 Task: Find a flat in Aberdeen, United Kingdom, for 8 guests from 12th to 16th August, with a price range of ₹10,000 to ₹16,000, including amenities like Wifi, Free parking, TV, Gym, and Breakfast, and ensure self check-in is available.
Action: Mouse moved to (561, 117)
Screenshot: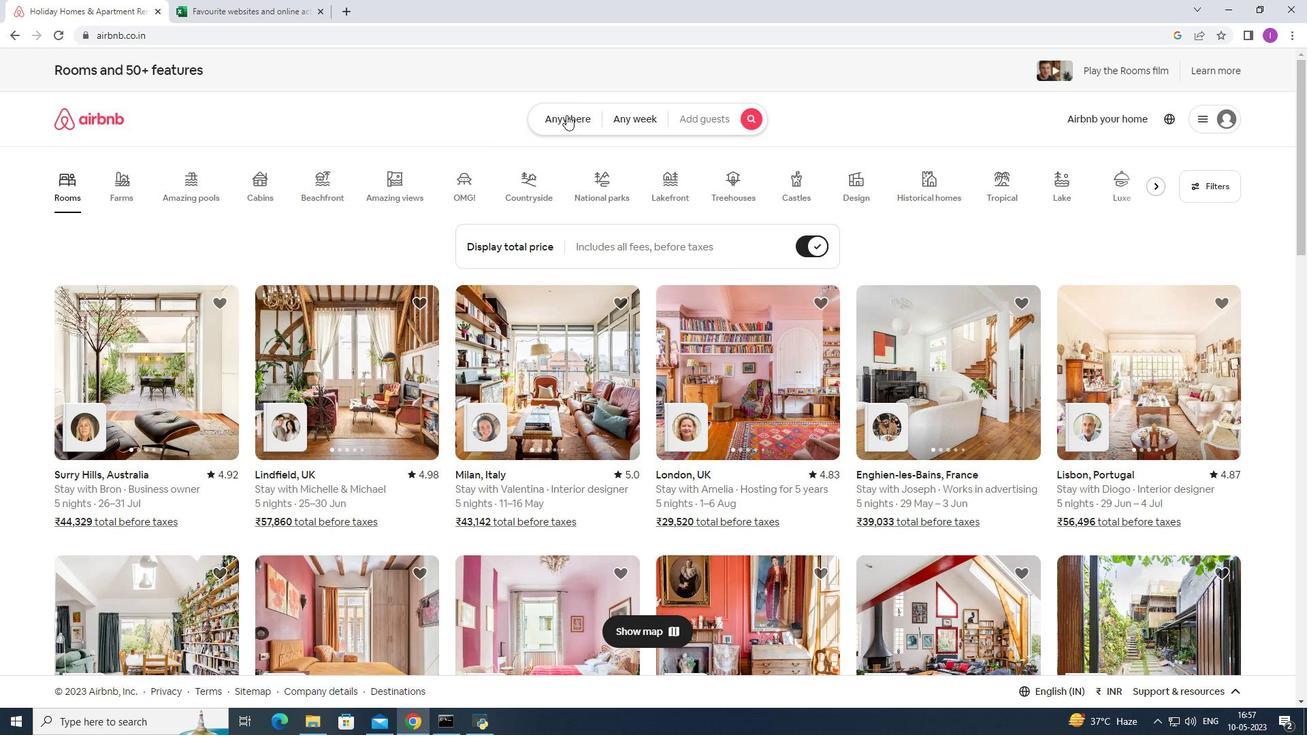 
Action: Mouse pressed left at (561, 117)
Screenshot: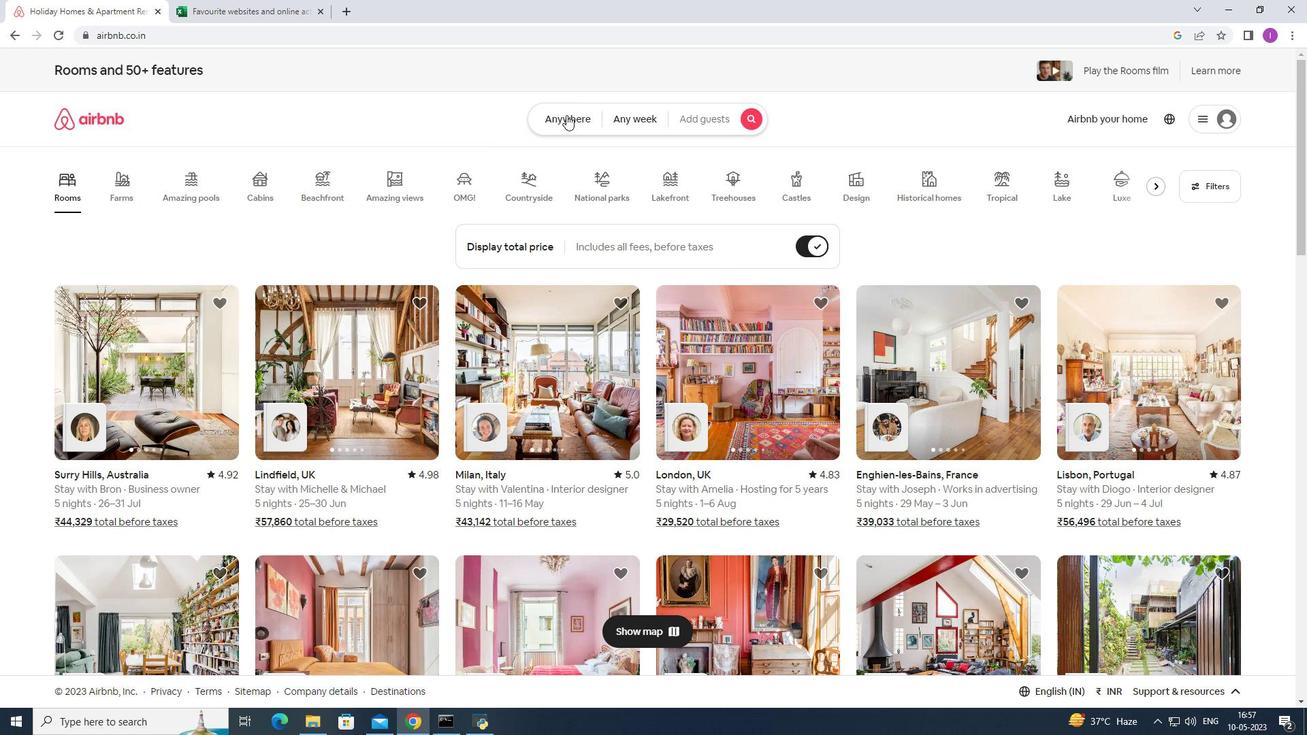 
Action: Mouse moved to (409, 178)
Screenshot: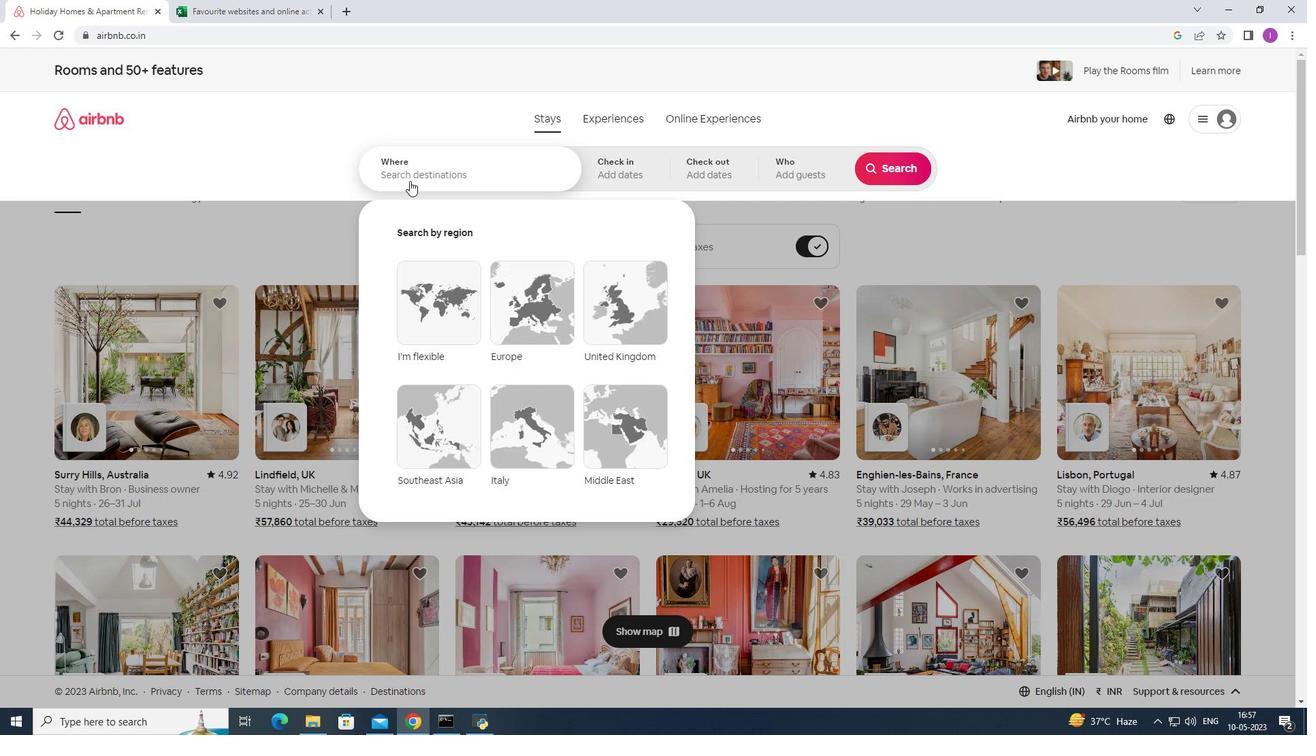 
Action: Mouse pressed left at (409, 178)
Screenshot: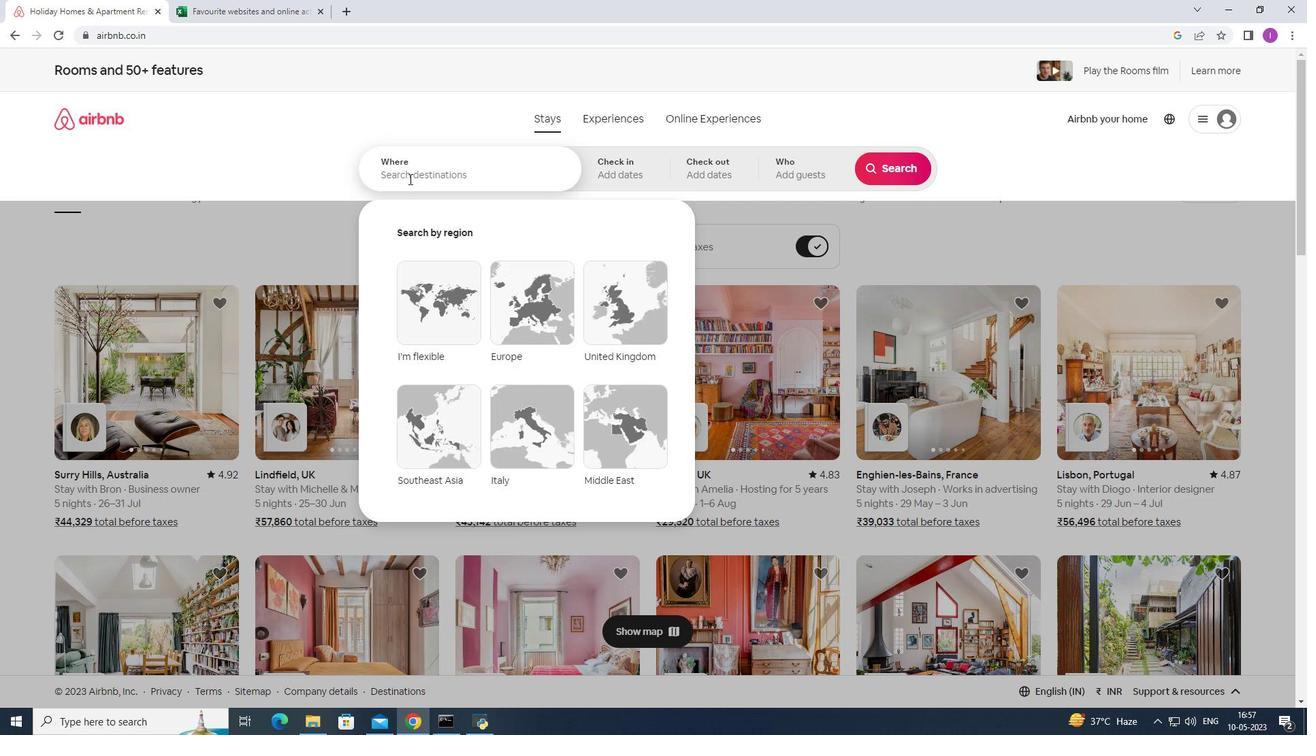 
Action: Mouse moved to (480, 150)
Screenshot: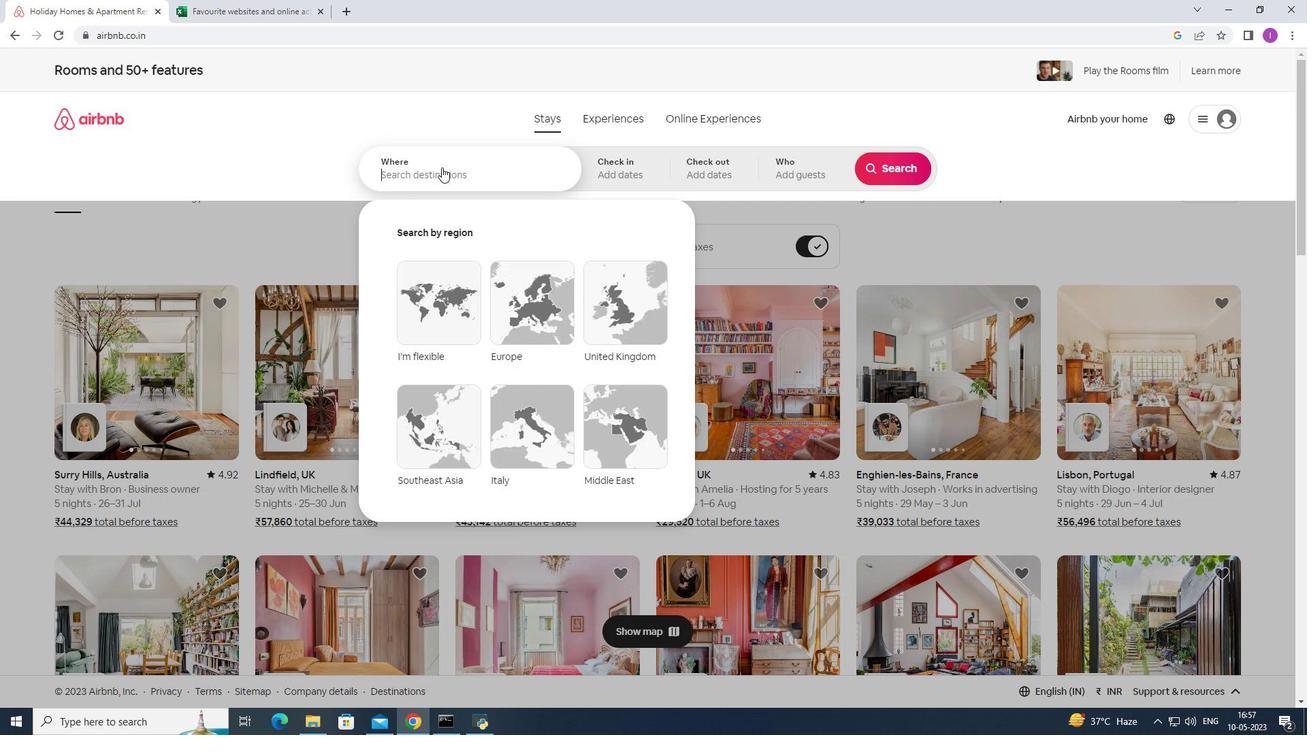
Action: Key pressed <Key.shift>Aberdeen,<Key.shift>United<Key.space><Key.shift>Kingdom
Screenshot: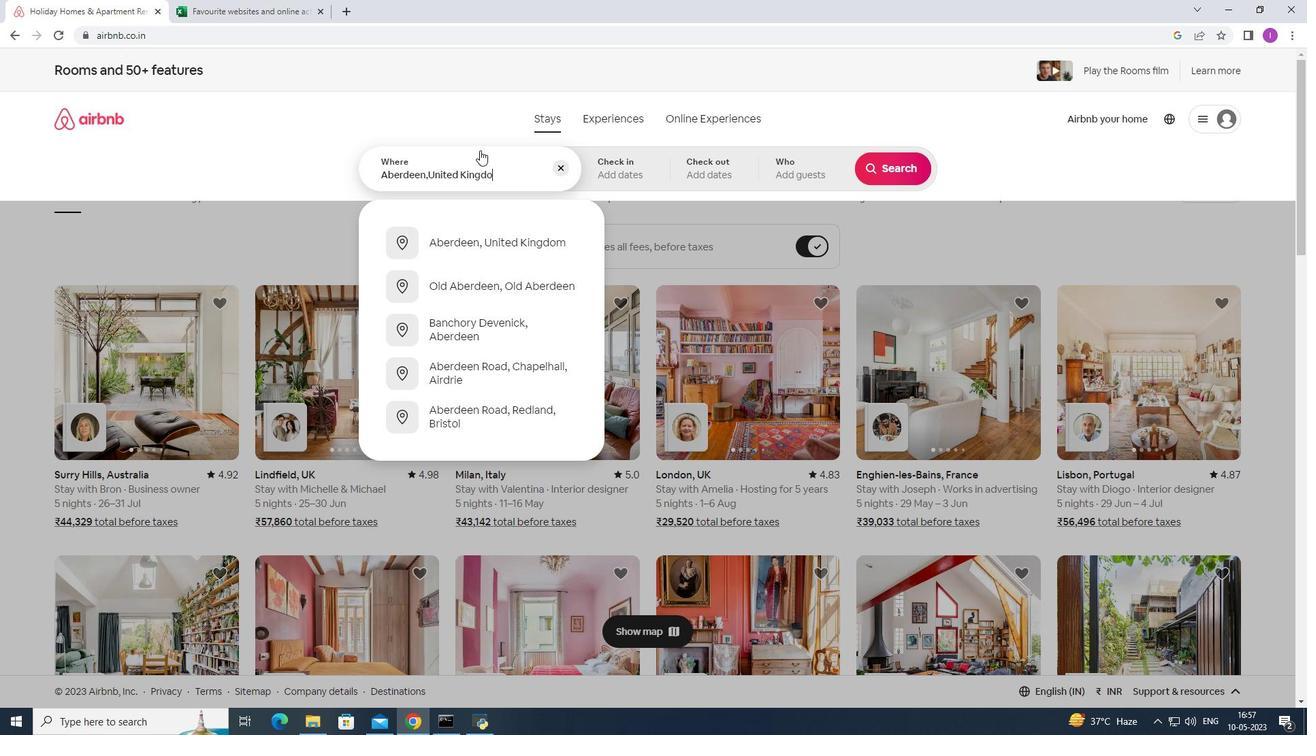 
Action: Mouse moved to (494, 254)
Screenshot: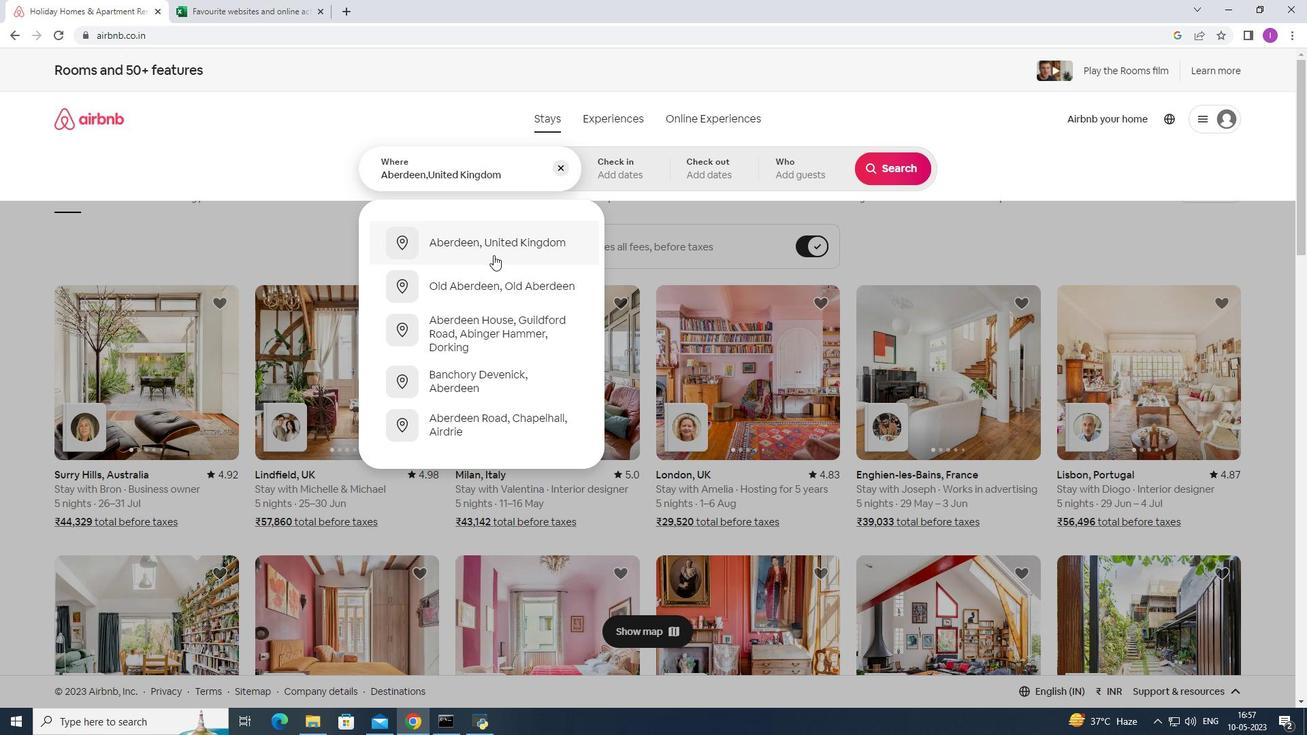 
Action: Mouse pressed left at (494, 254)
Screenshot: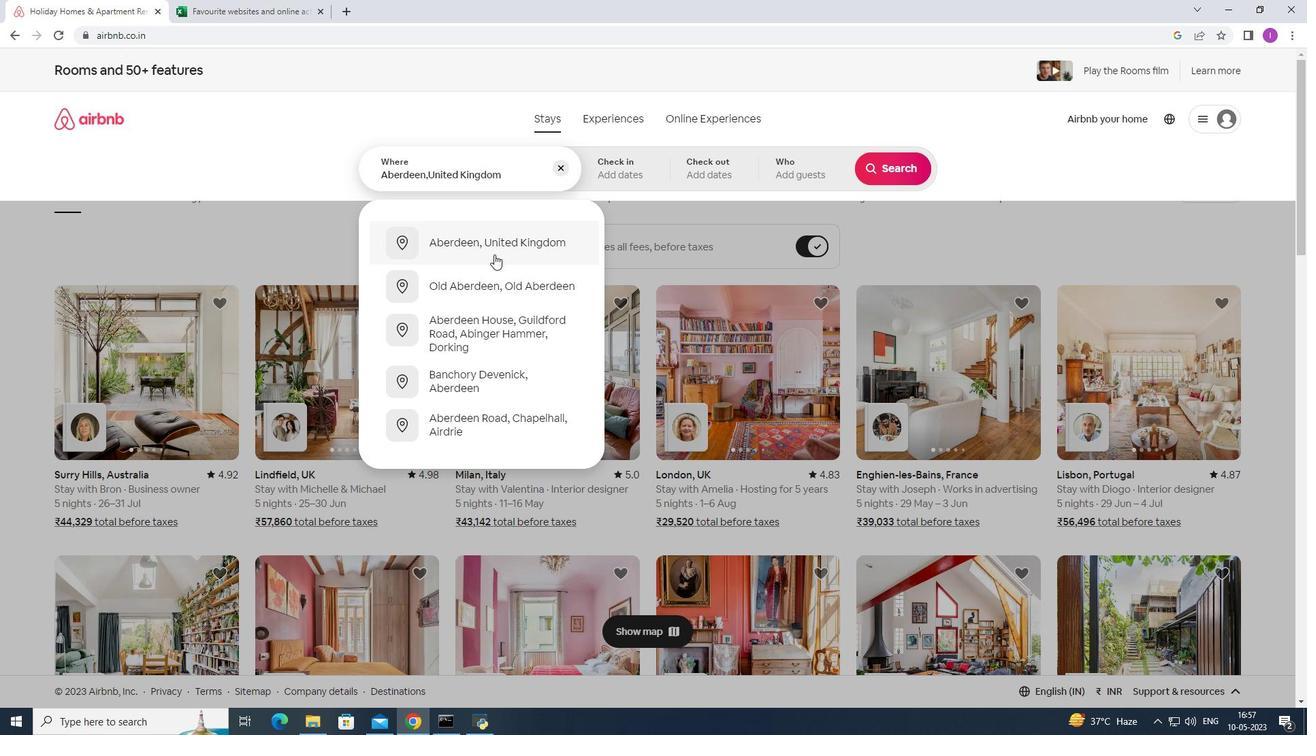
Action: Mouse moved to (891, 273)
Screenshot: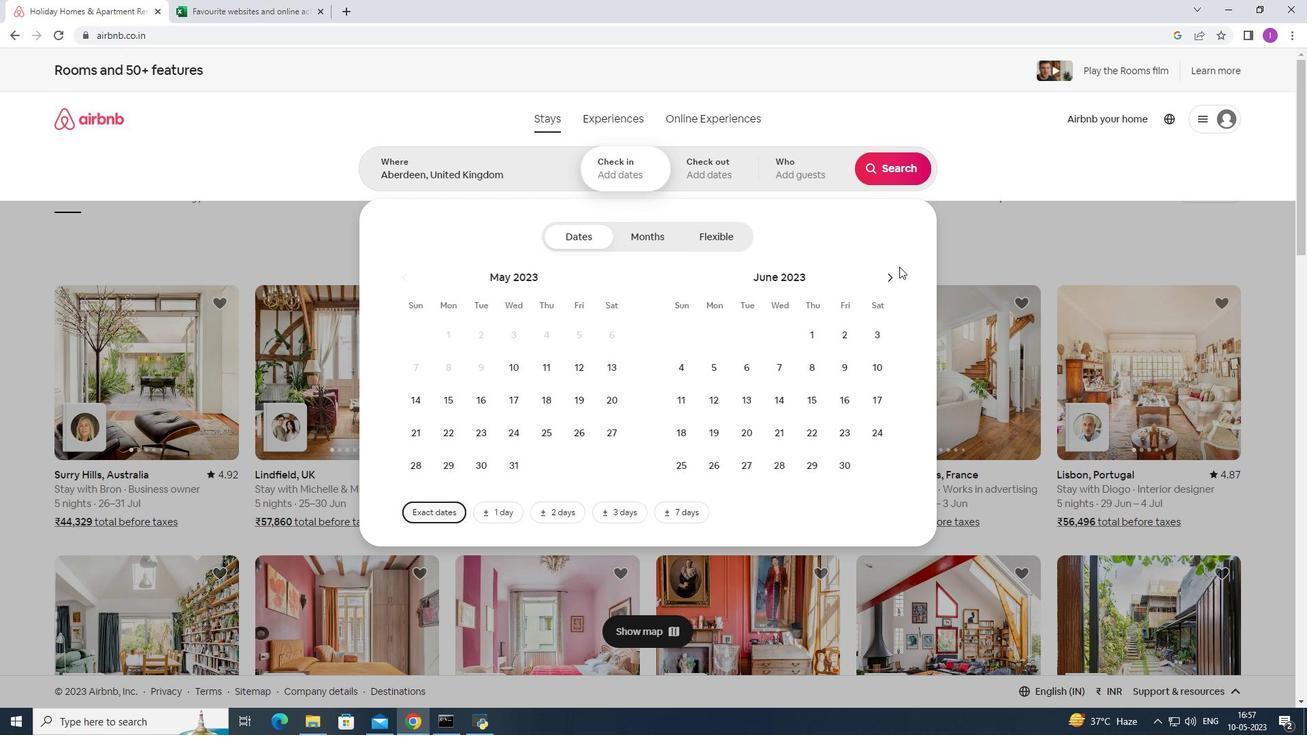 
Action: Mouse pressed left at (891, 273)
Screenshot: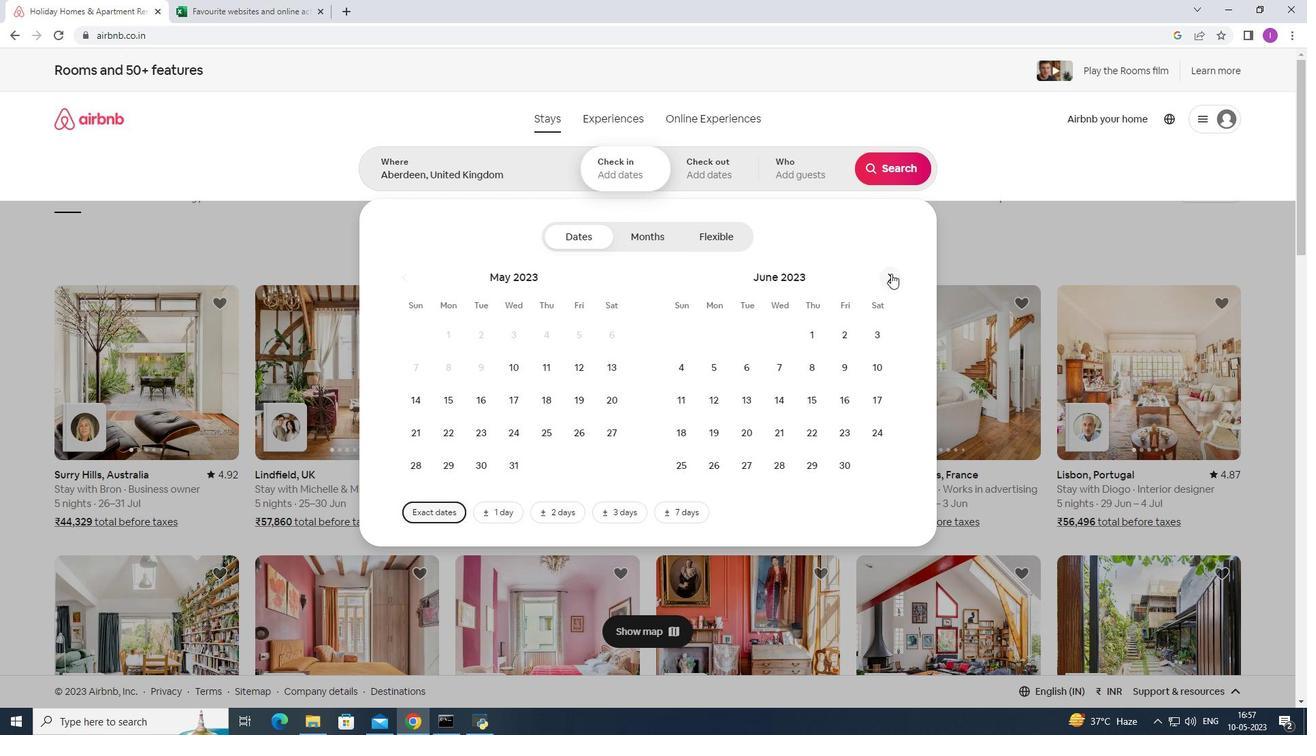 
Action: Mouse pressed left at (891, 273)
Screenshot: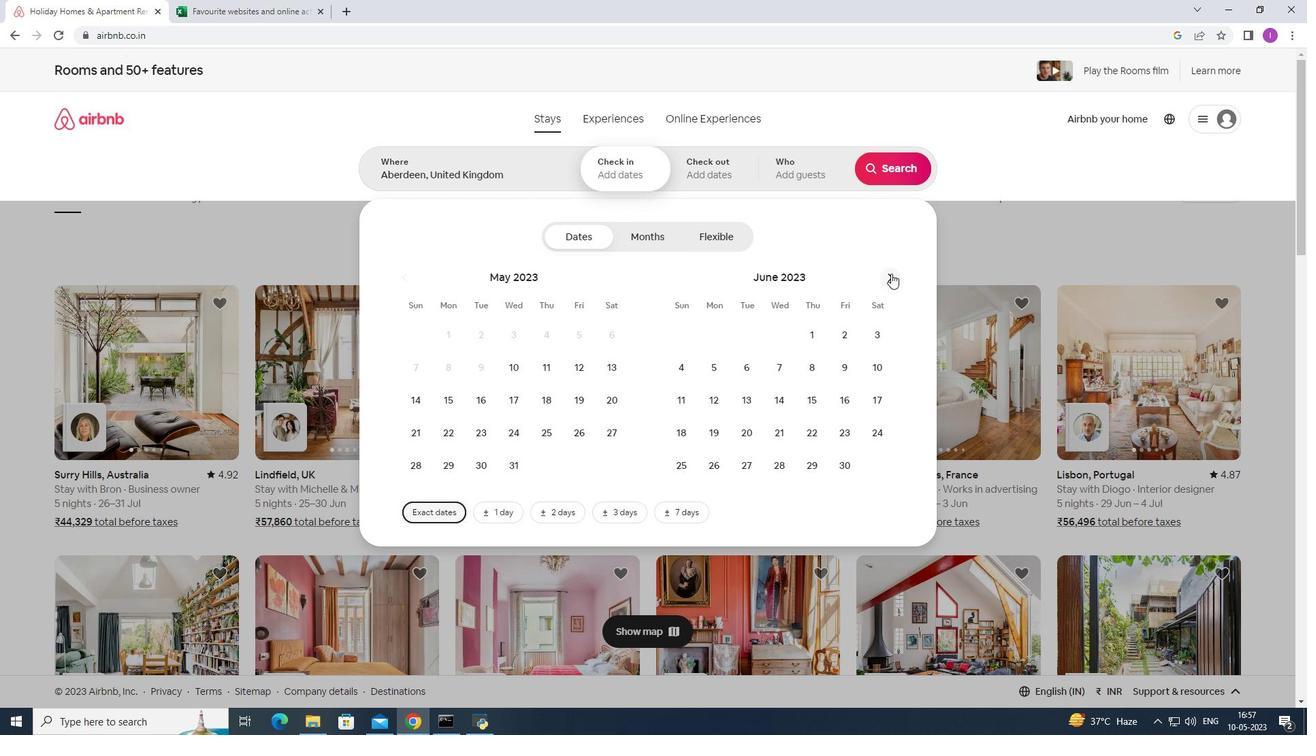 
Action: Mouse pressed left at (891, 273)
Screenshot: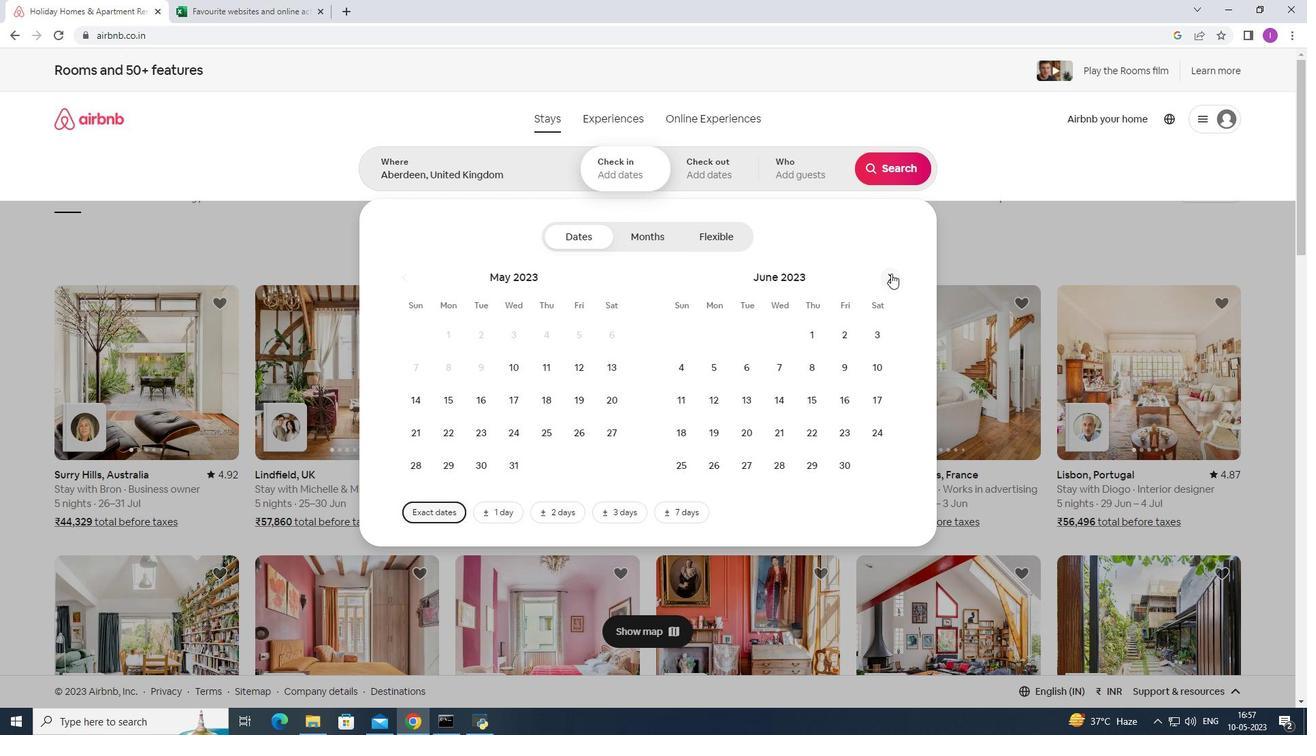 
Action: Mouse moved to (890, 275)
Screenshot: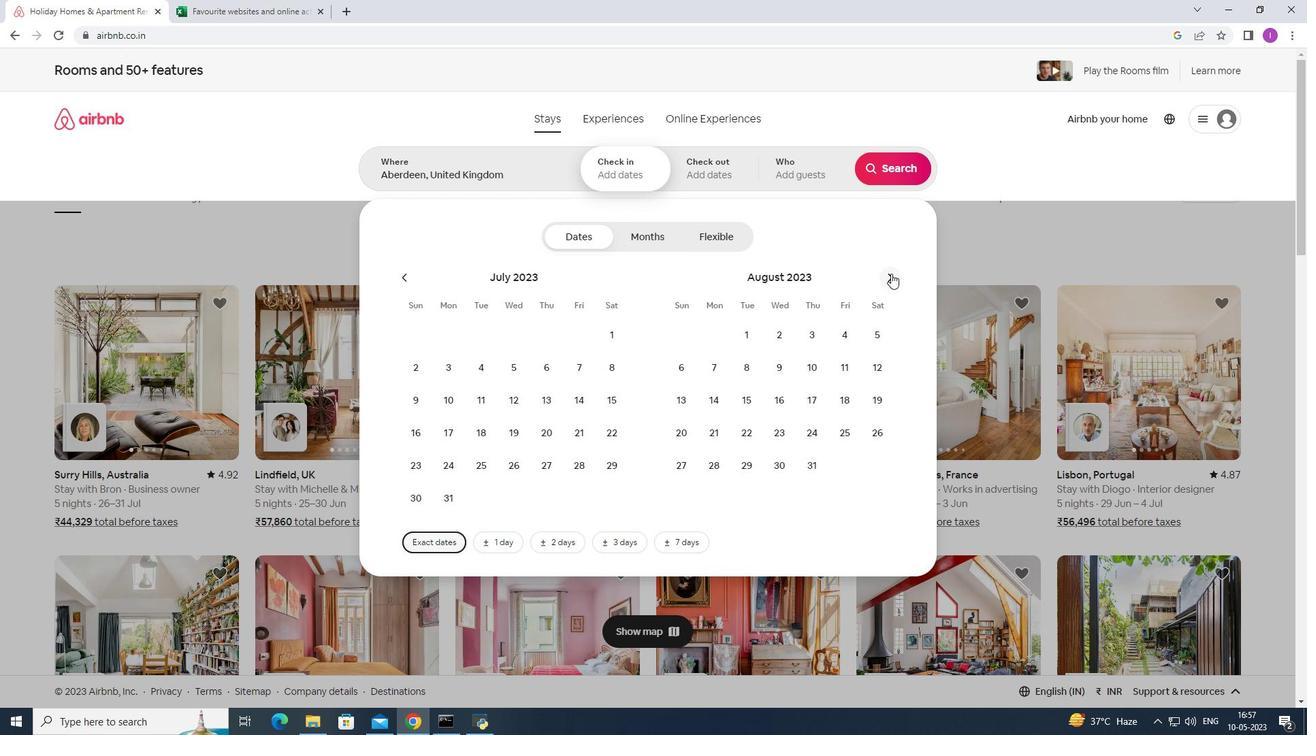 
Action: Mouse pressed left at (890, 275)
Screenshot: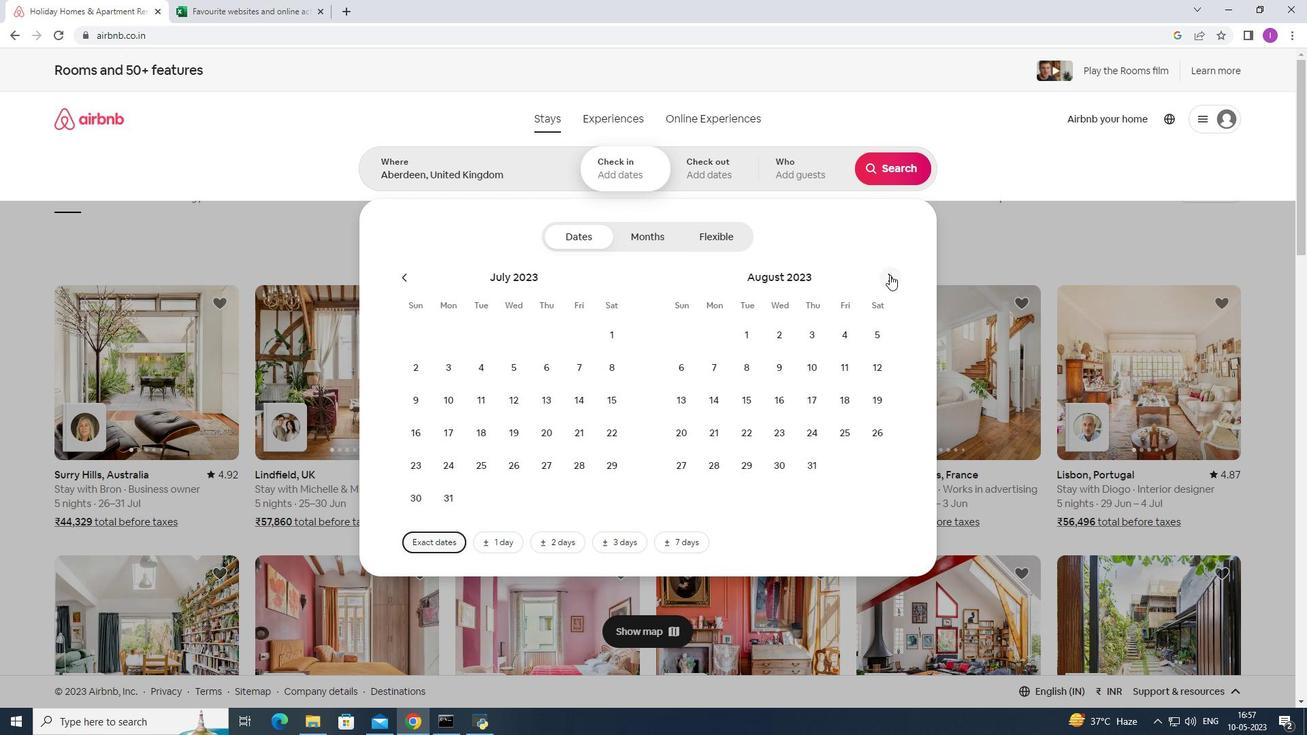 
Action: Mouse moved to (612, 360)
Screenshot: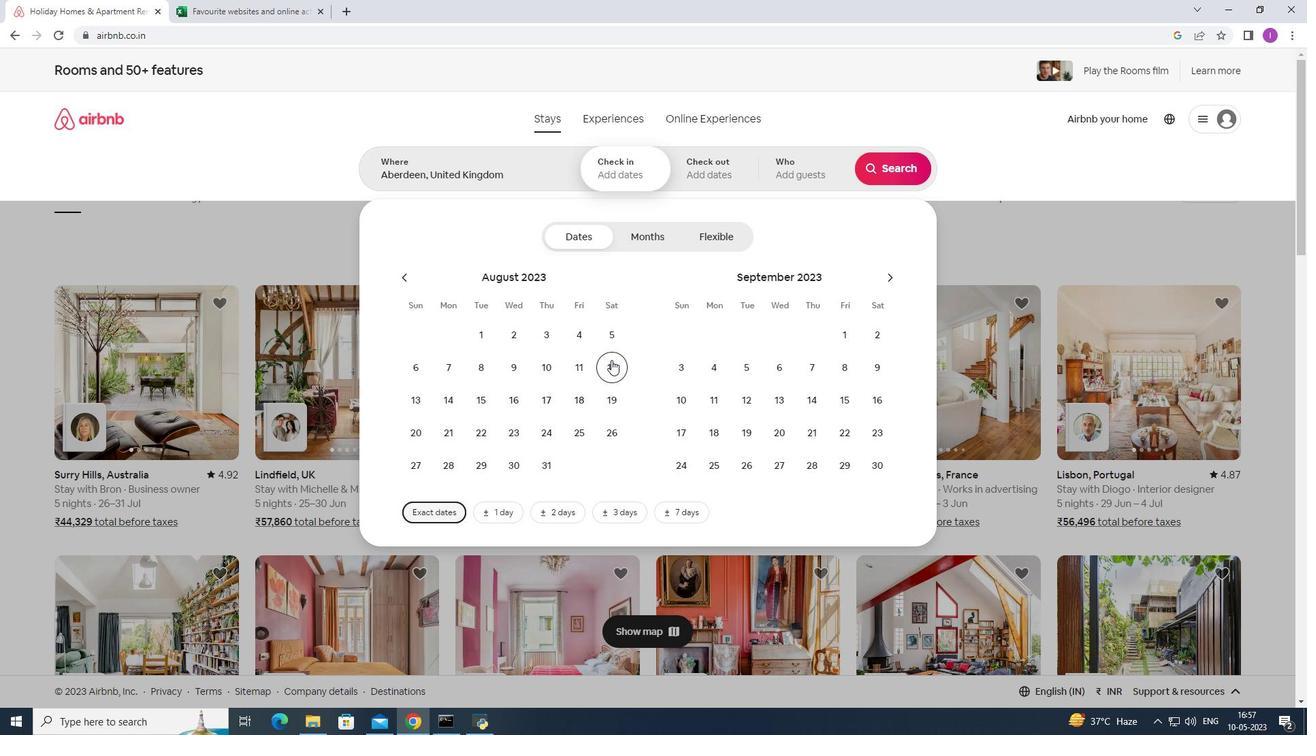 
Action: Mouse pressed left at (612, 360)
Screenshot: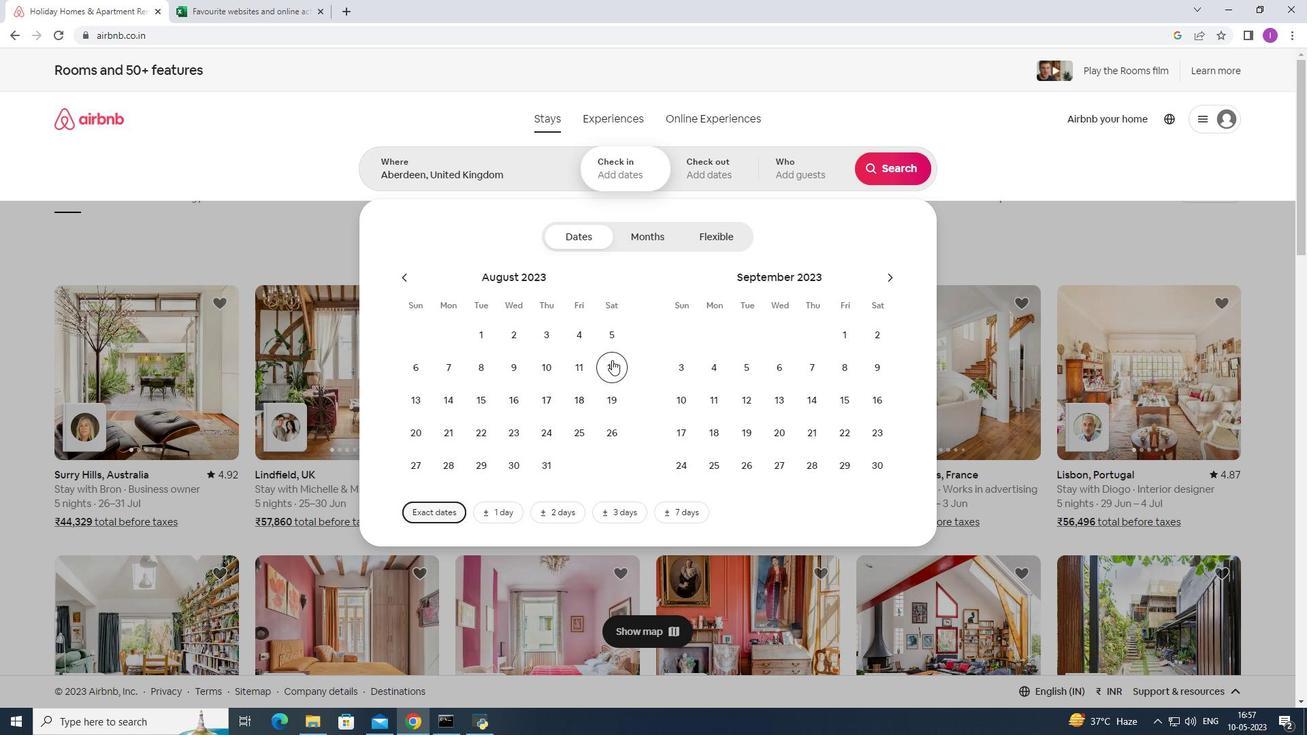 
Action: Mouse moved to (504, 404)
Screenshot: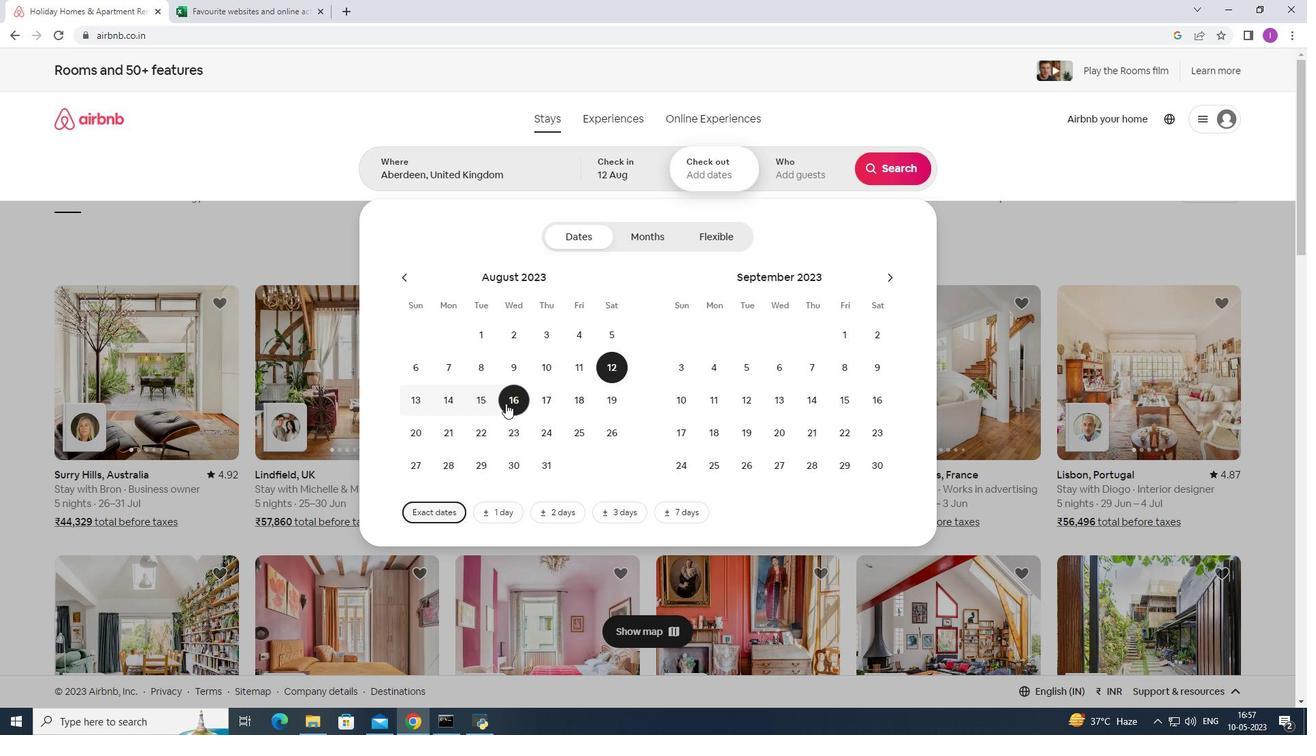 
Action: Mouse pressed left at (504, 404)
Screenshot: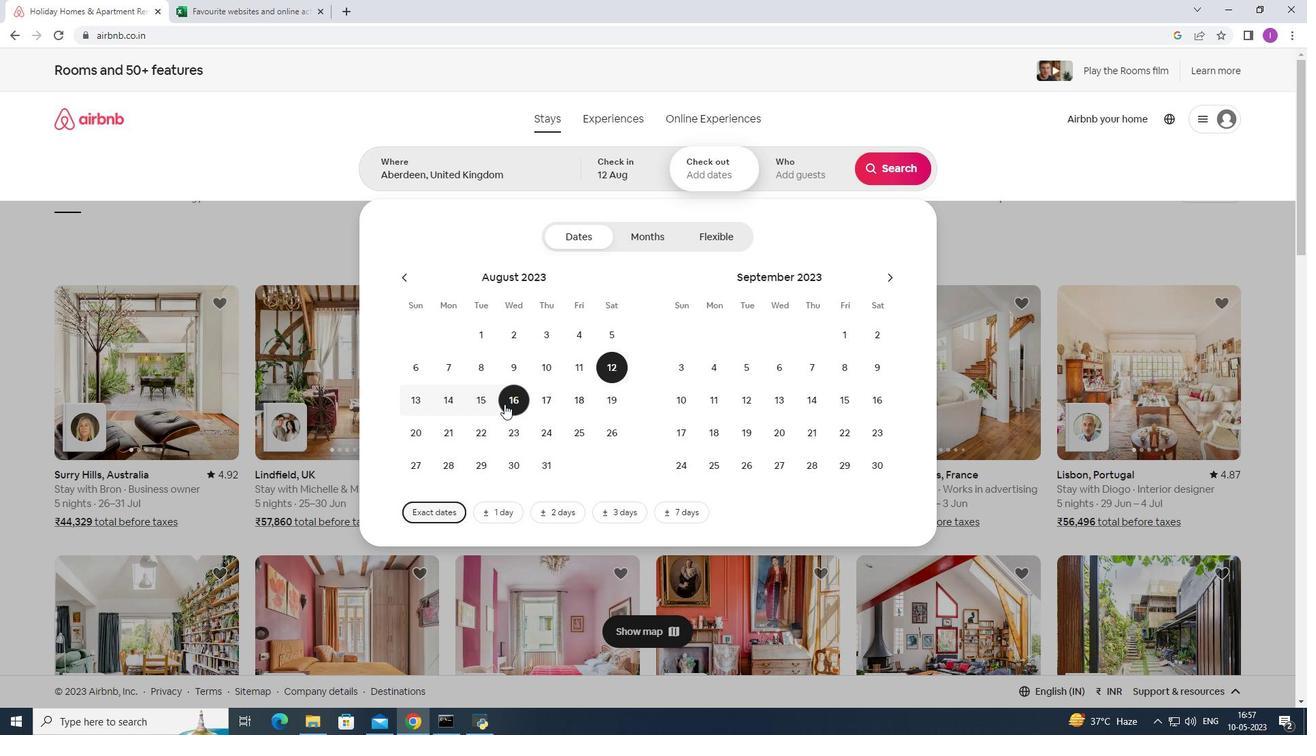 
Action: Mouse moved to (792, 170)
Screenshot: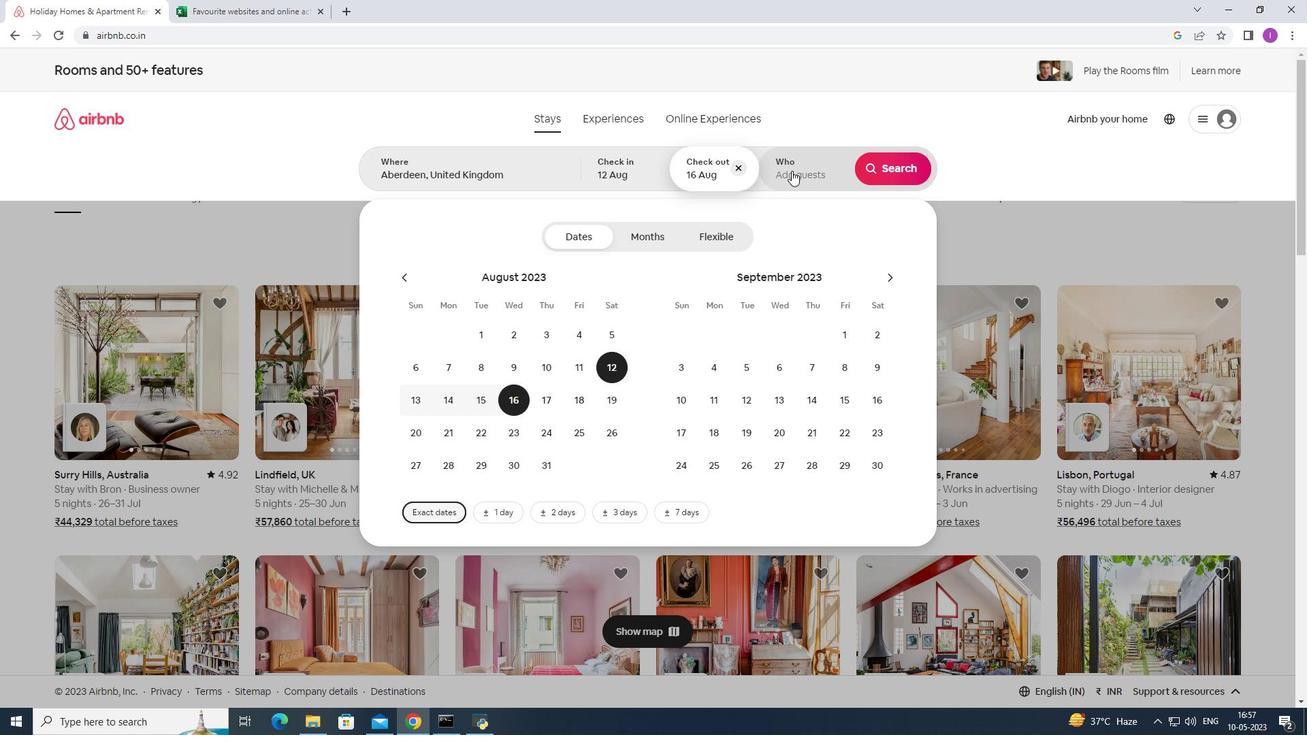 
Action: Mouse pressed left at (792, 170)
Screenshot: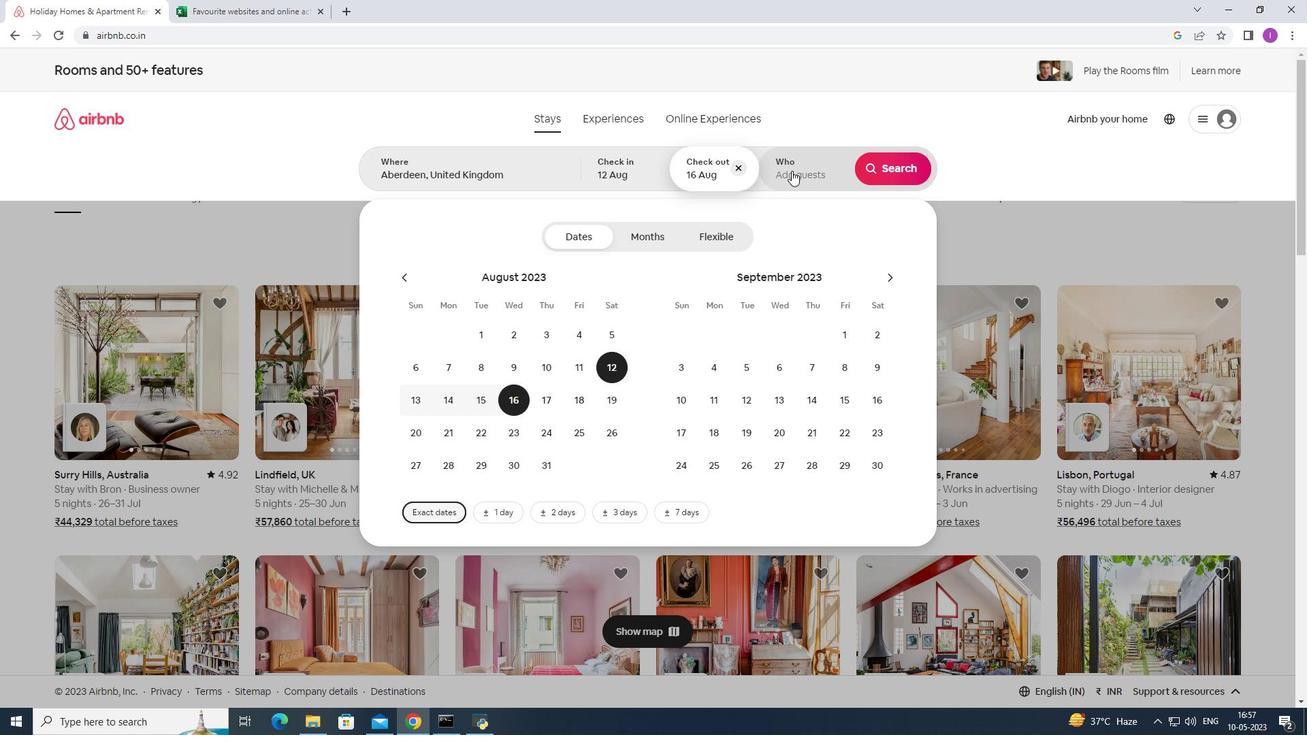 
Action: Mouse moved to (891, 237)
Screenshot: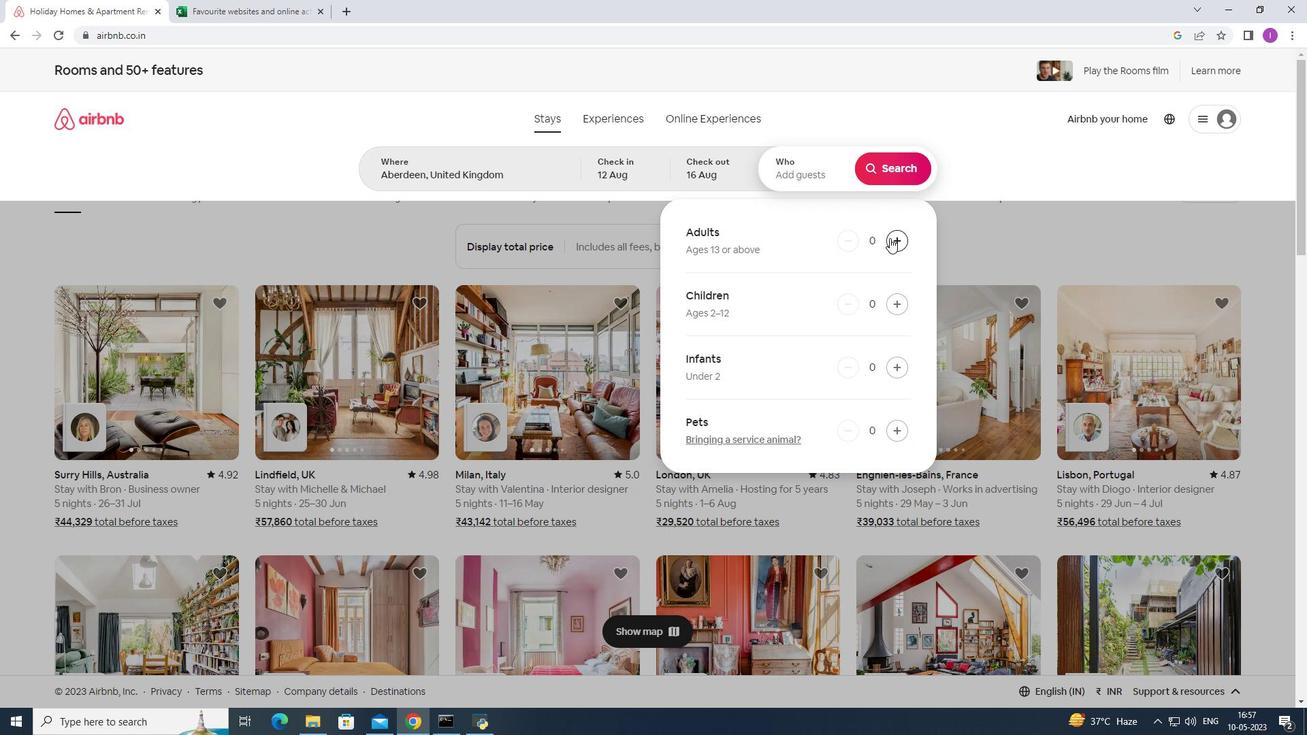 
Action: Mouse pressed left at (891, 237)
Screenshot: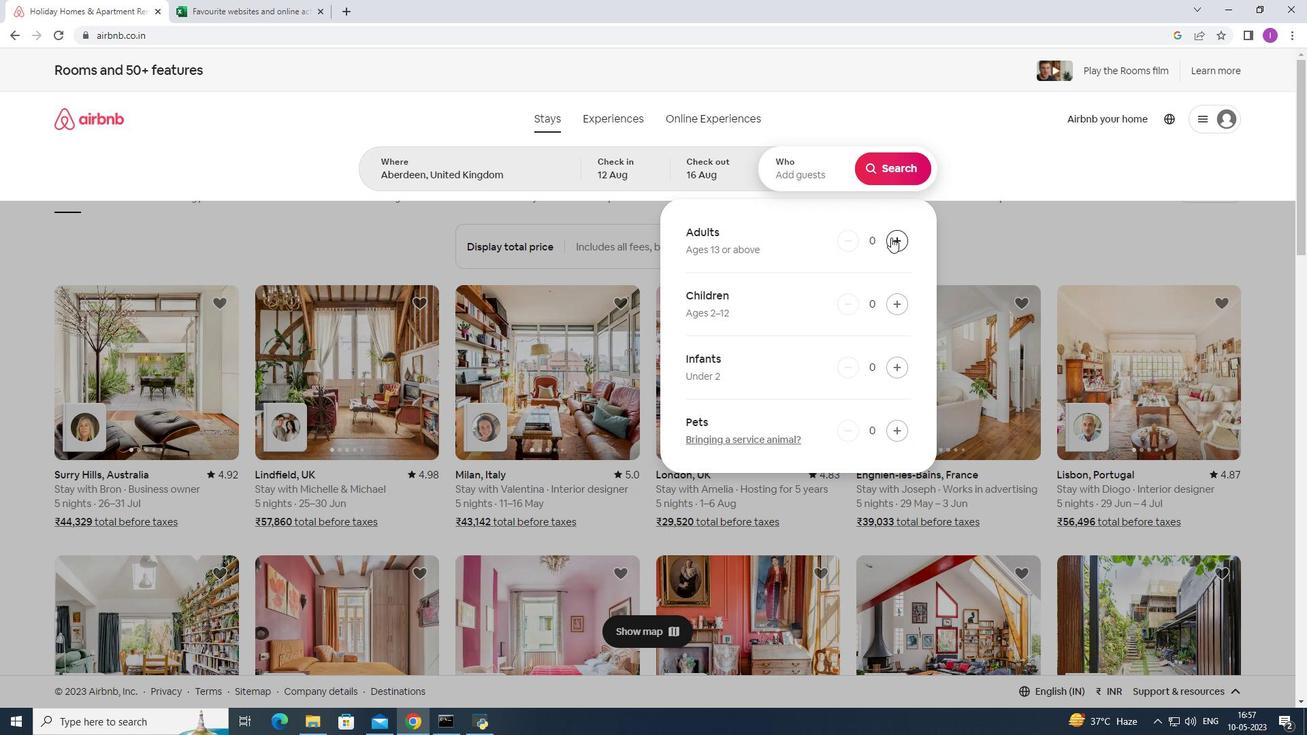 
Action: Mouse pressed left at (891, 237)
Screenshot: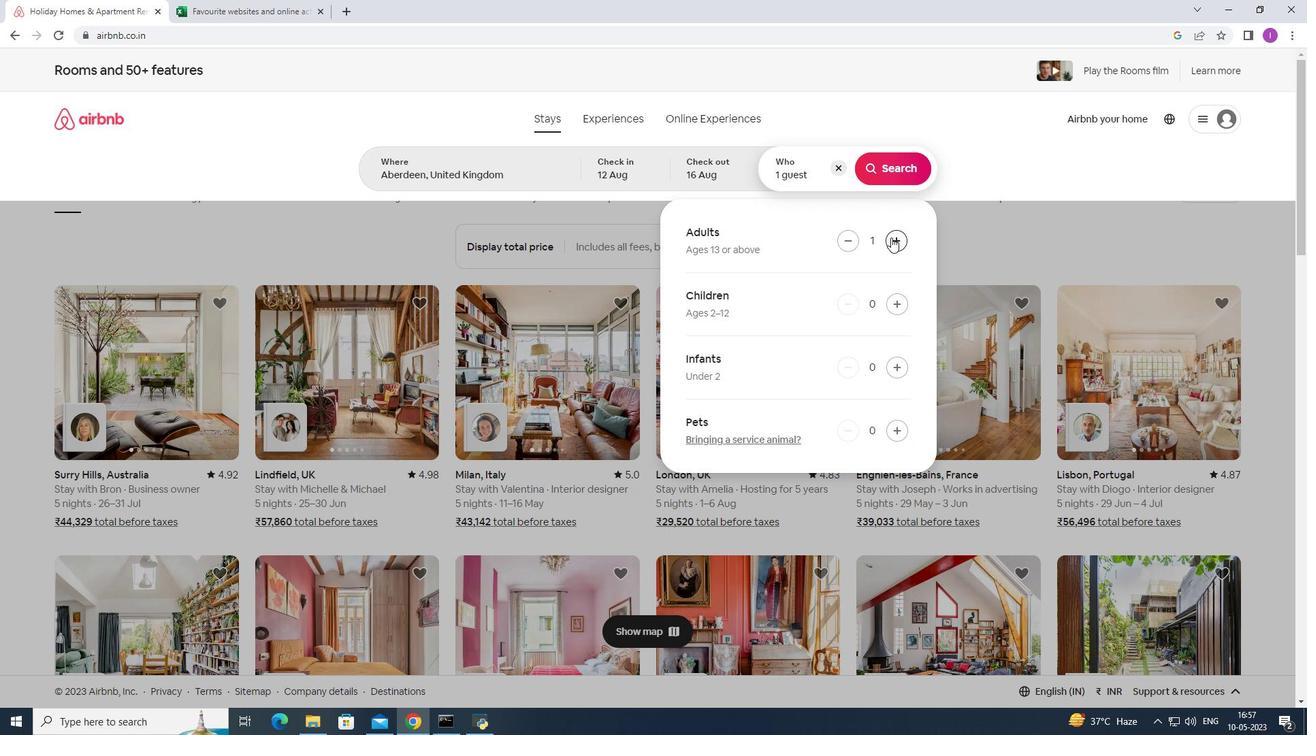 
Action: Mouse pressed left at (891, 237)
Screenshot: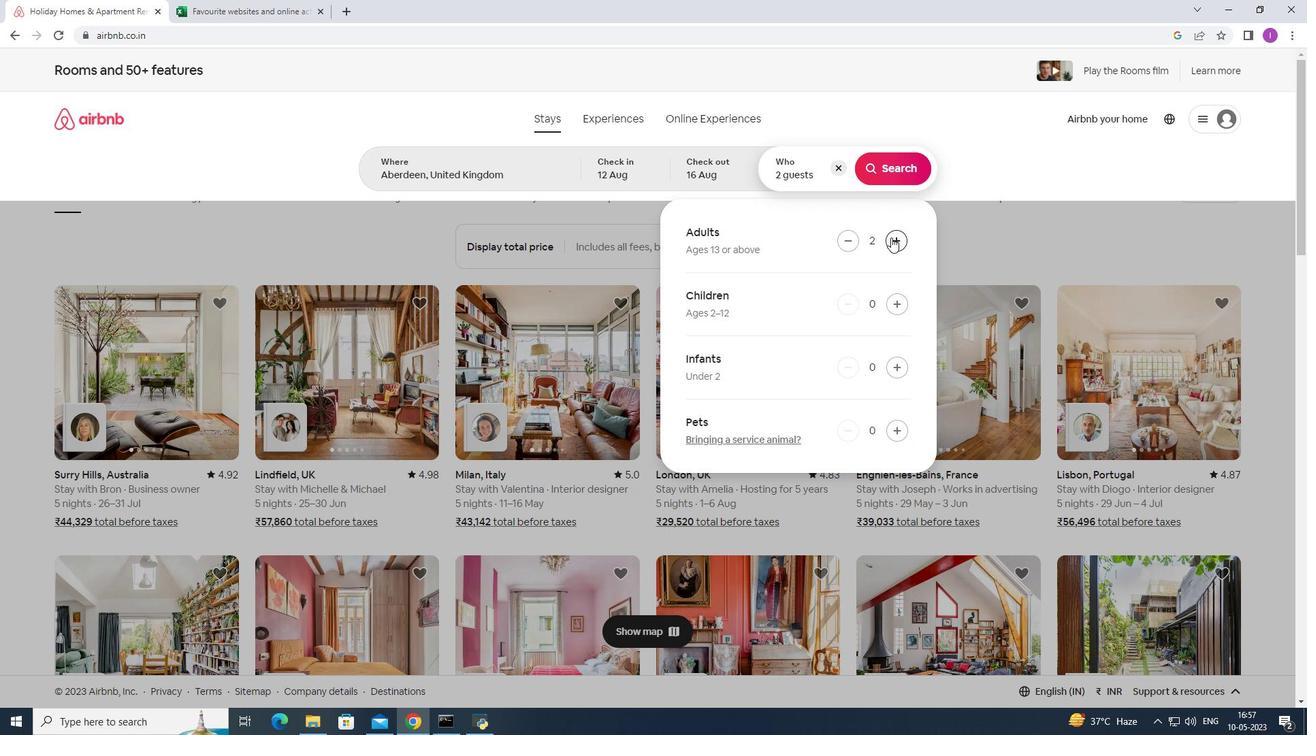 
Action: Mouse pressed left at (891, 237)
Screenshot: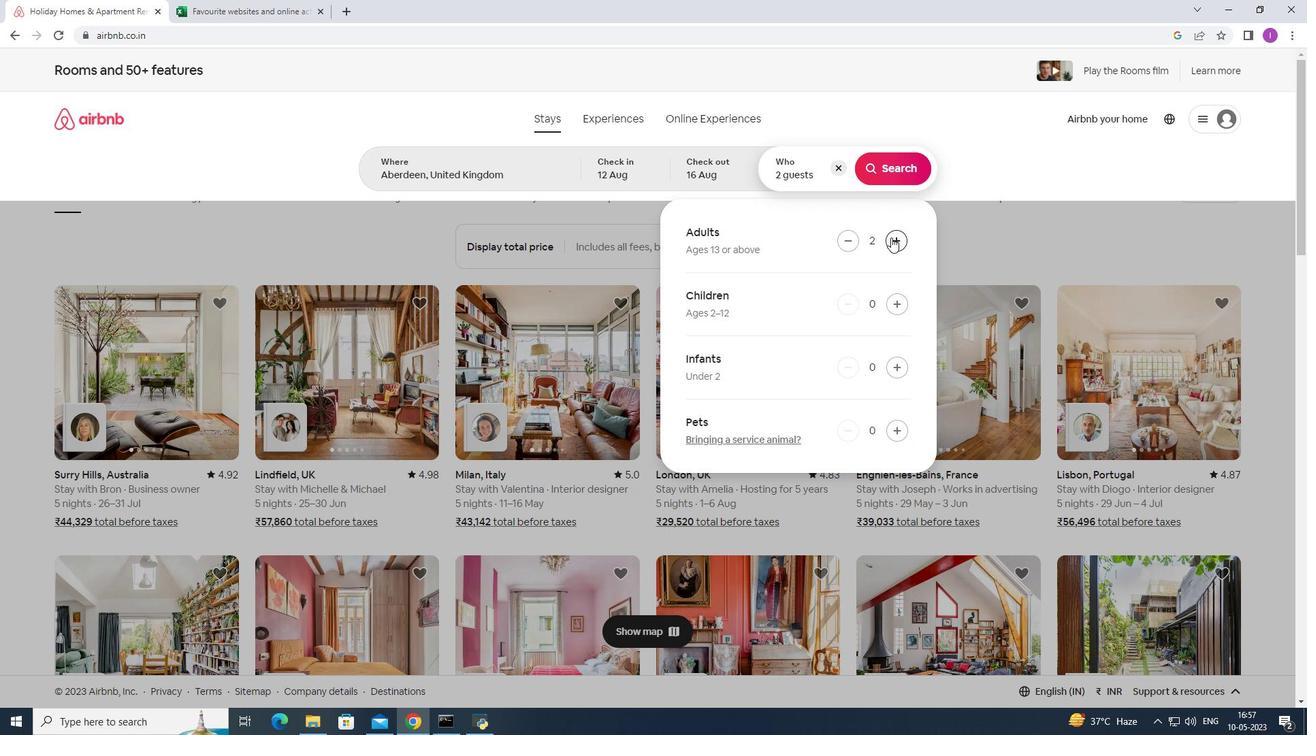 
Action: Mouse pressed left at (891, 237)
Screenshot: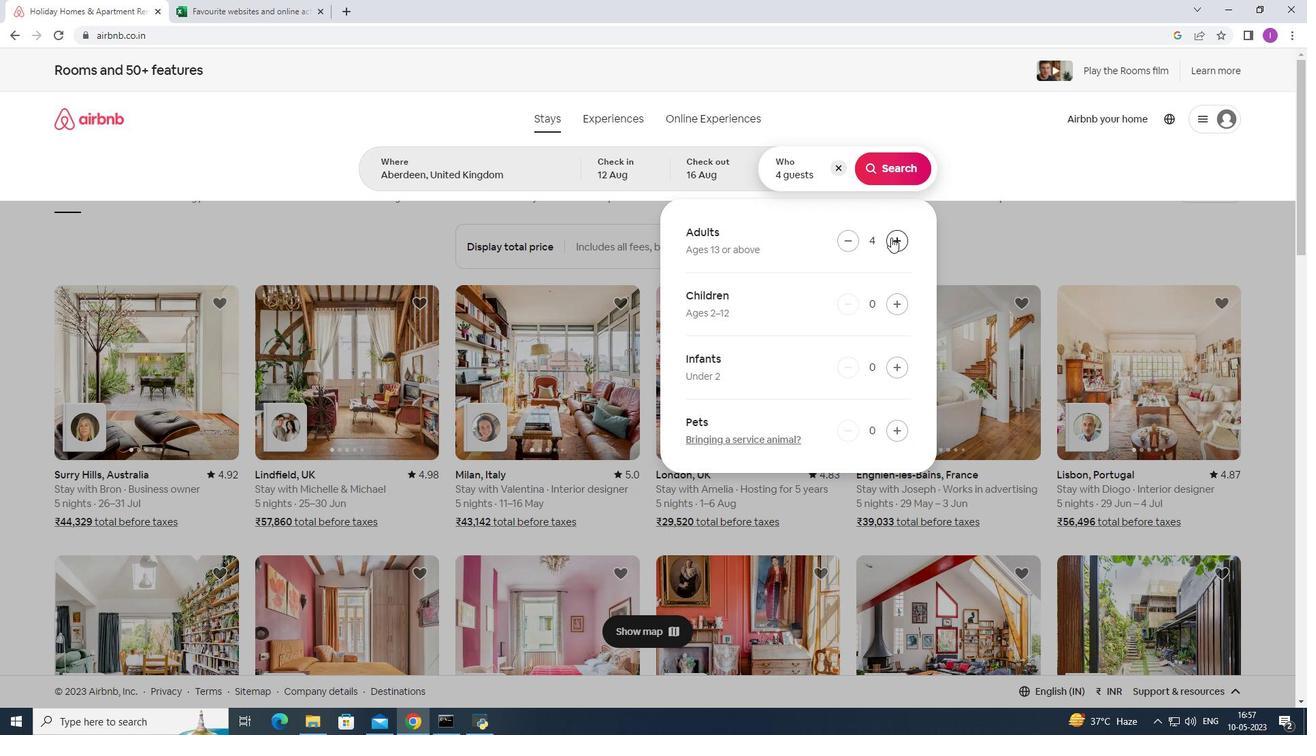 
Action: Mouse pressed left at (891, 237)
Screenshot: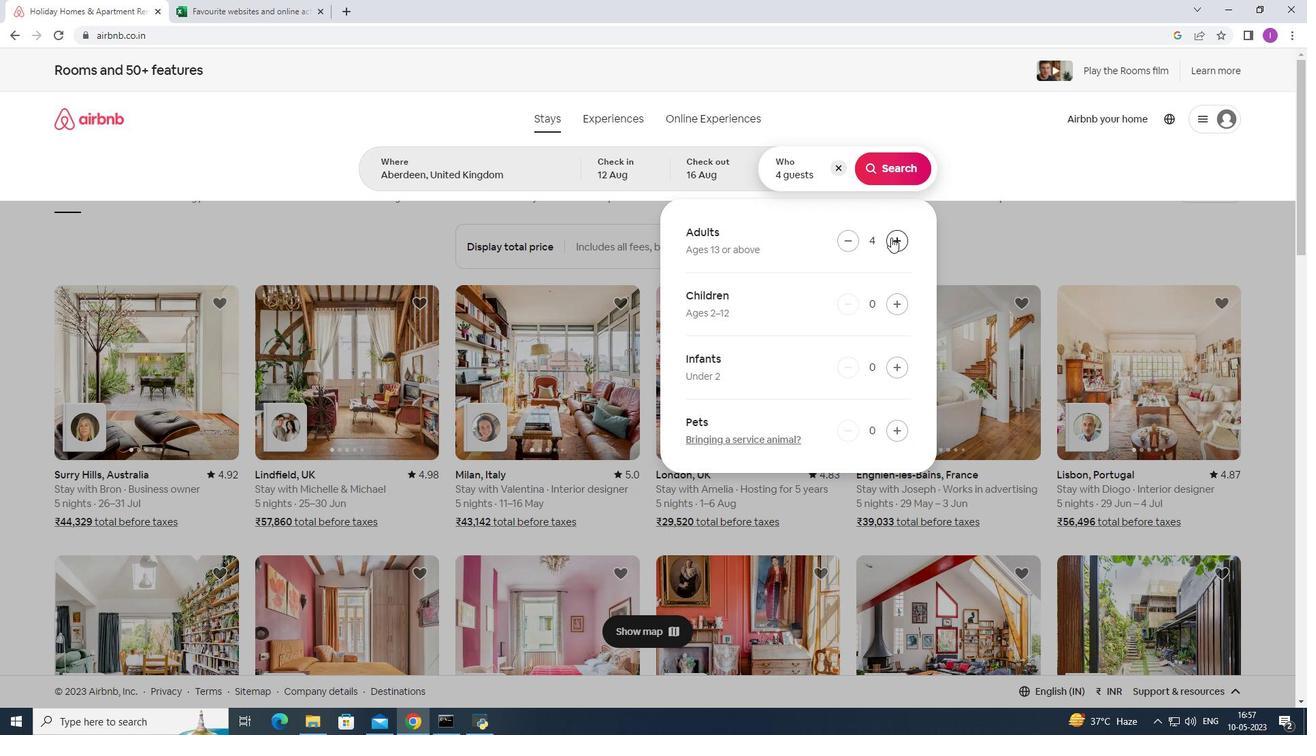
Action: Mouse pressed left at (891, 237)
Screenshot: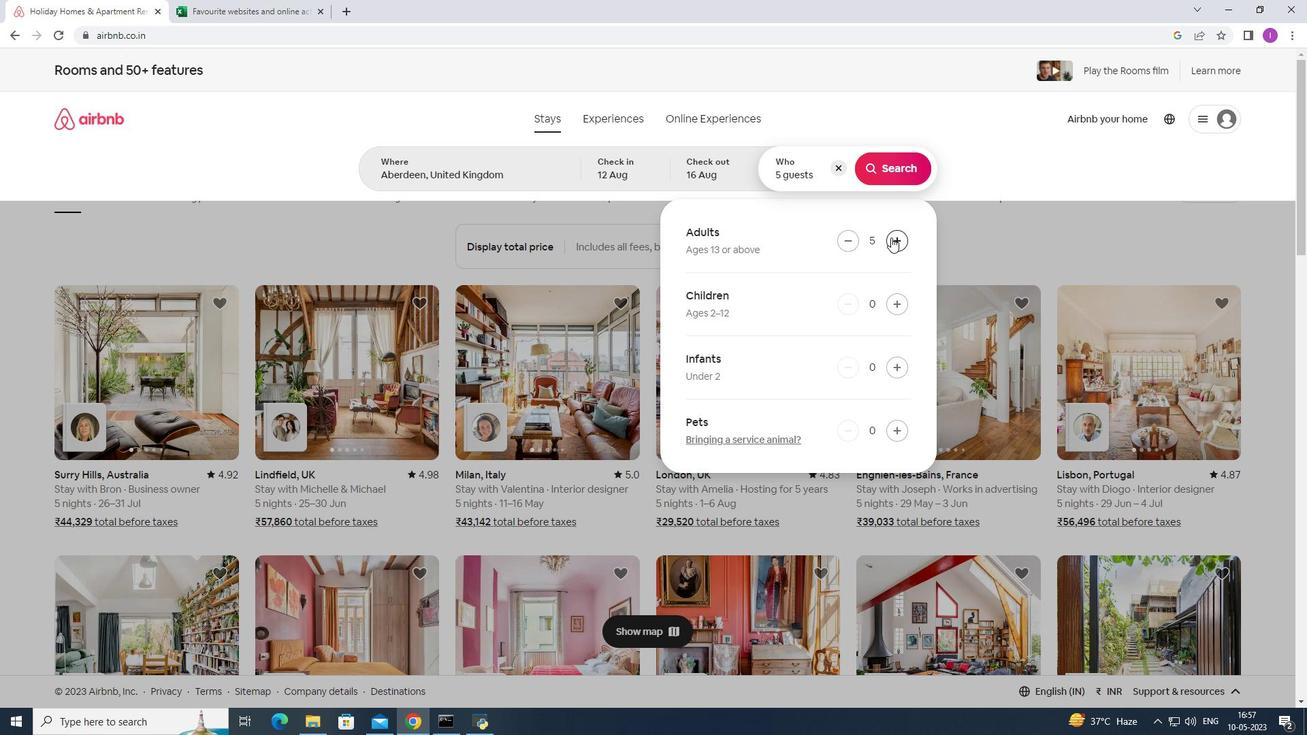 
Action: Mouse pressed left at (891, 237)
Screenshot: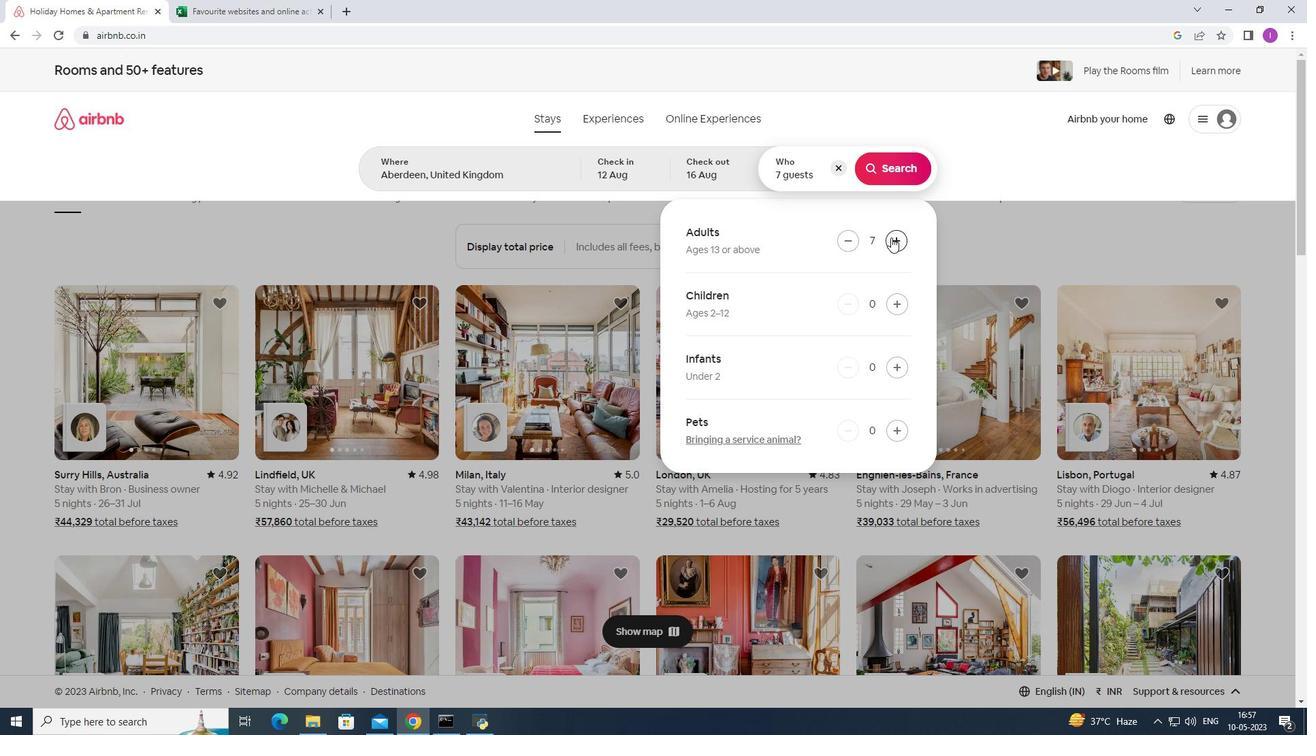 
Action: Mouse moved to (903, 170)
Screenshot: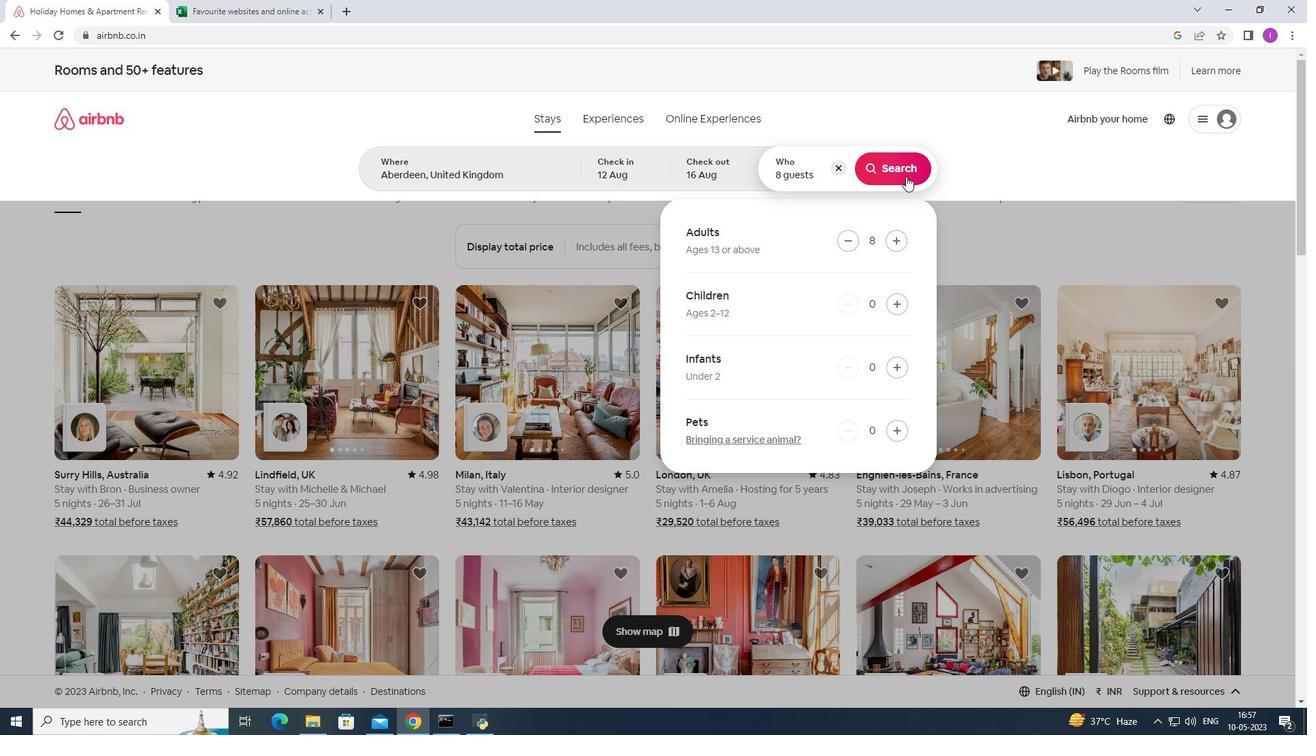 
Action: Mouse pressed left at (903, 170)
Screenshot: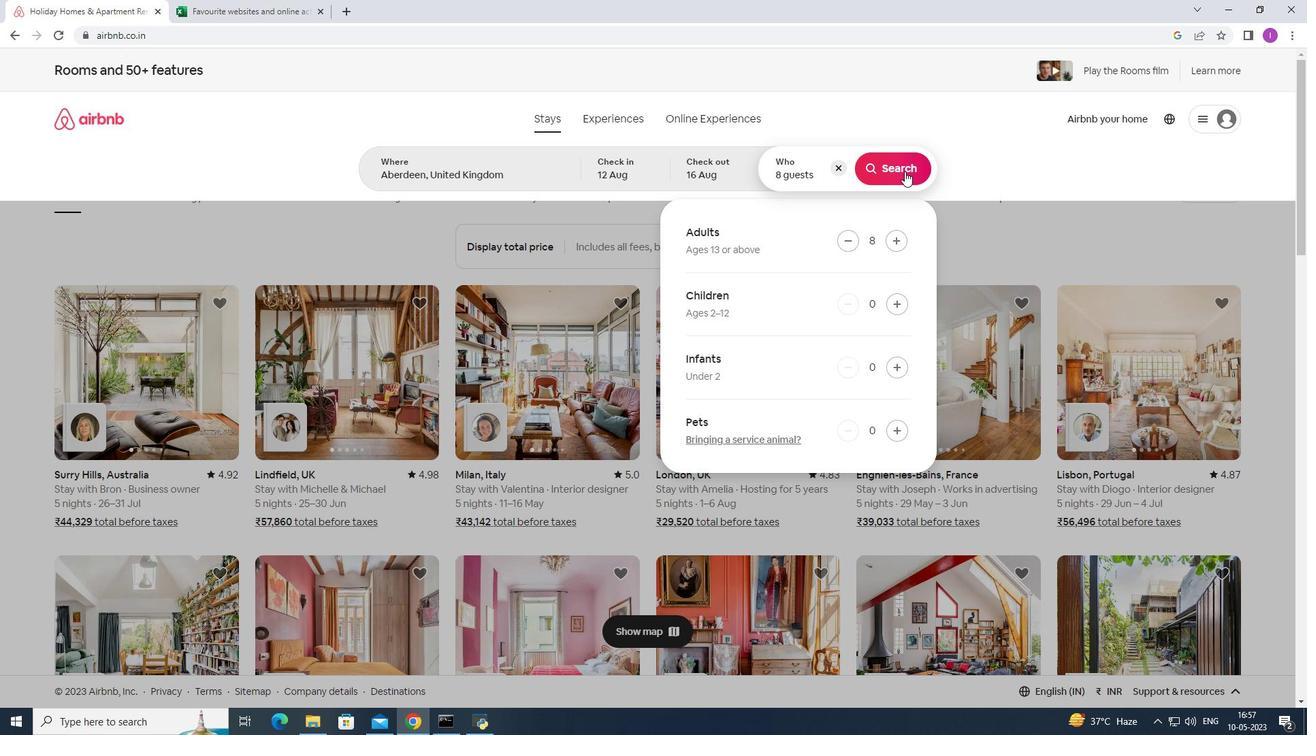 
Action: Mouse moved to (1253, 120)
Screenshot: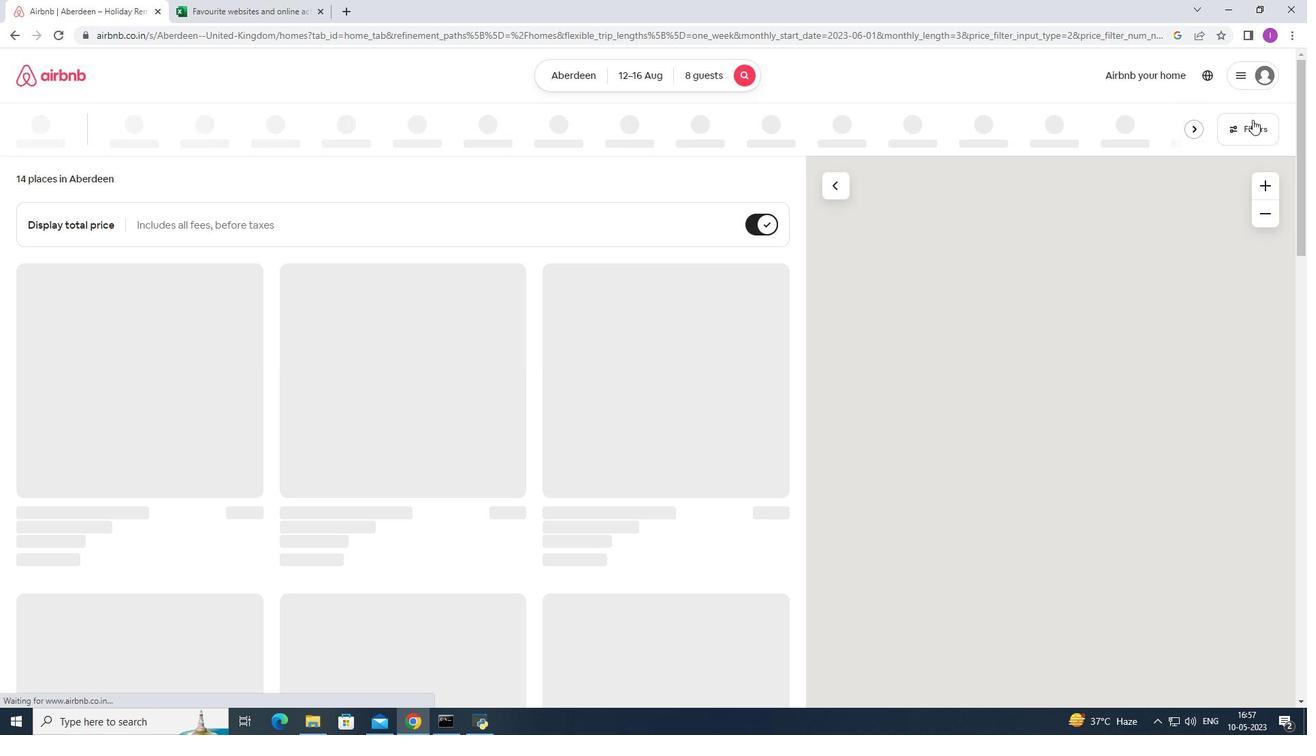
Action: Mouse pressed left at (1253, 120)
Screenshot: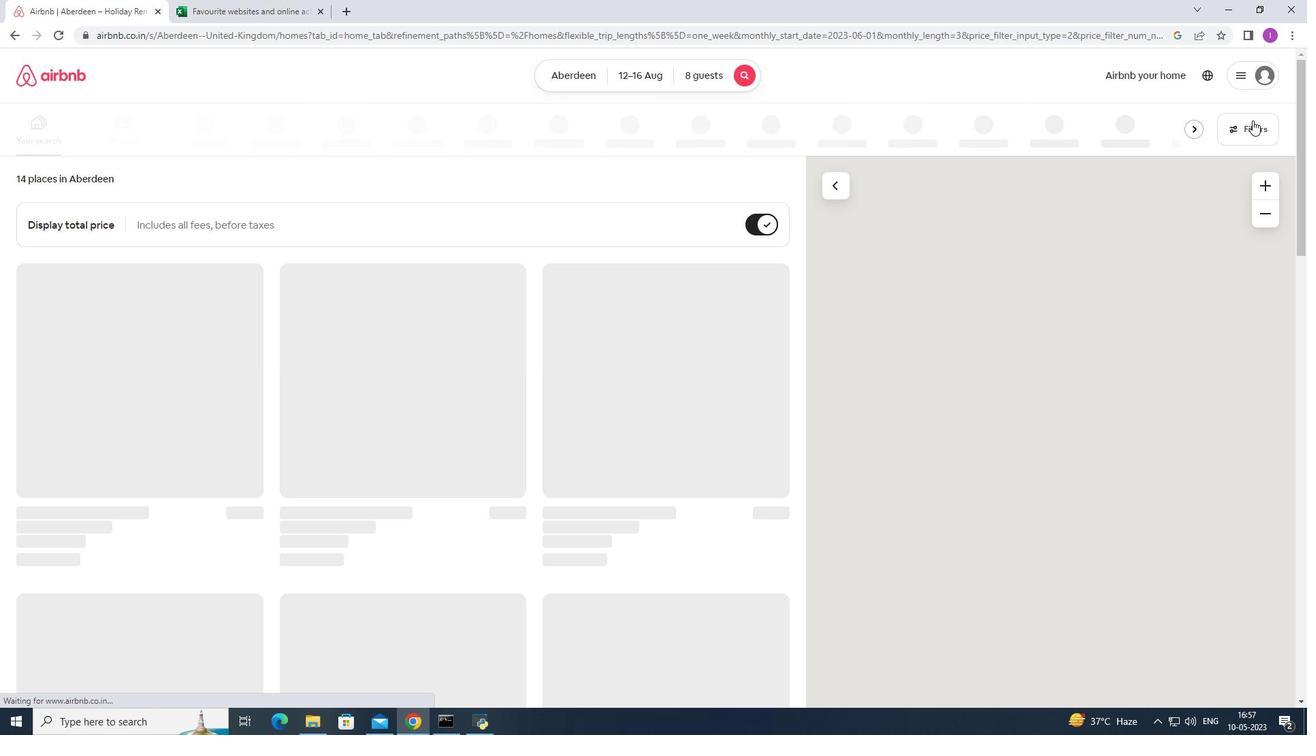 
Action: Mouse moved to (741, 464)
Screenshot: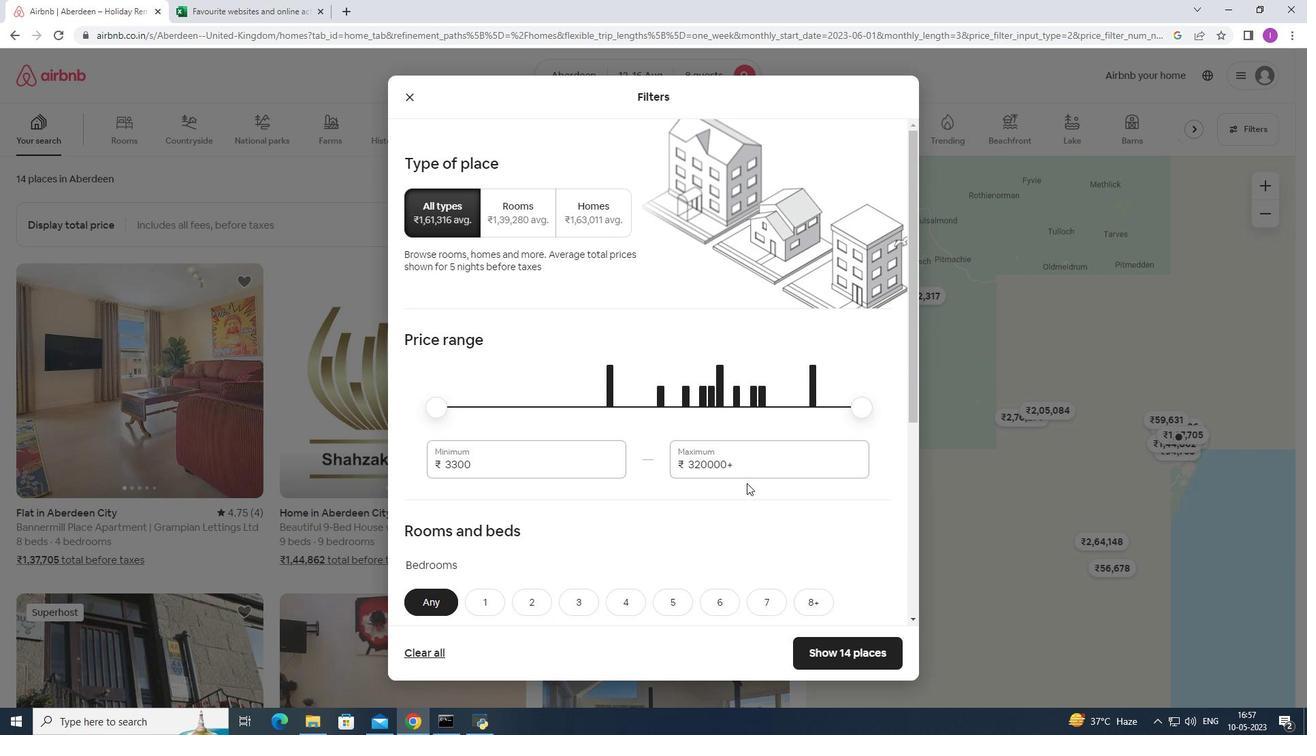 
Action: Mouse pressed left at (741, 464)
Screenshot: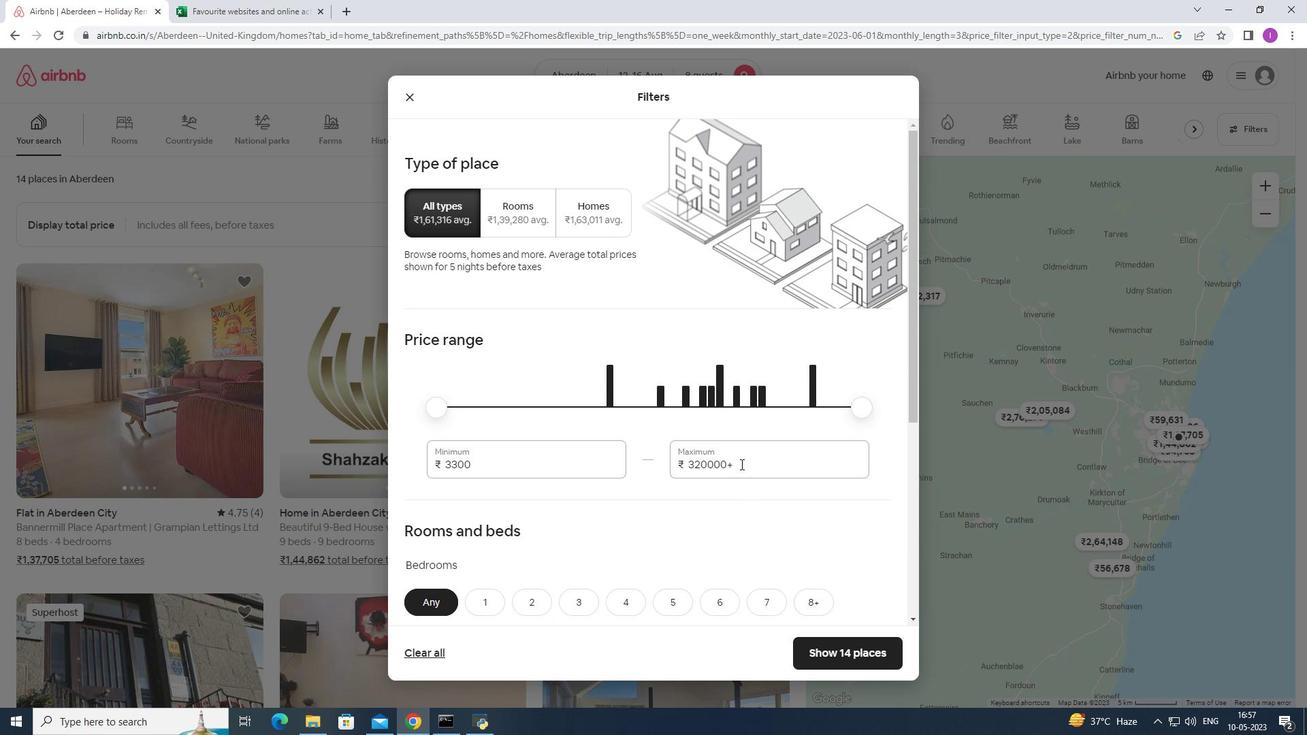 
Action: Mouse moved to (663, 459)
Screenshot: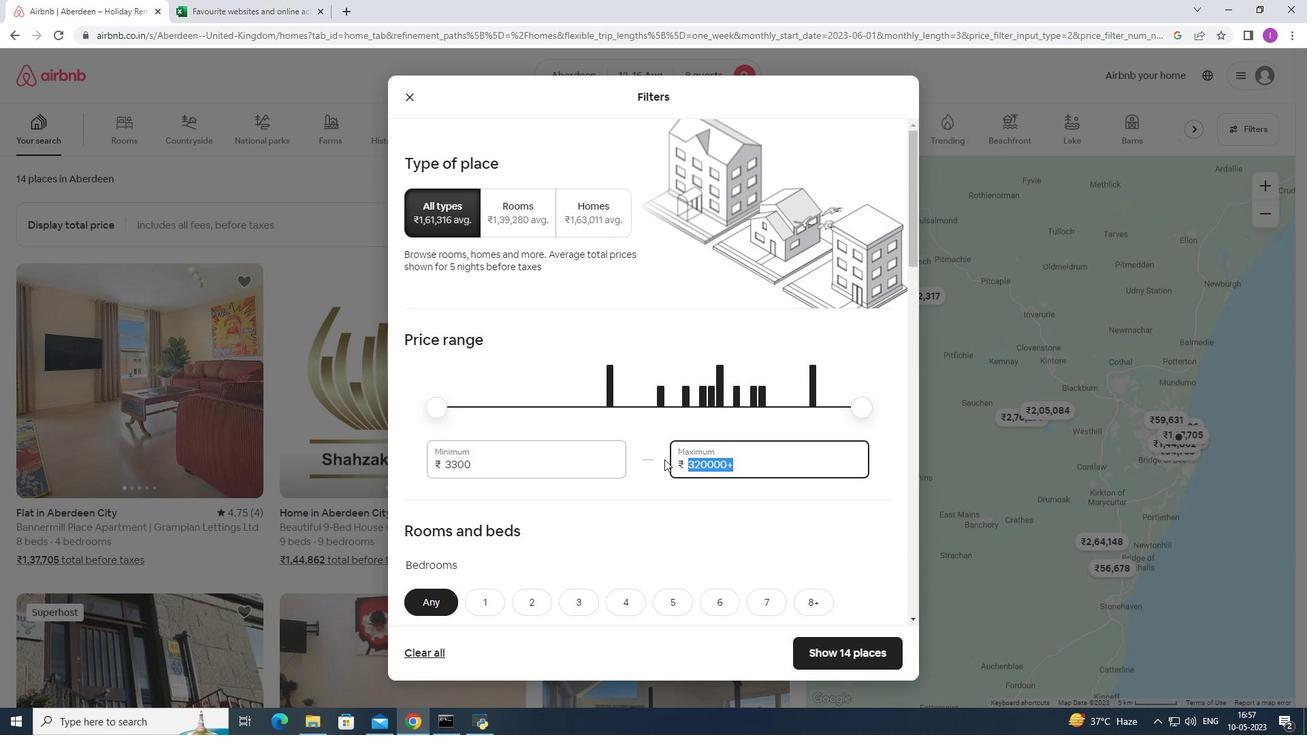 
Action: Key pressed 1
Screenshot: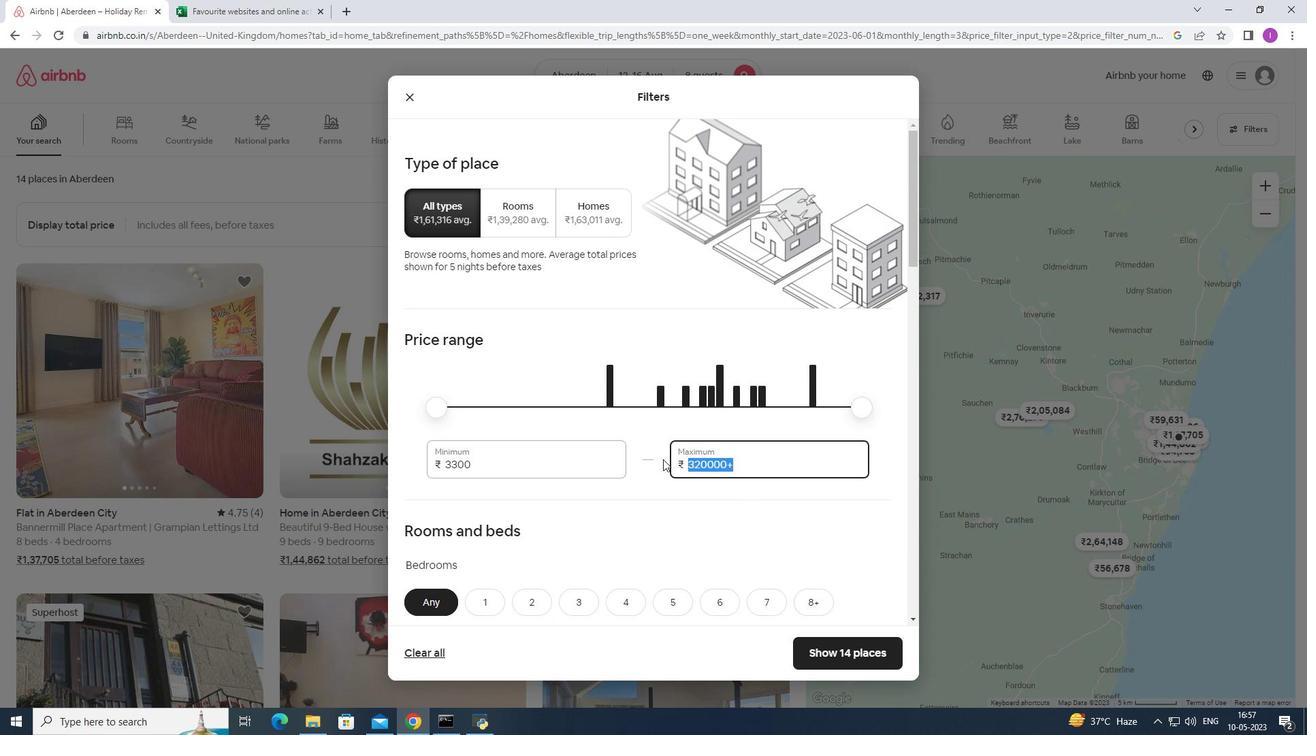 
Action: Mouse moved to (660, 458)
Screenshot: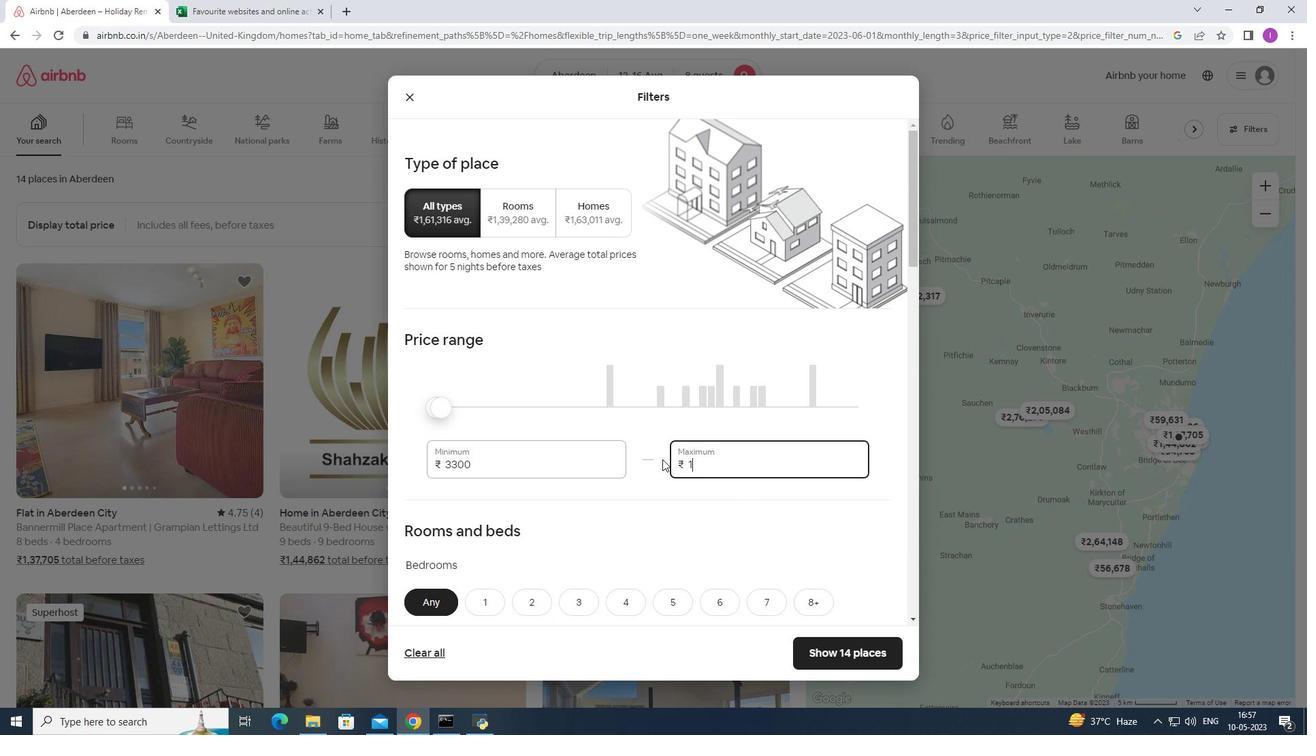
Action: Key pressed 6
Screenshot: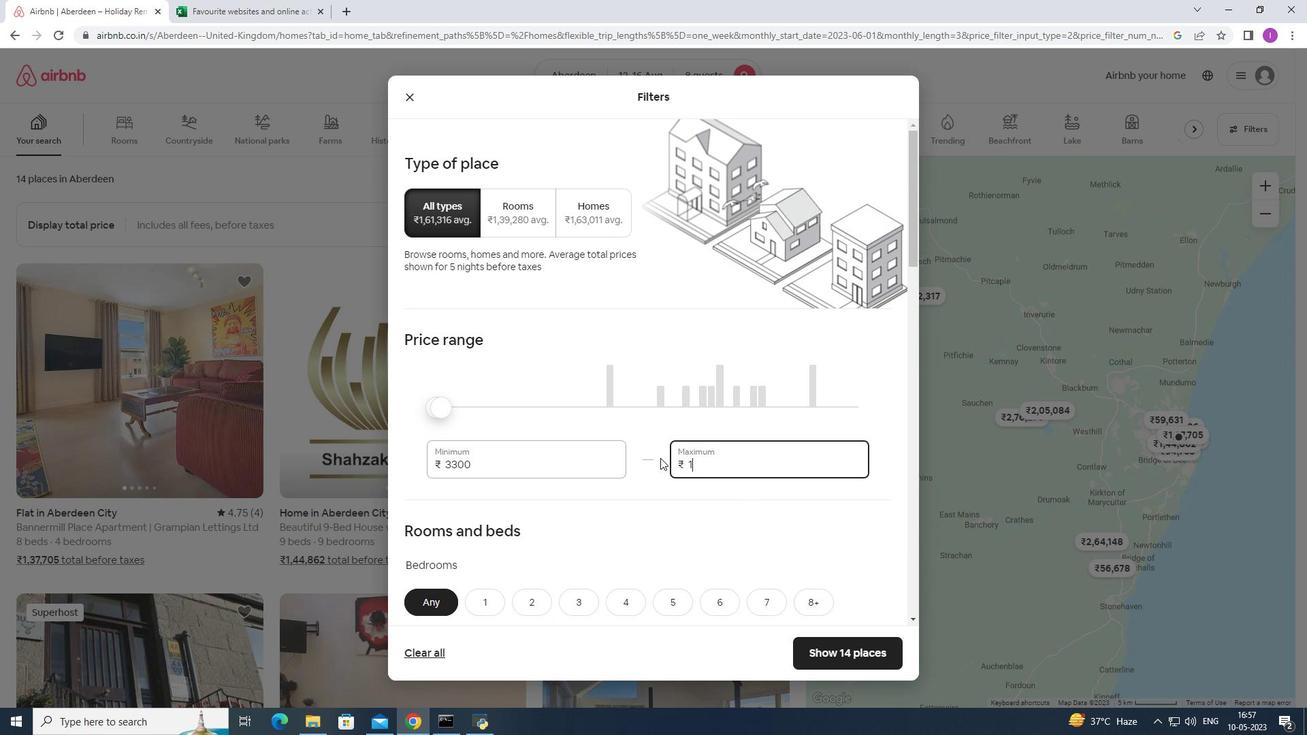 
Action: Mouse moved to (658, 454)
Screenshot: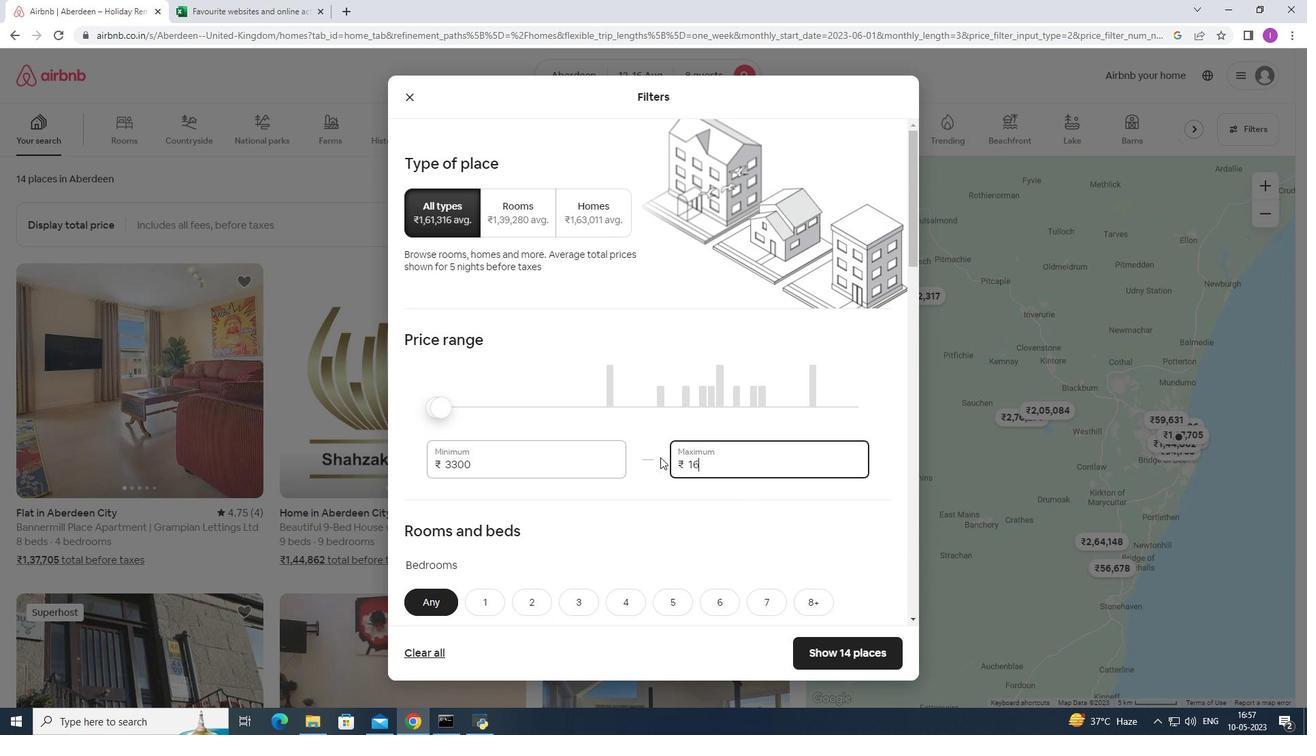
Action: Key pressed 000
Screenshot: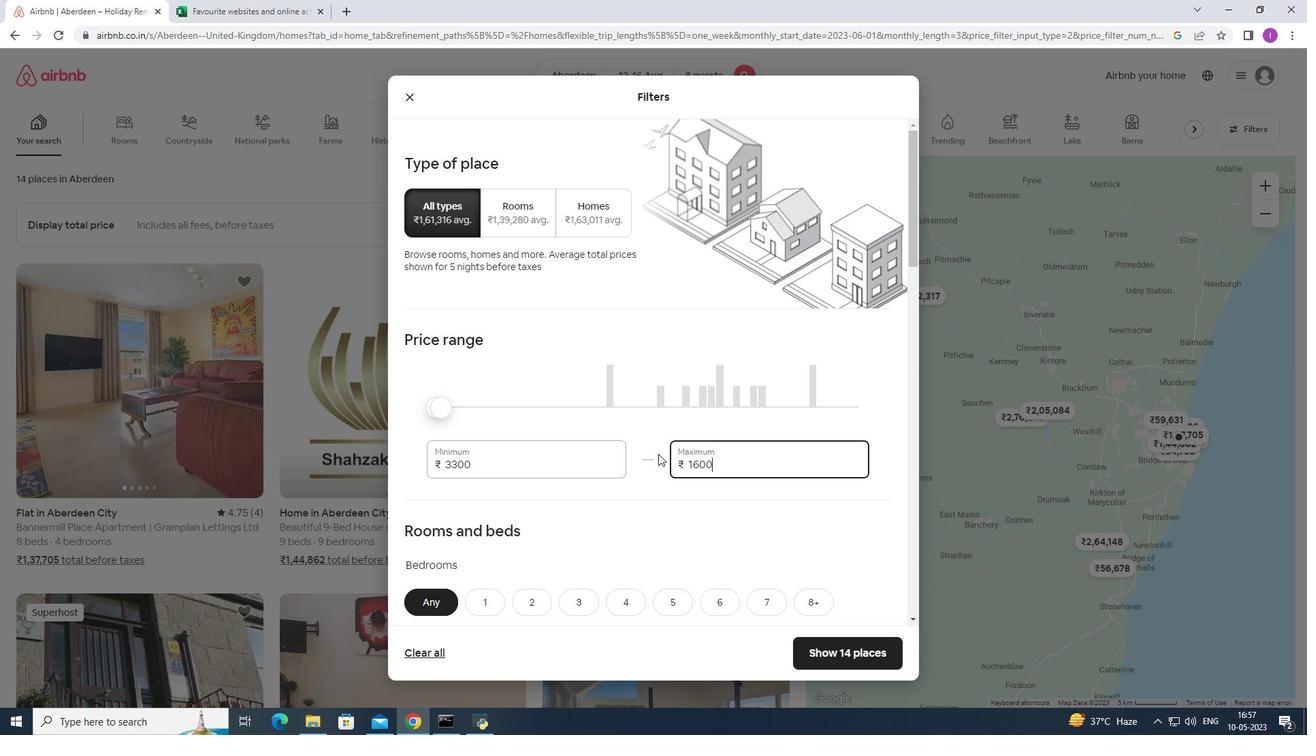 
Action: Mouse moved to (490, 465)
Screenshot: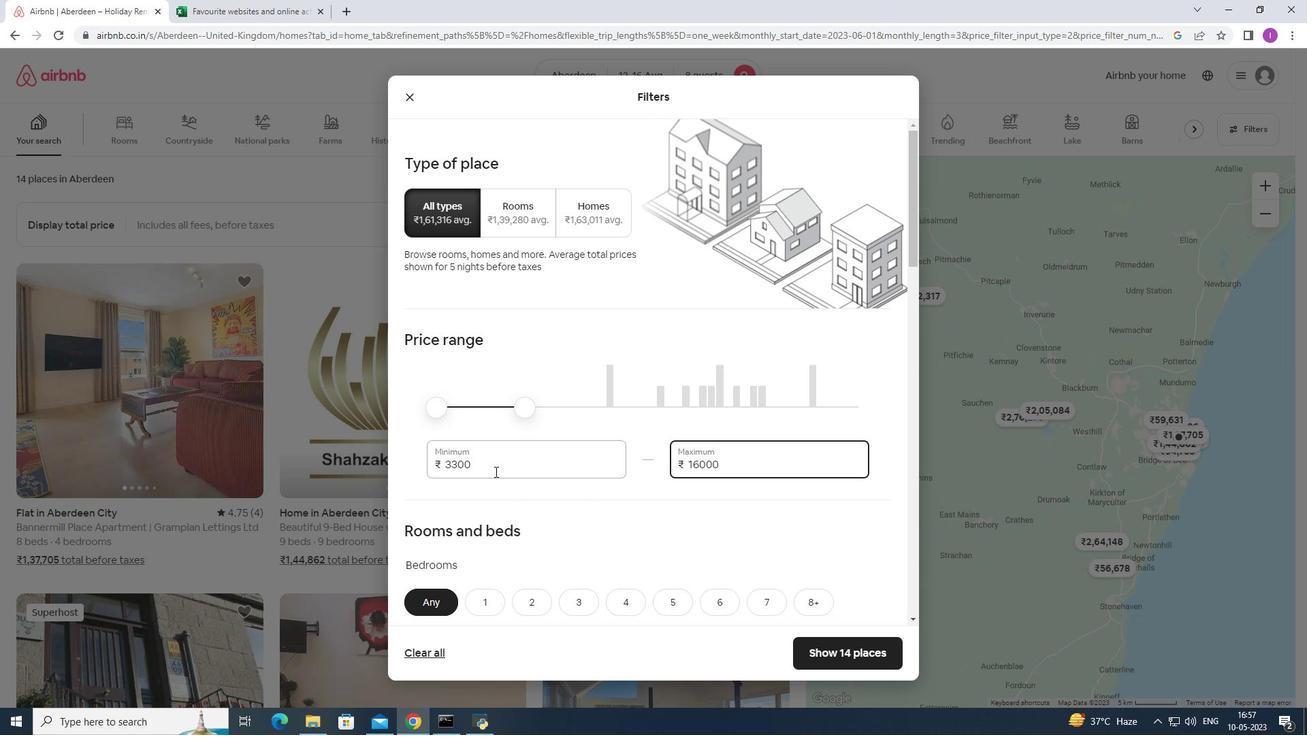 
Action: Mouse pressed left at (490, 465)
Screenshot: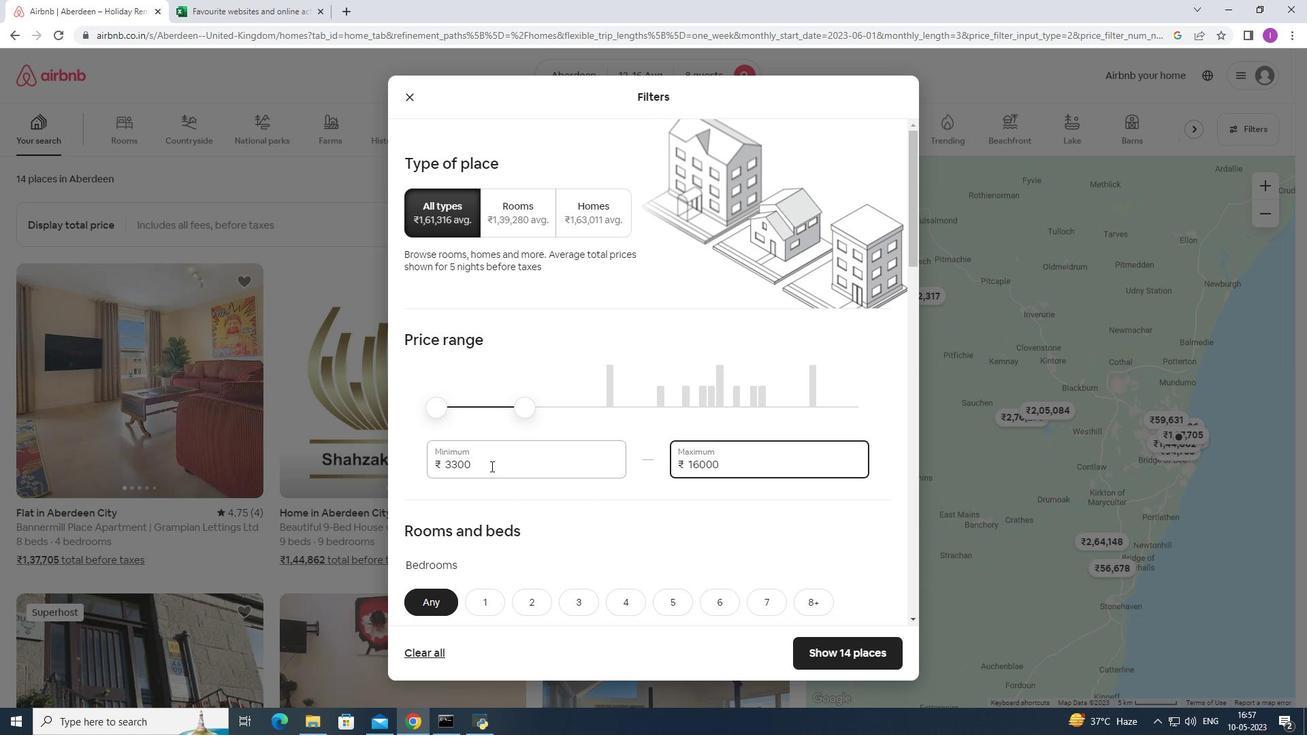 
Action: Mouse moved to (421, 465)
Screenshot: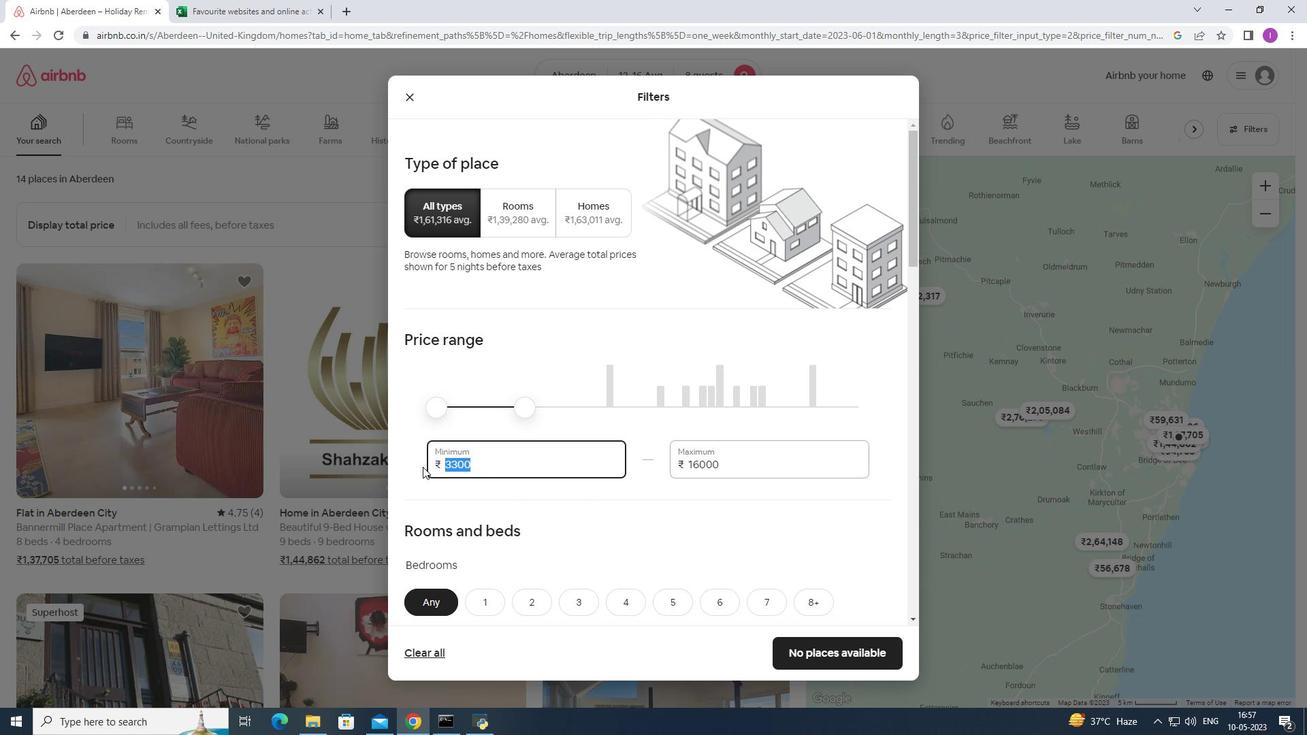 
Action: Key pressed 1
Screenshot: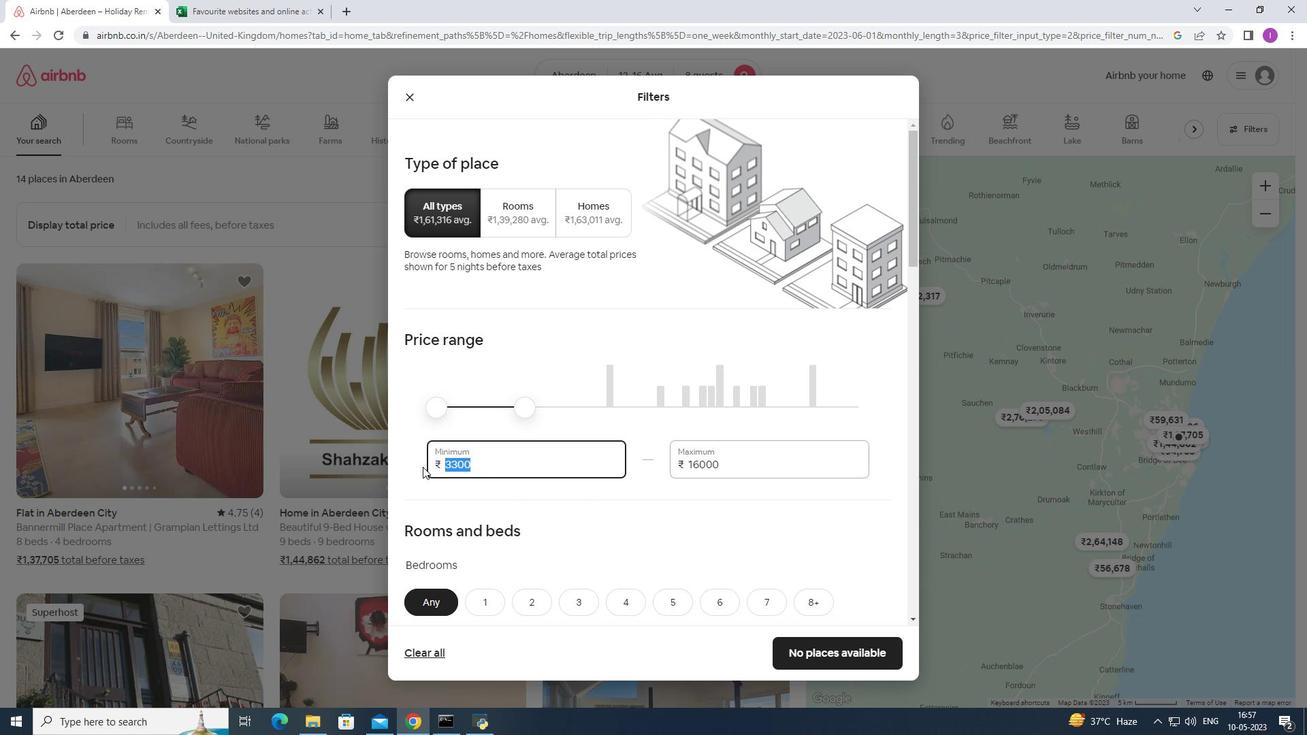 
Action: Mouse moved to (420, 461)
Screenshot: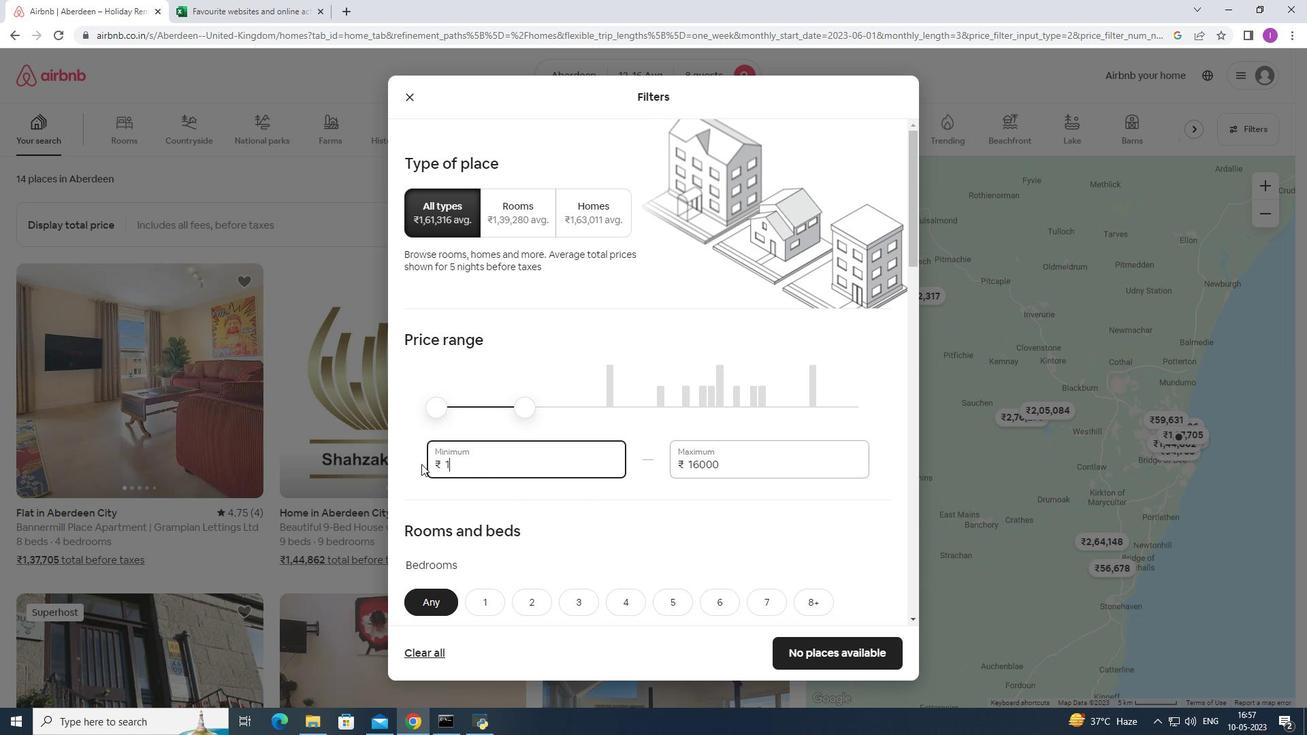 
Action: Key pressed 0
Screenshot: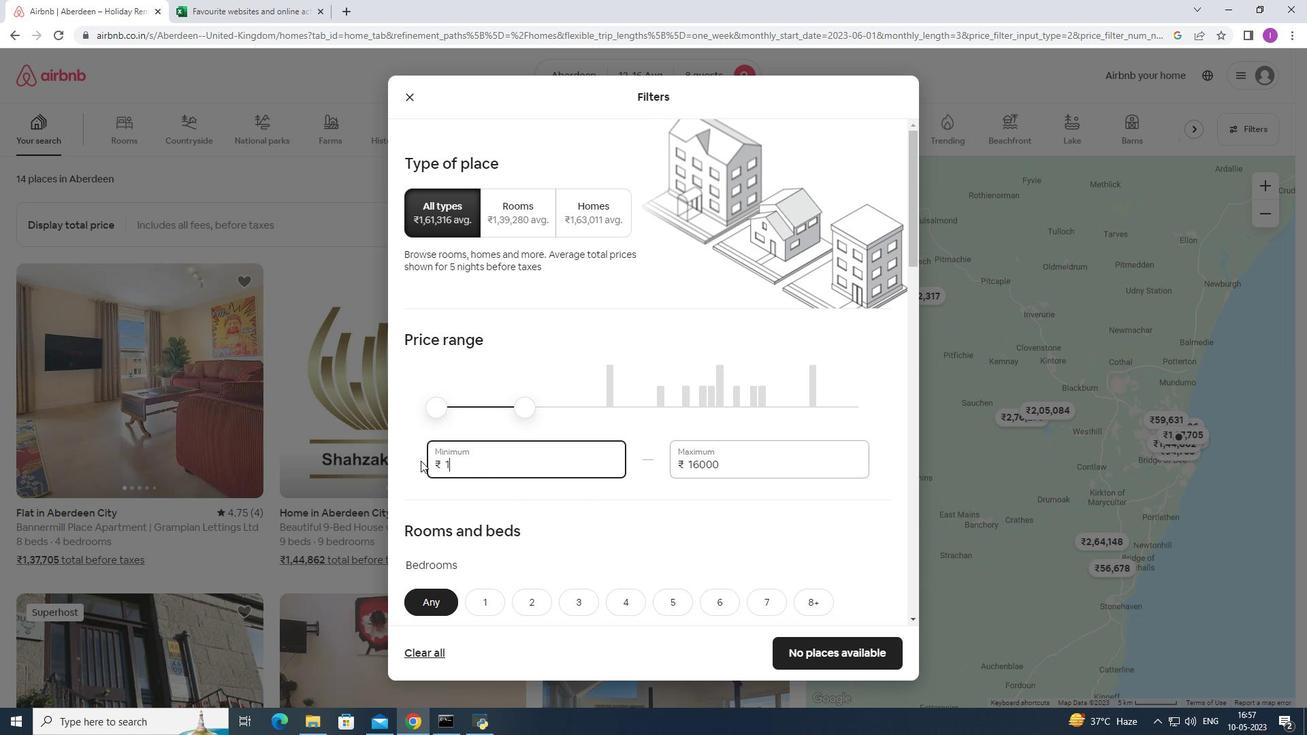 
Action: Mouse moved to (418, 457)
Screenshot: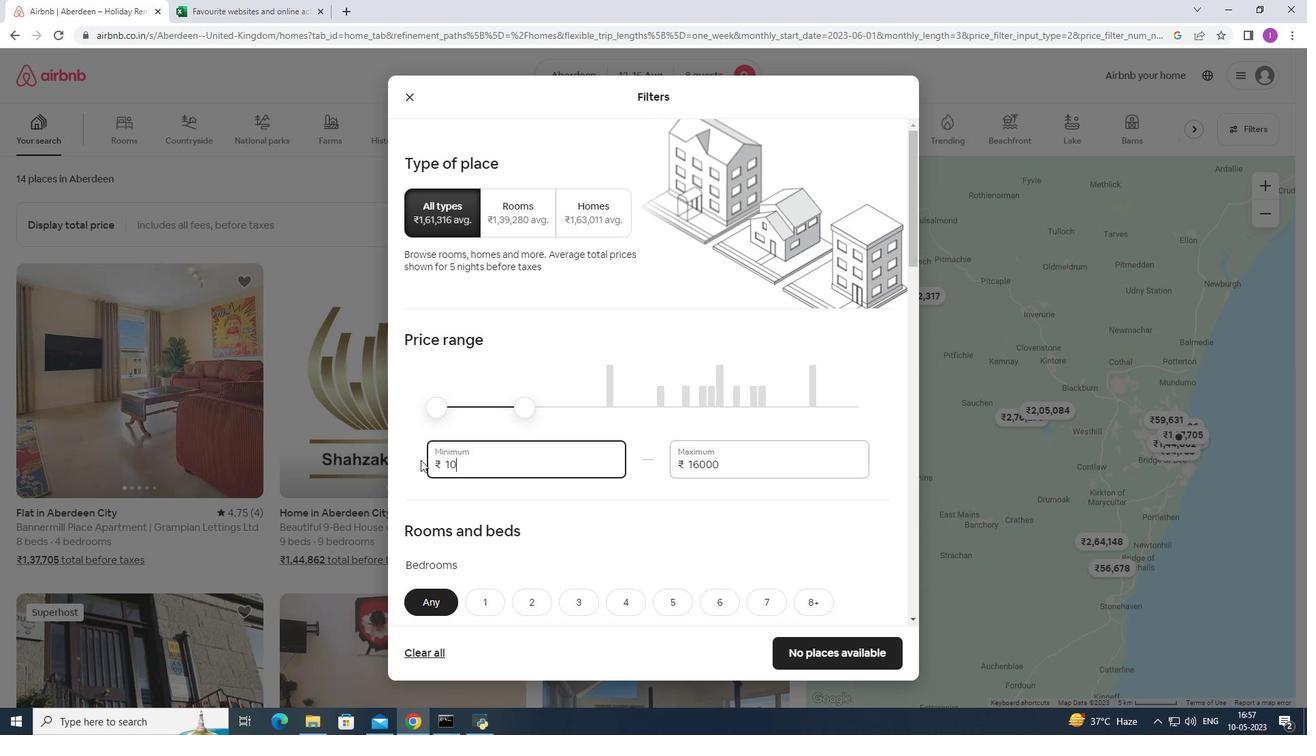
Action: Key pressed 0
Screenshot: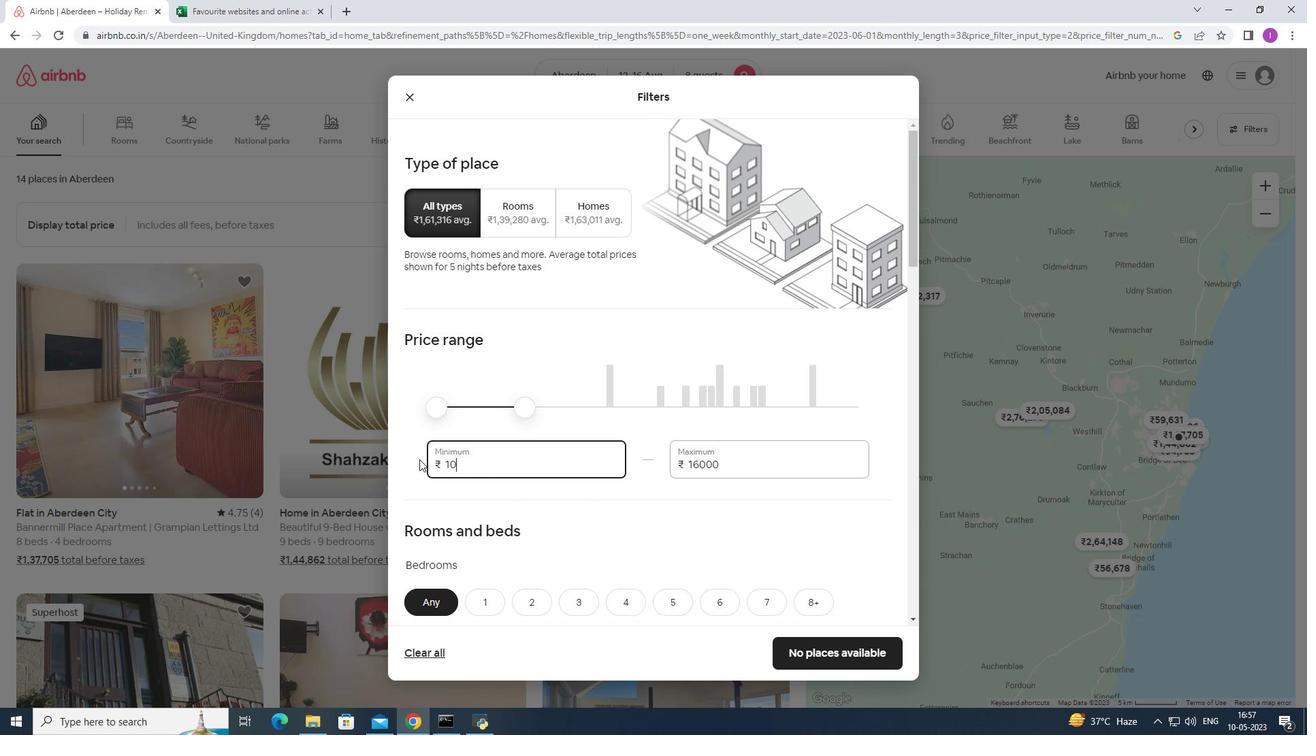 
Action: Mouse moved to (418, 457)
Screenshot: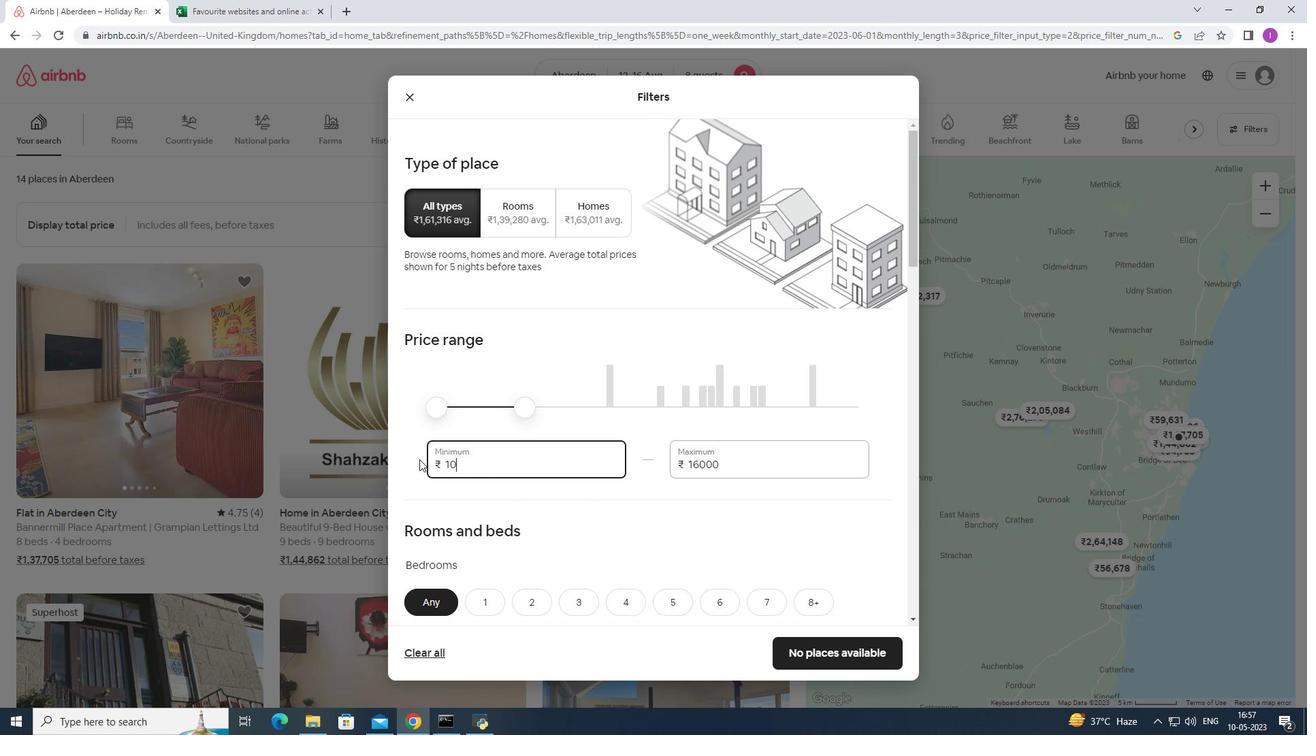 
Action: Key pressed 00
Screenshot: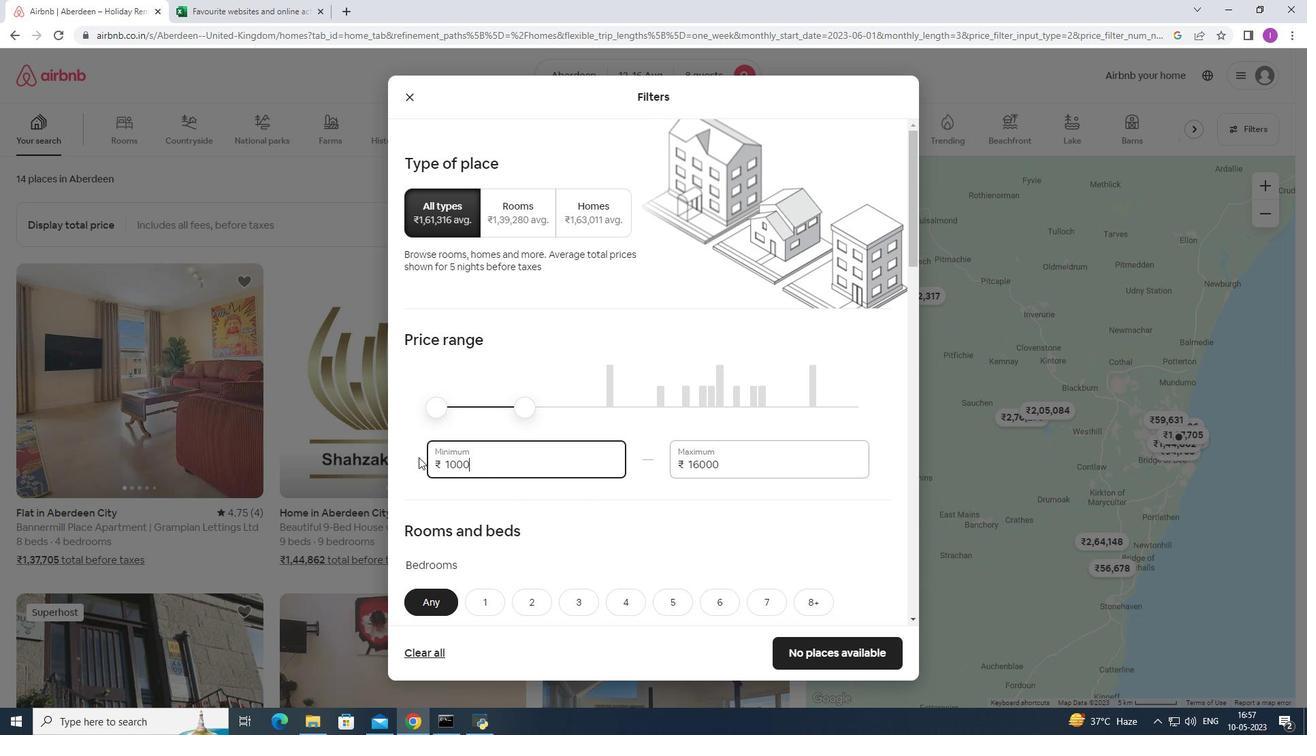 
Action: Mouse moved to (600, 489)
Screenshot: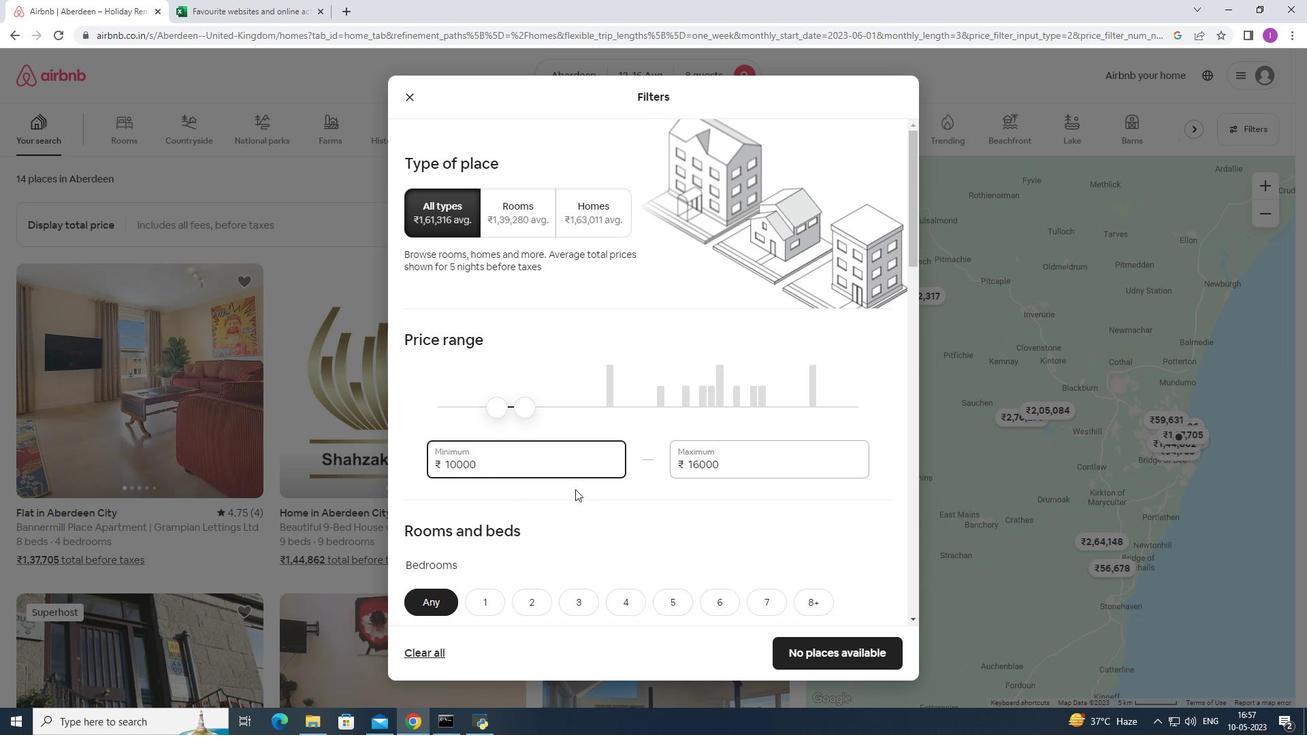 
Action: Mouse scrolled (600, 489) with delta (0, 0)
Screenshot: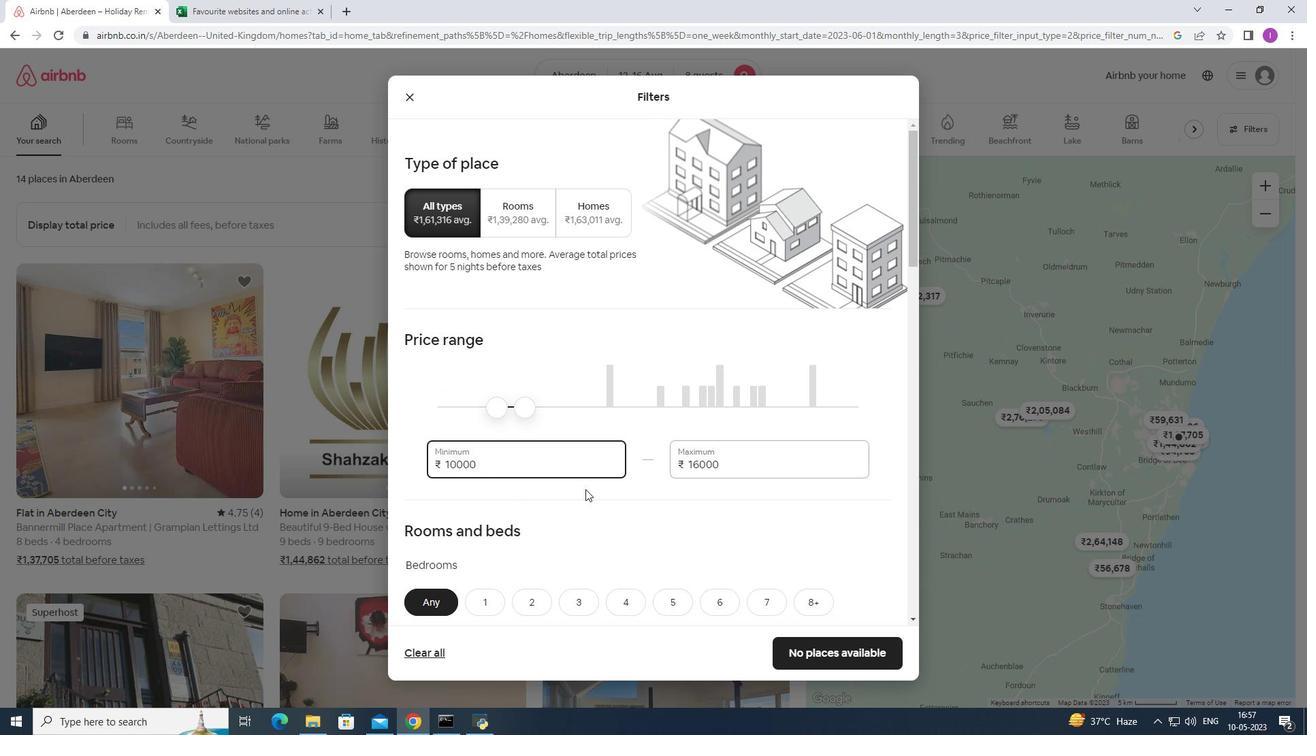 
Action: Mouse scrolled (600, 489) with delta (0, 0)
Screenshot: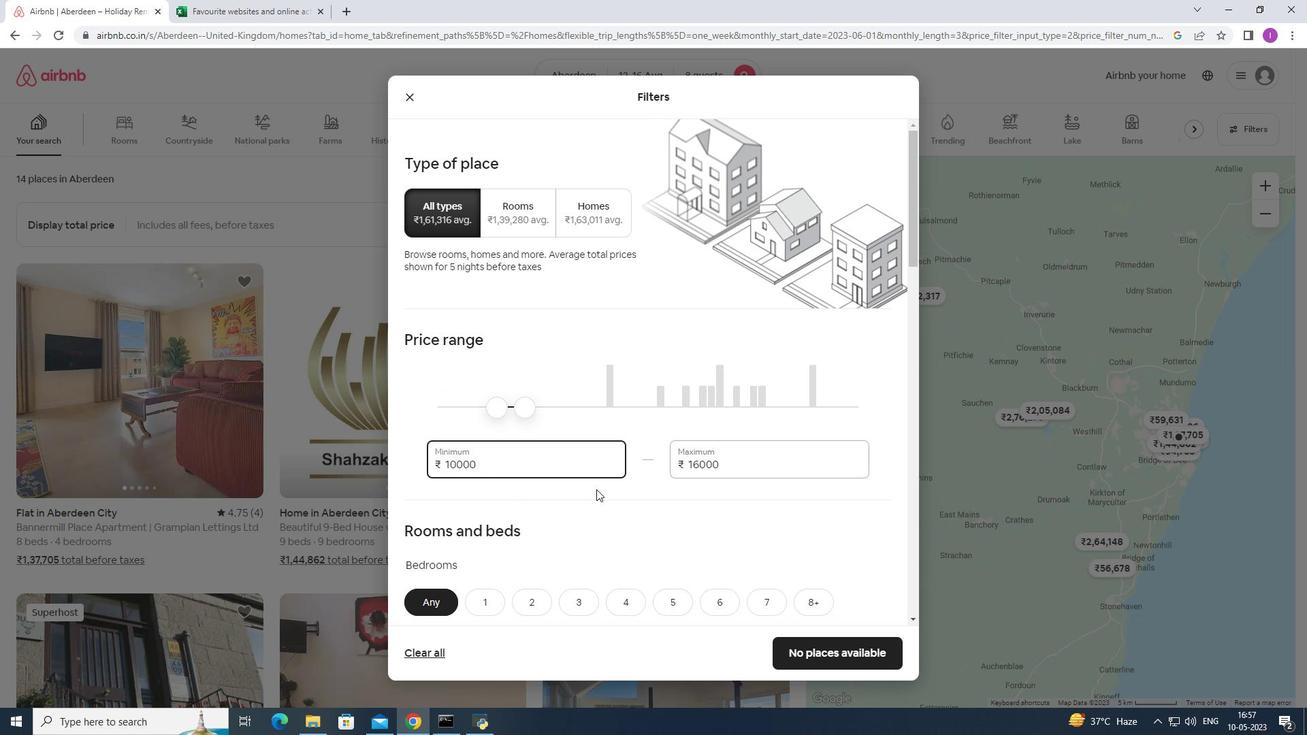 
Action: Mouse scrolled (600, 489) with delta (0, 0)
Screenshot: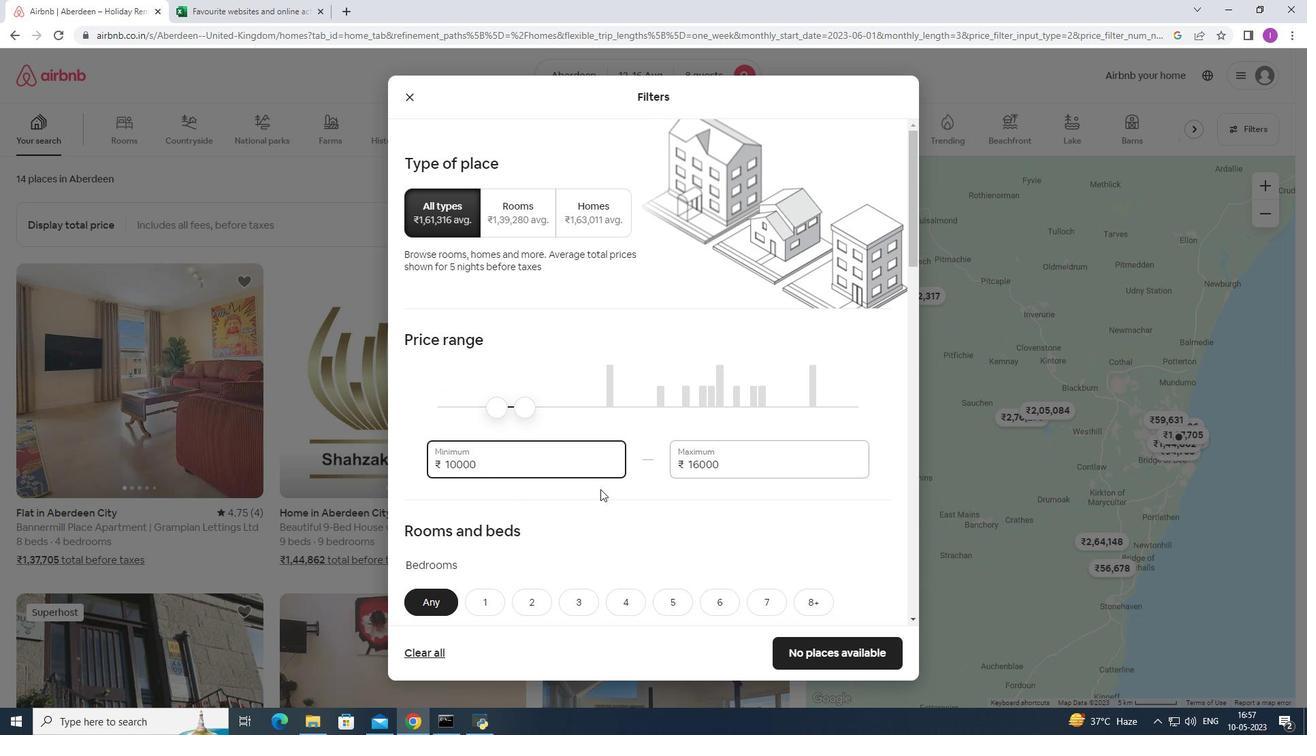 
Action: Mouse scrolled (600, 489) with delta (0, 0)
Screenshot: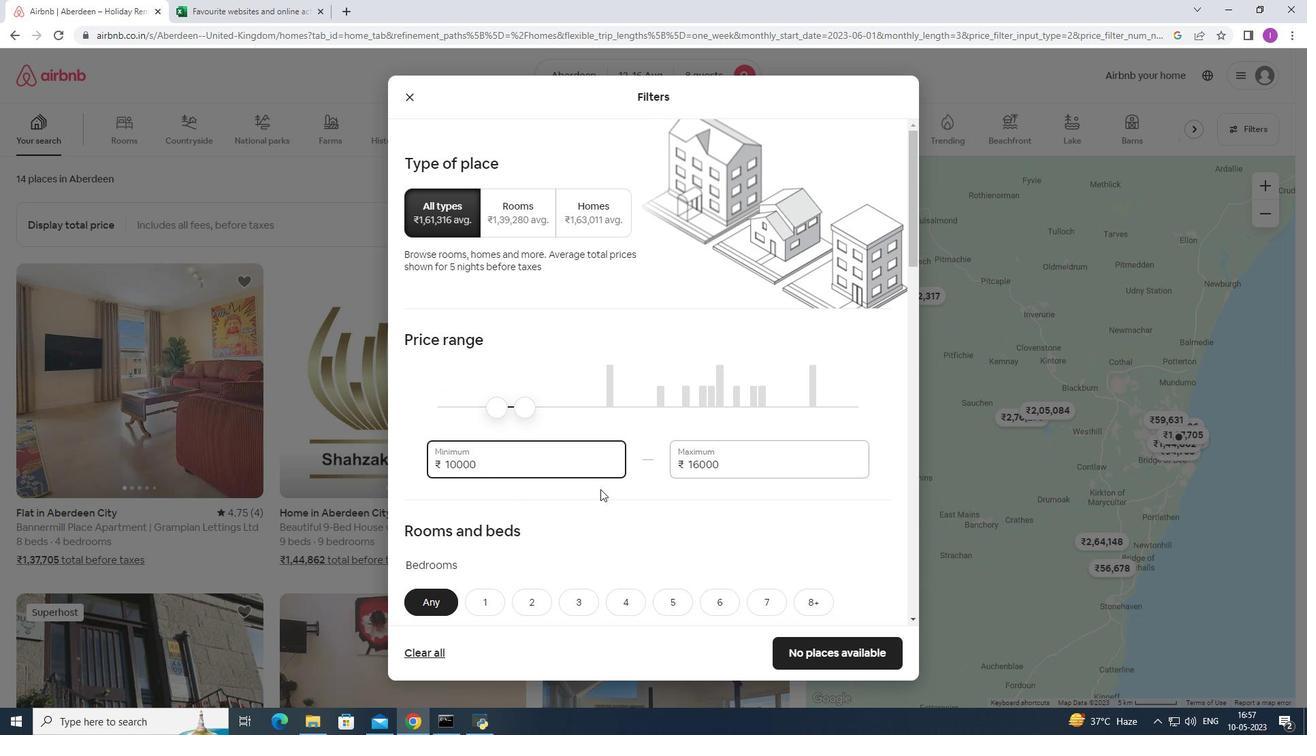 
Action: Mouse moved to (600, 482)
Screenshot: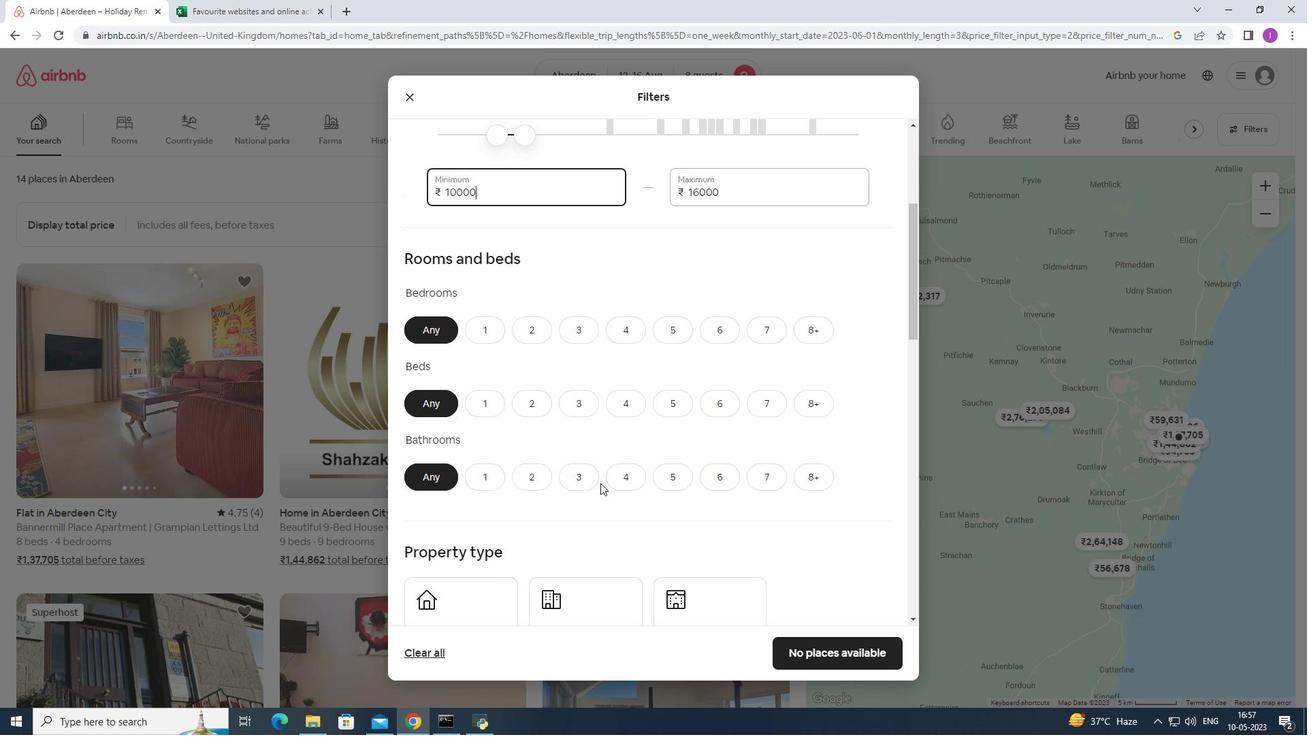 
Action: Mouse scrolled (600, 481) with delta (0, 0)
Screenshot: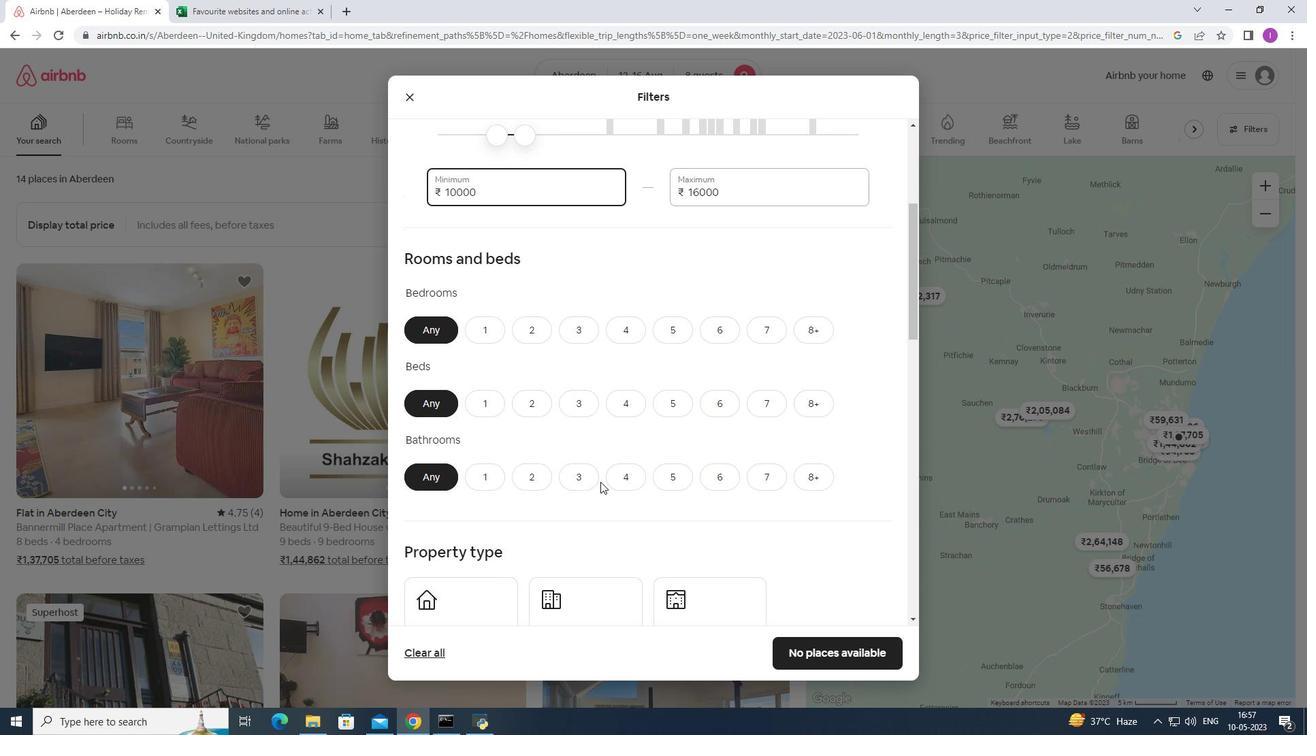 
Action: Mouse moved to (815, 257)
Screenshot: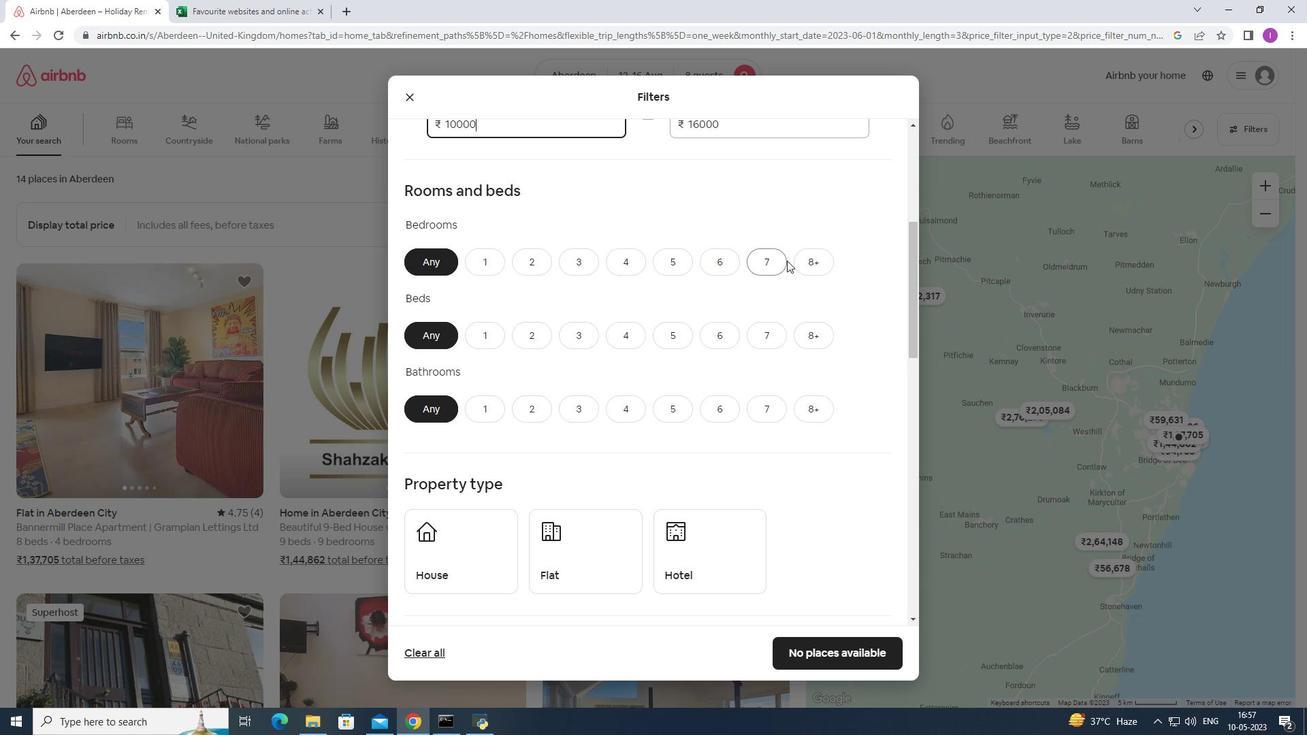 
Action: Mouse pressed left at (815, 257)
Screenshot: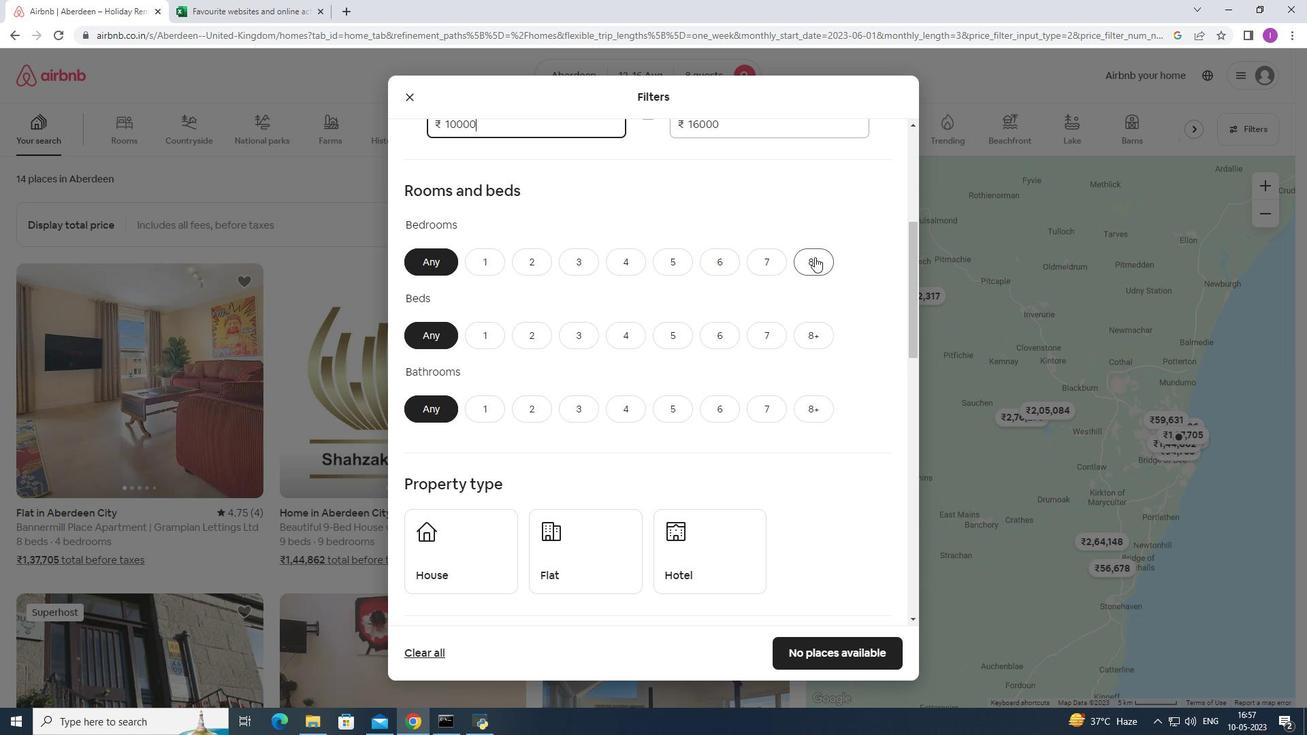 
Action: Mouse moved to (818, 335)
Screenshot: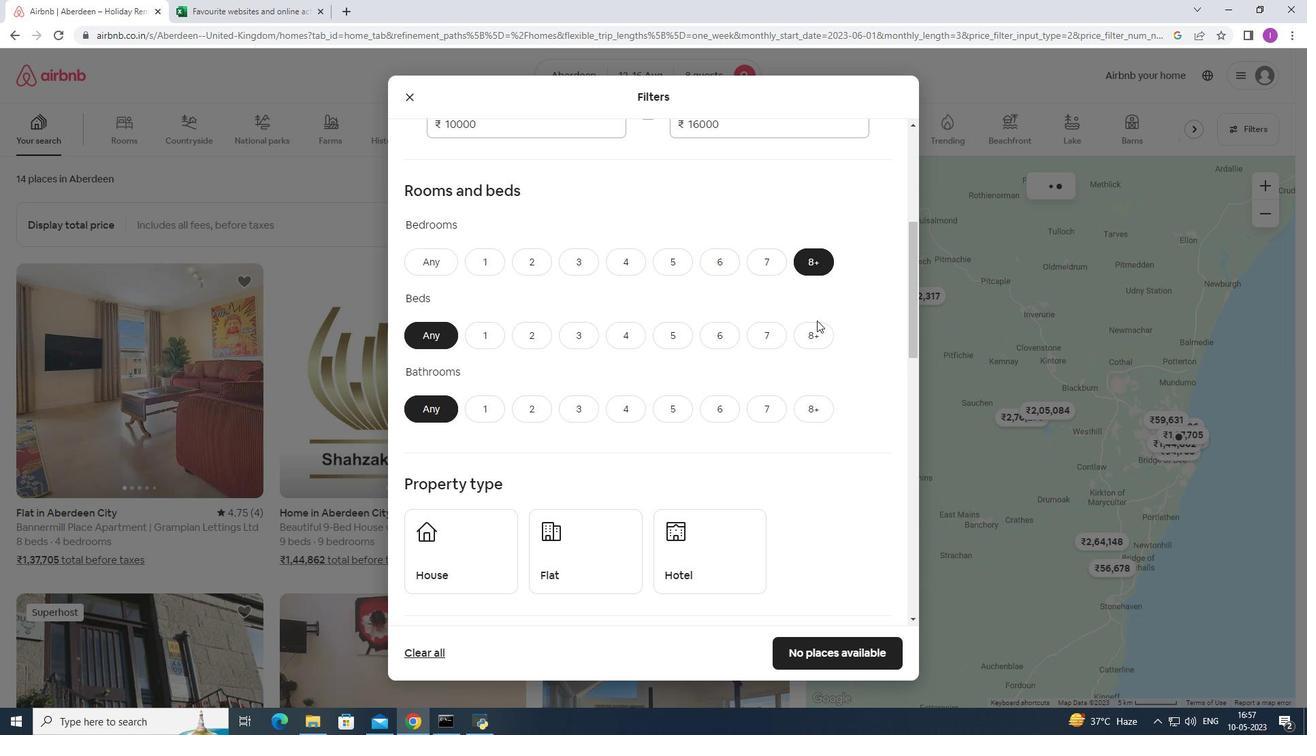 
Action: Mouse pressed left at (818, 335)
Screenshot: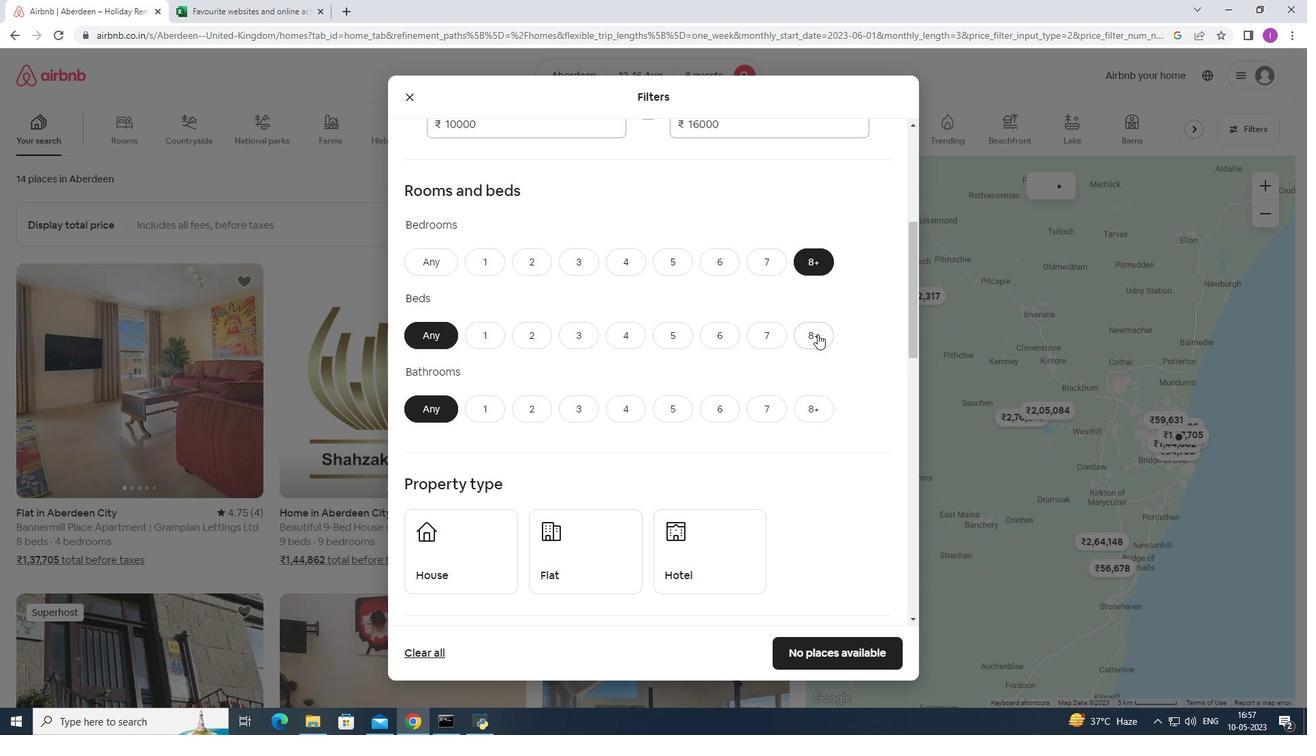 
Action: Mouse moved to (822, 414)
Screenshot: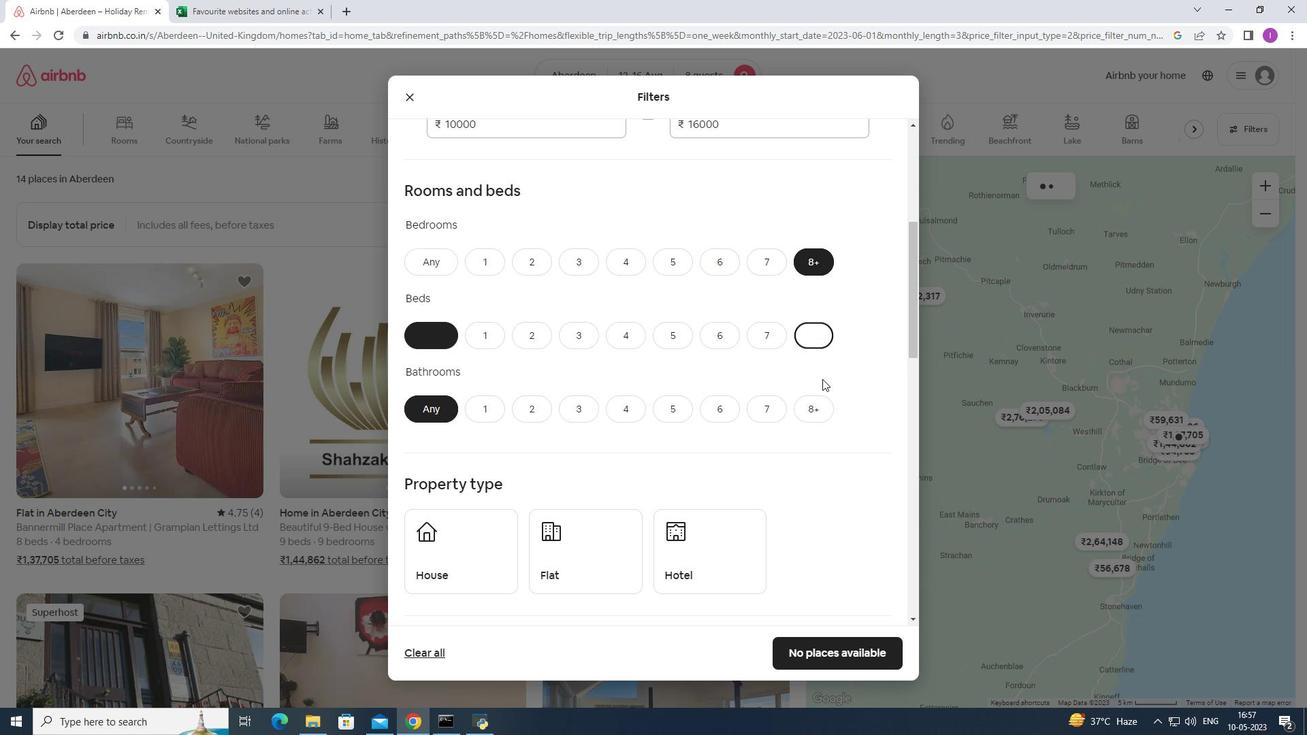 
Action: Mouse pressed left at (822, 414)
Screenshot: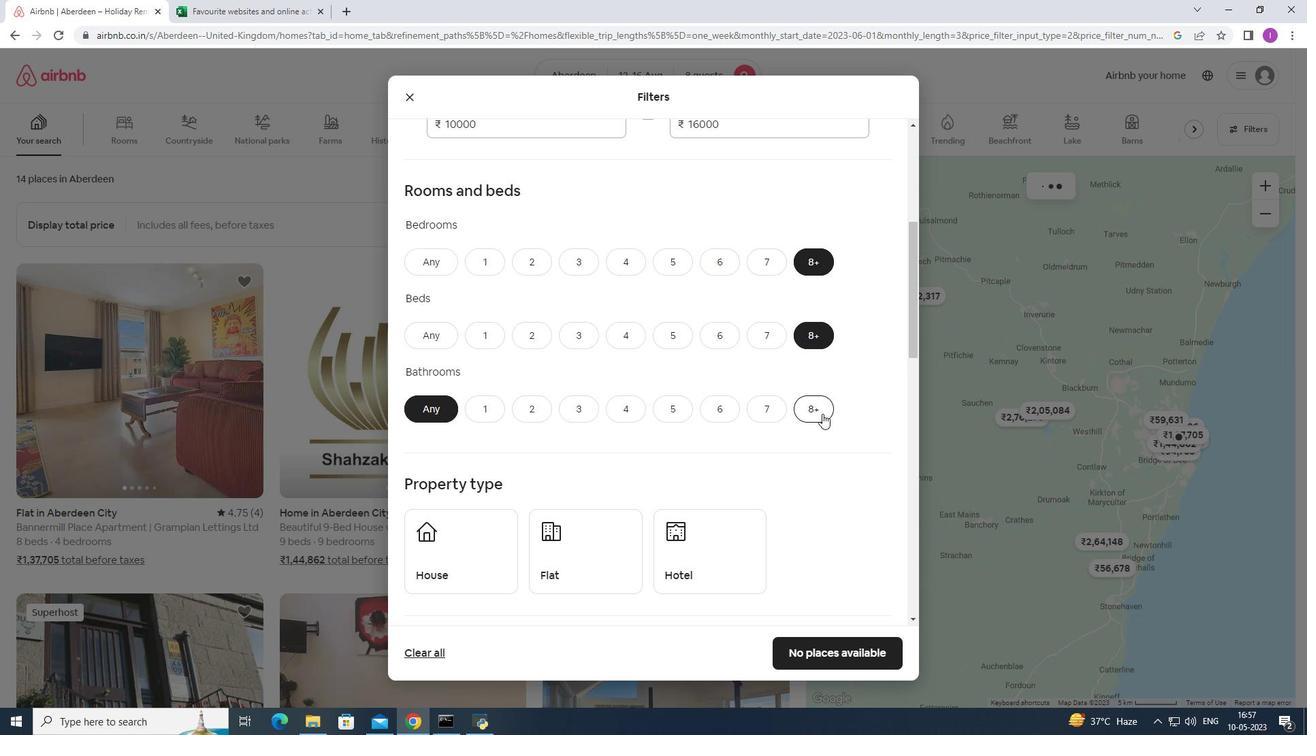 
Action: Mouse moved to (685, 557)
Screenshot: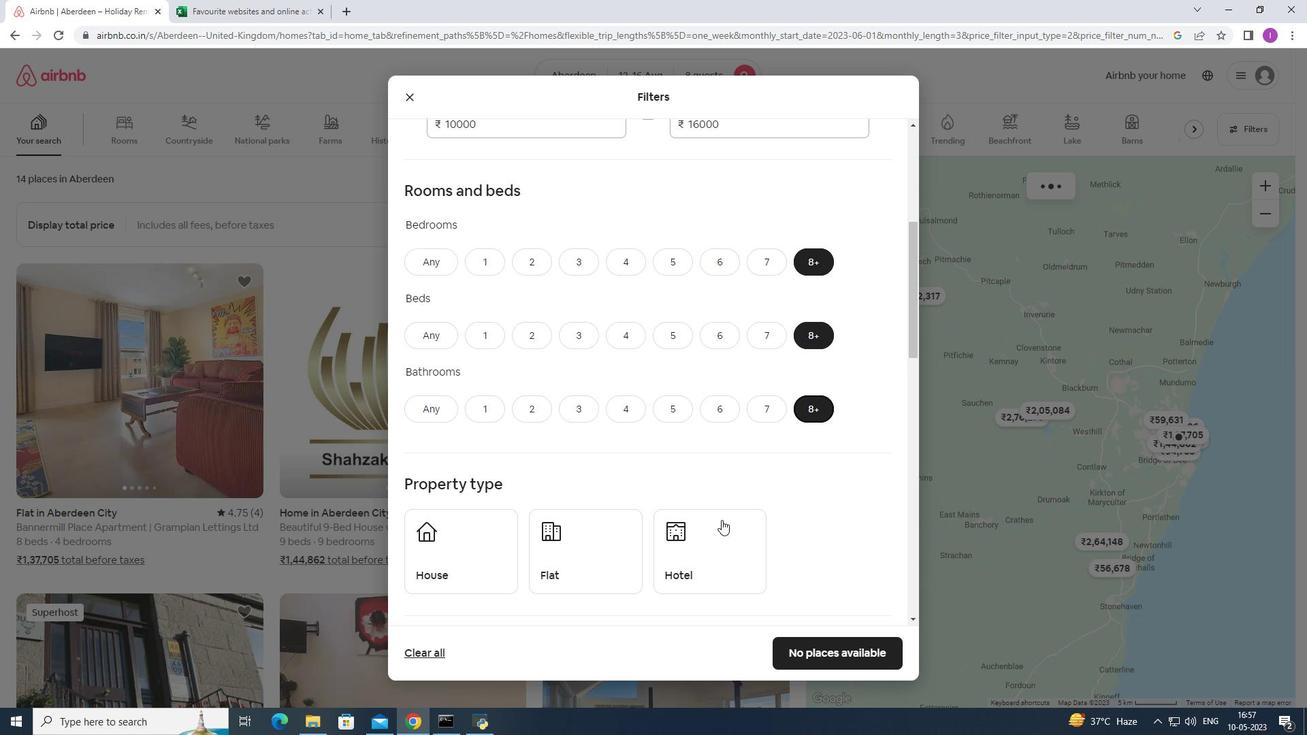 
Action: Mouse scrolled (685, 556) with delta (0, 0)
Screenshot: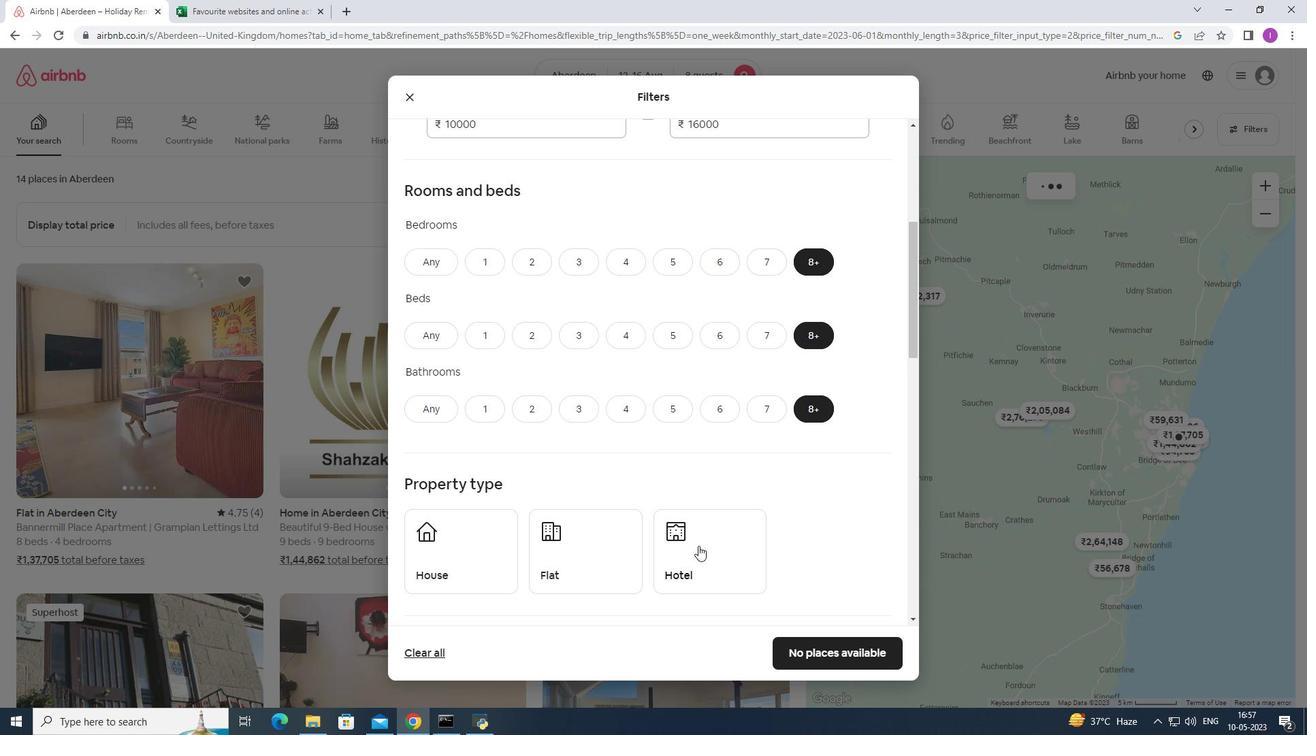 
Action: Mouse moved to (685, 557)
Screenshot: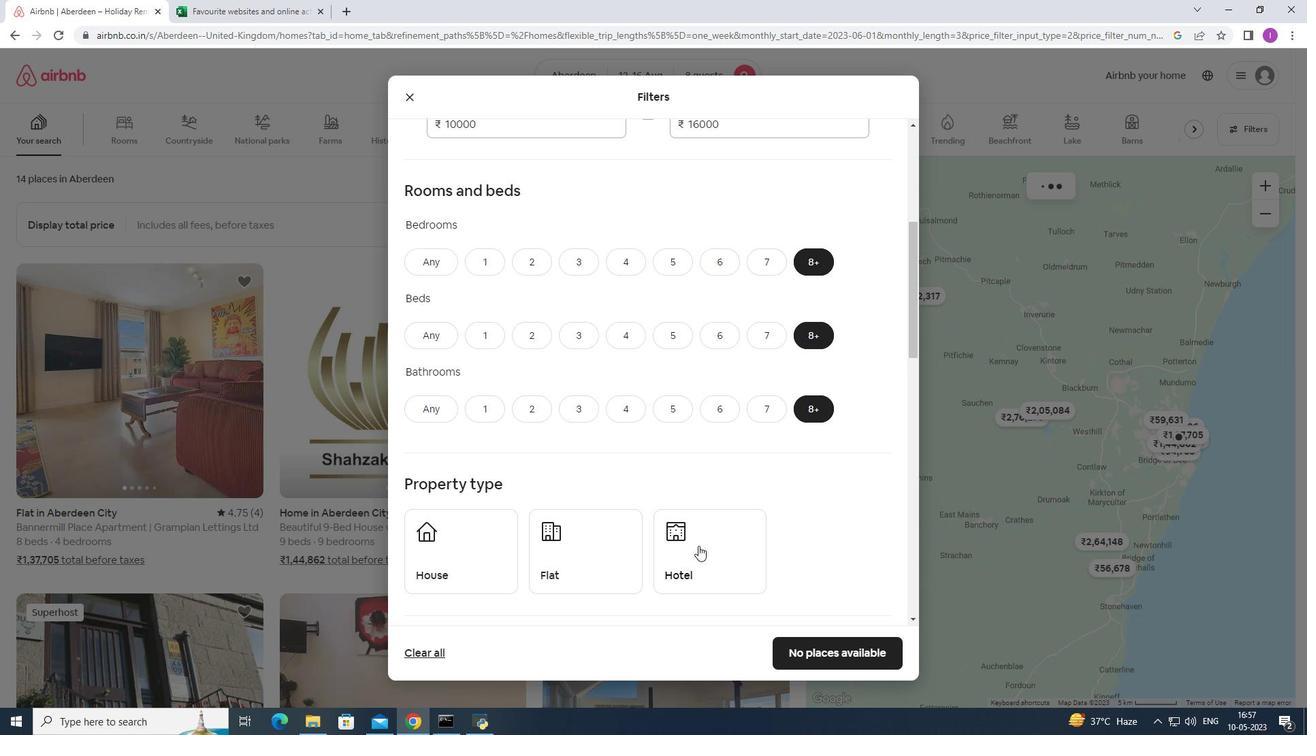 
Action: Mouse scrolled (685, 556) with delta (0, 0)
Screenshot: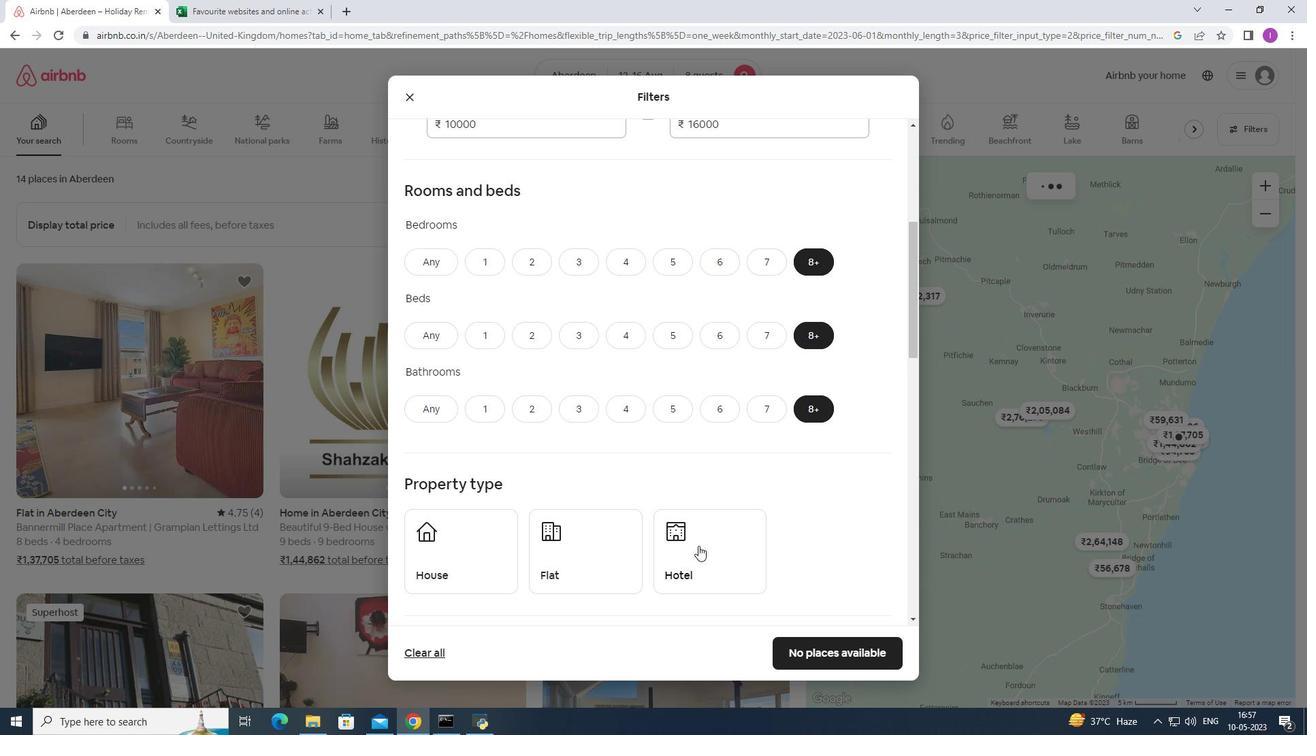 
Action: Mouse moved to (437, 433)
Screenshot: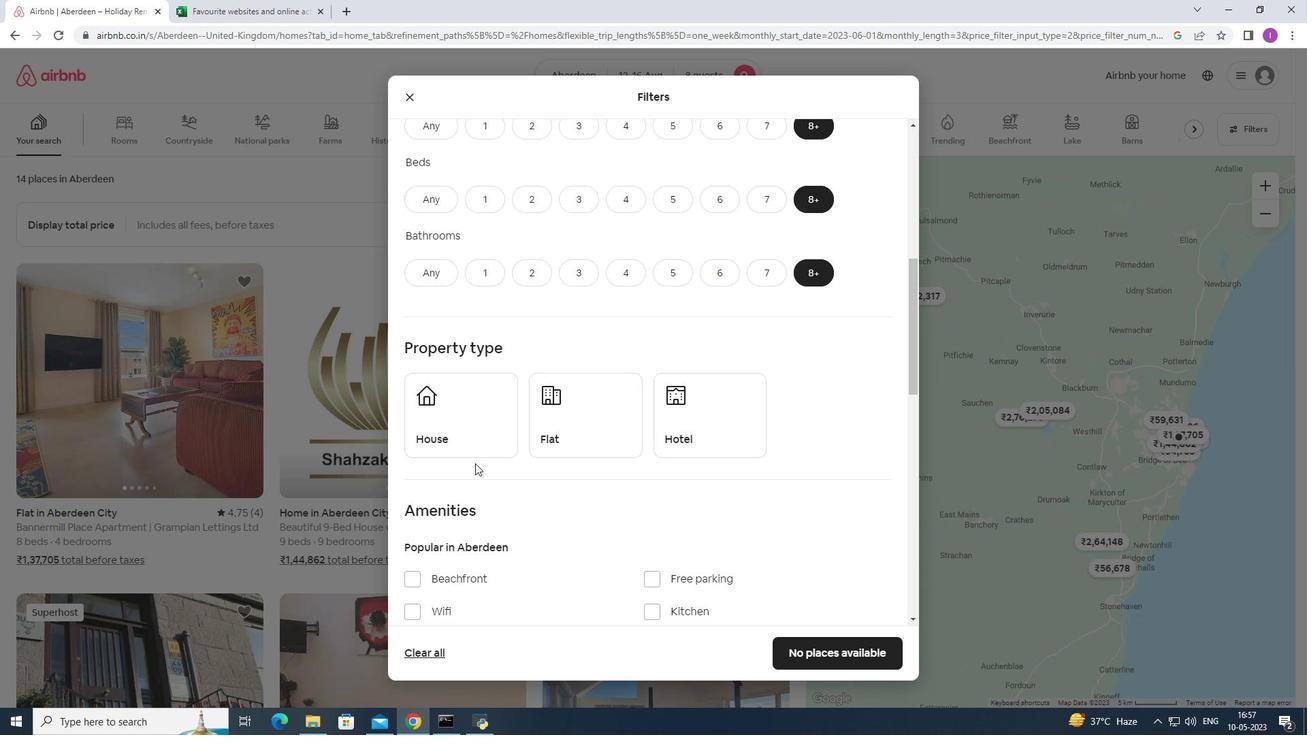 
Action: Mouse pressed left at (437, 433)
Screenshot: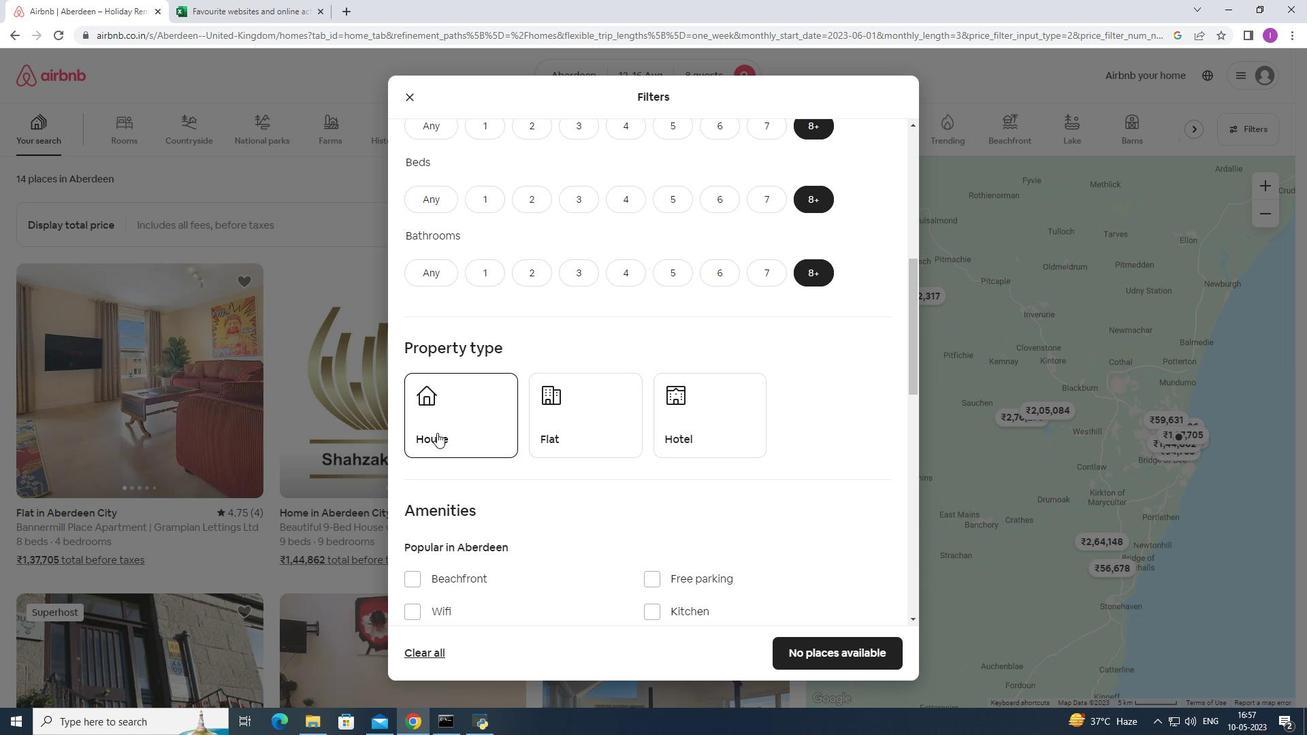 
Action: Mouse moved to (608, 429)
Screenshot: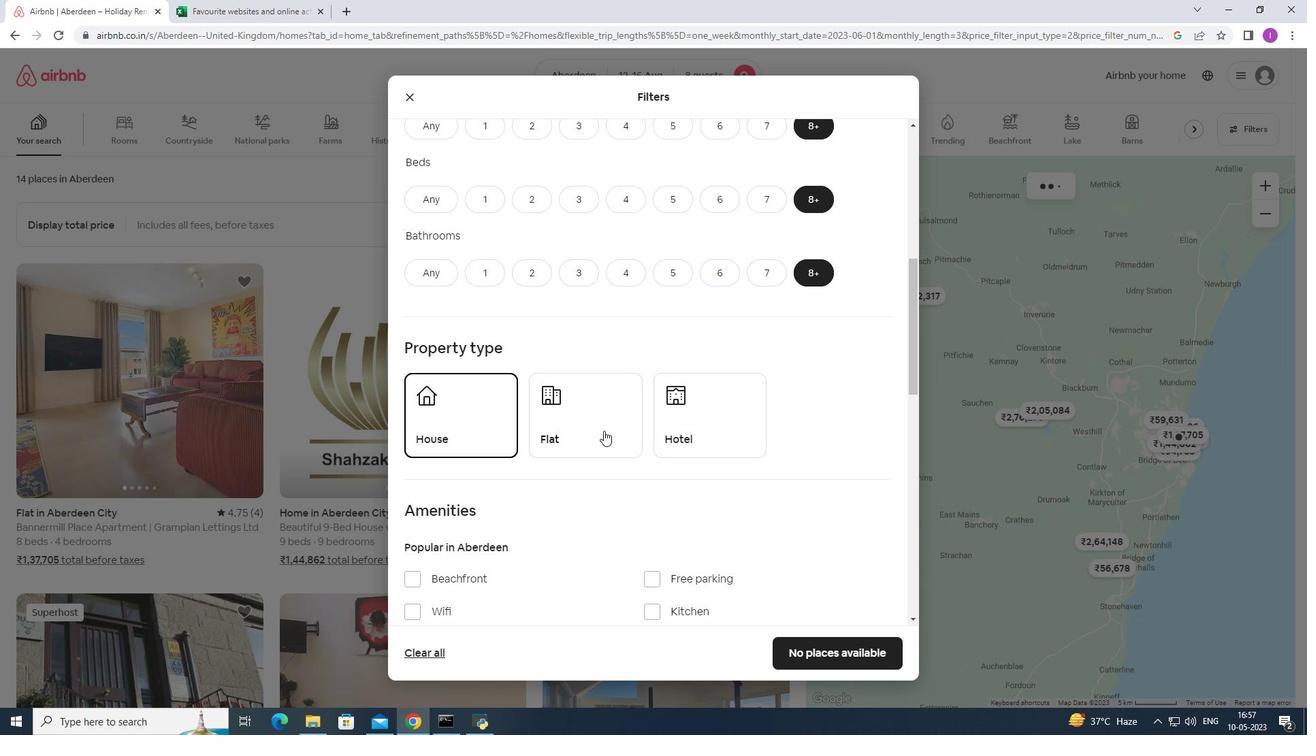 
Action: Mouse pressed left at (608, 429)
Screenshot: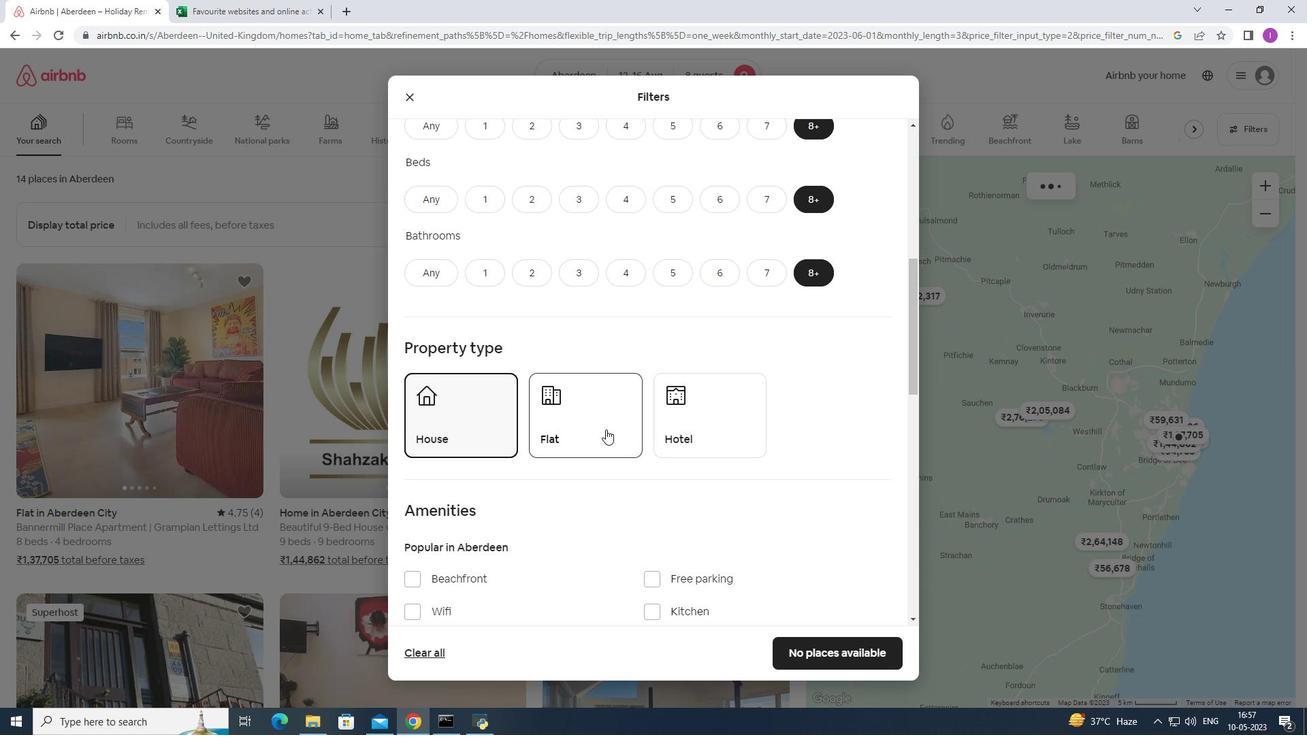 
Action: Mouse moved to (679, 428)
Screenshot: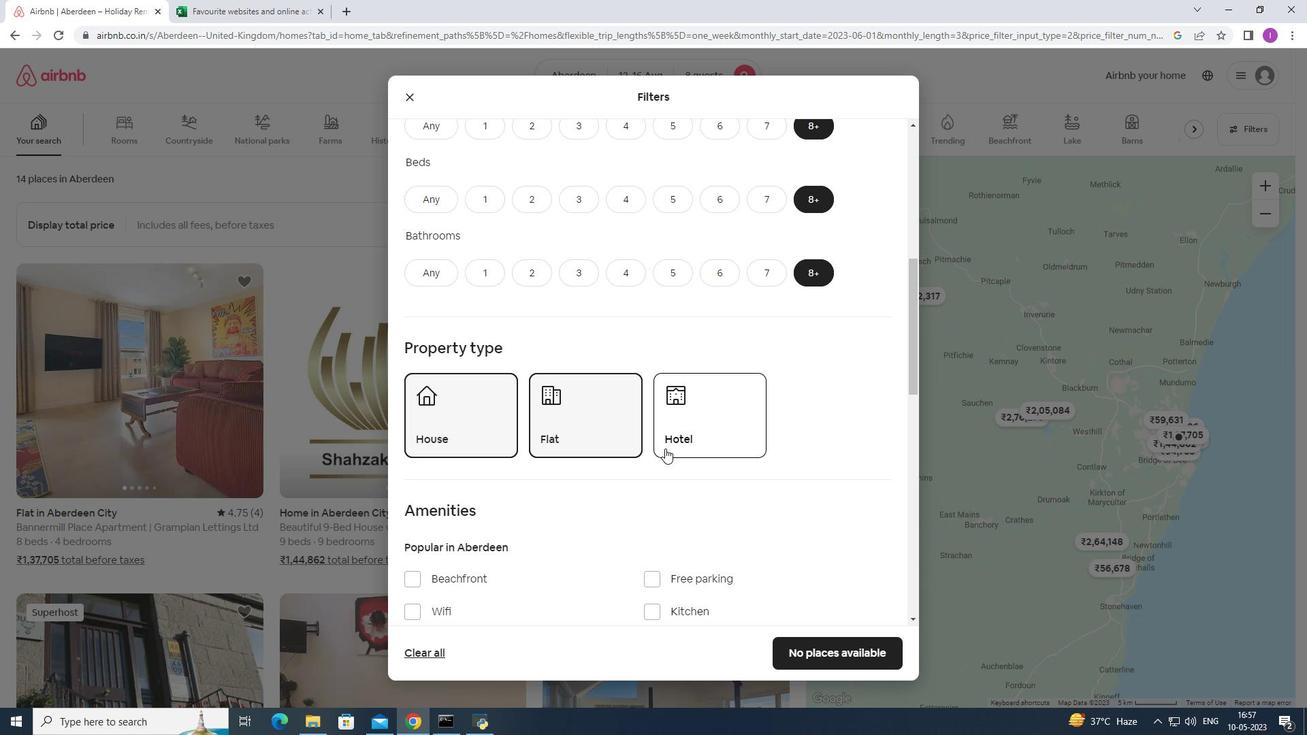 
Action: Mouse pressed left at (679, 428)
Screenshot: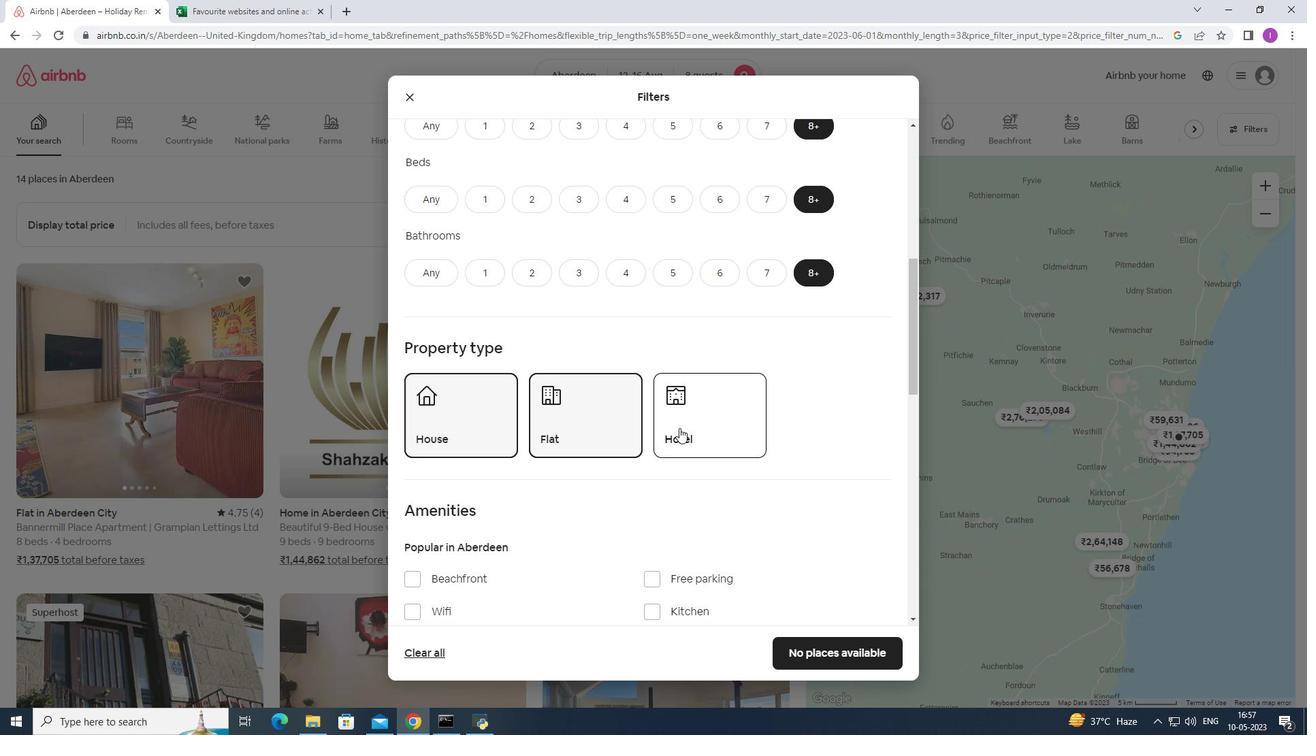 
Action: Mouse moved to (605, 511)
Screenshot: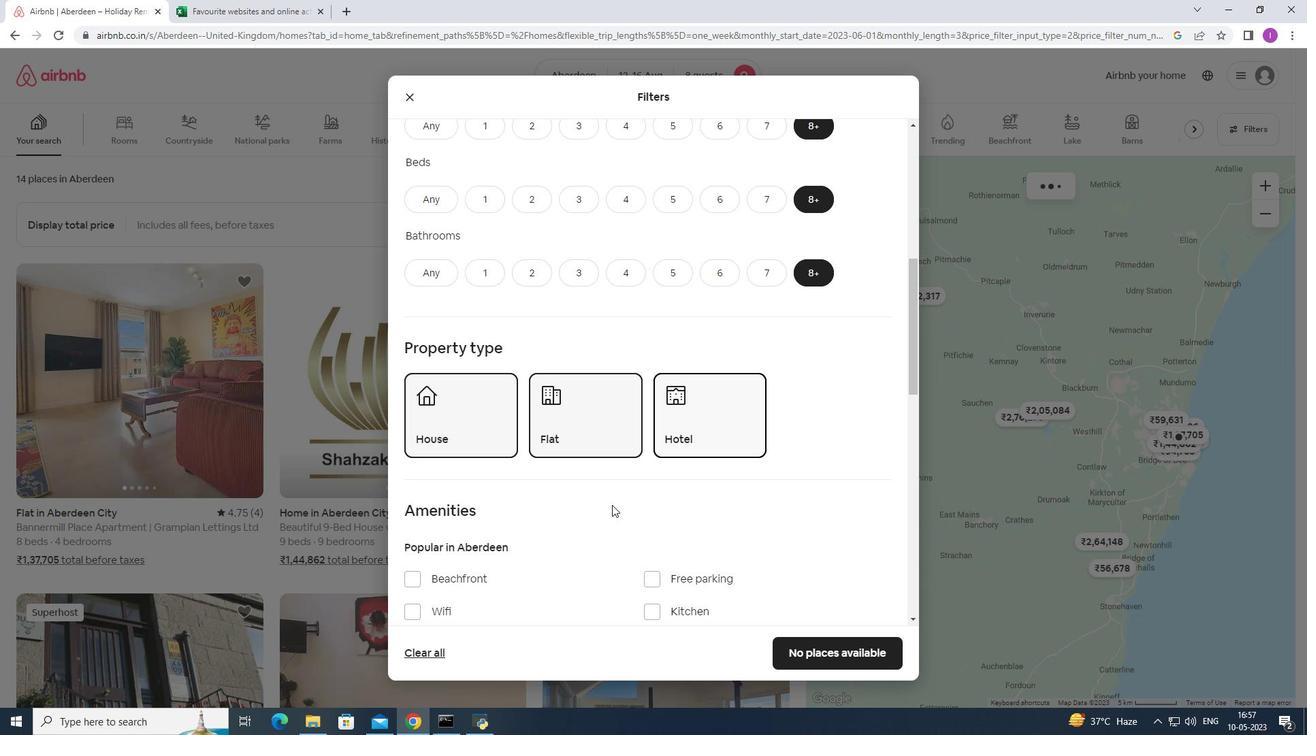 
Action: Mouse scrolled (605, 510) with delta (0, 0)
Screenshot: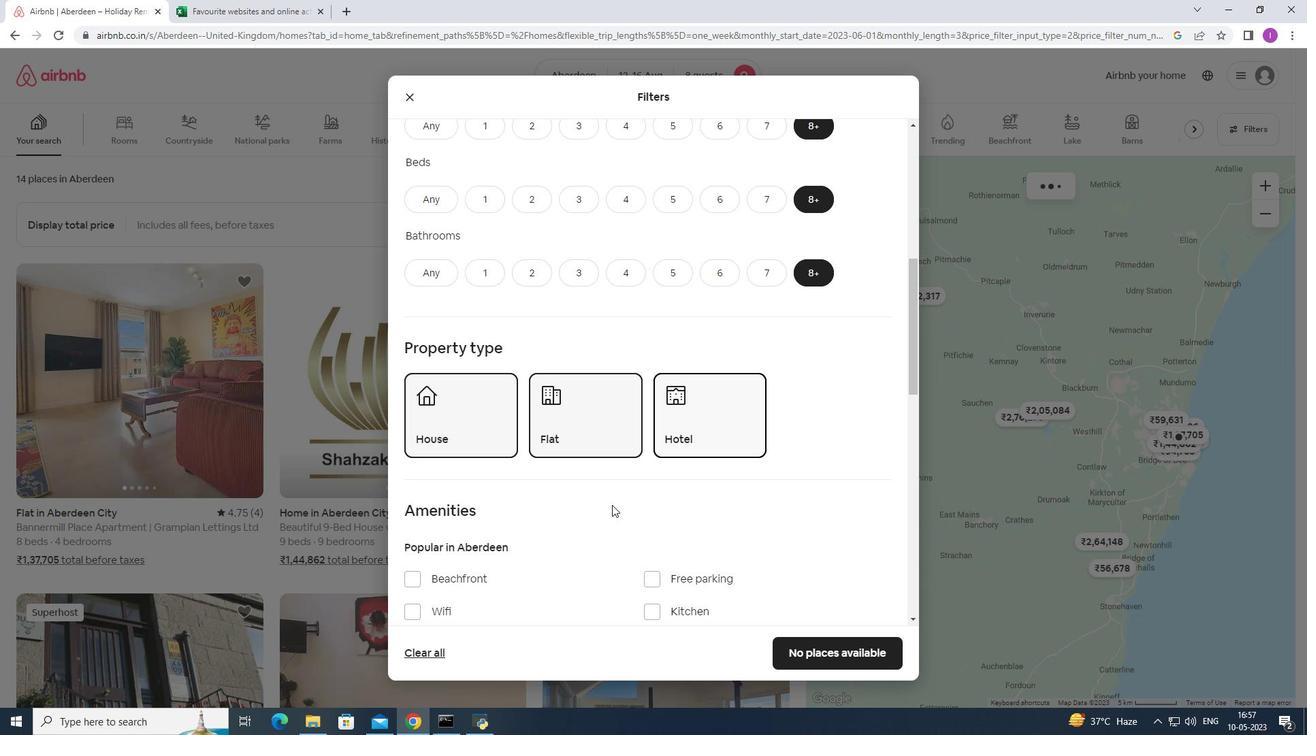 
Action: Mouse scrolled (605, 510) with delta (0, 0)
Screenshot: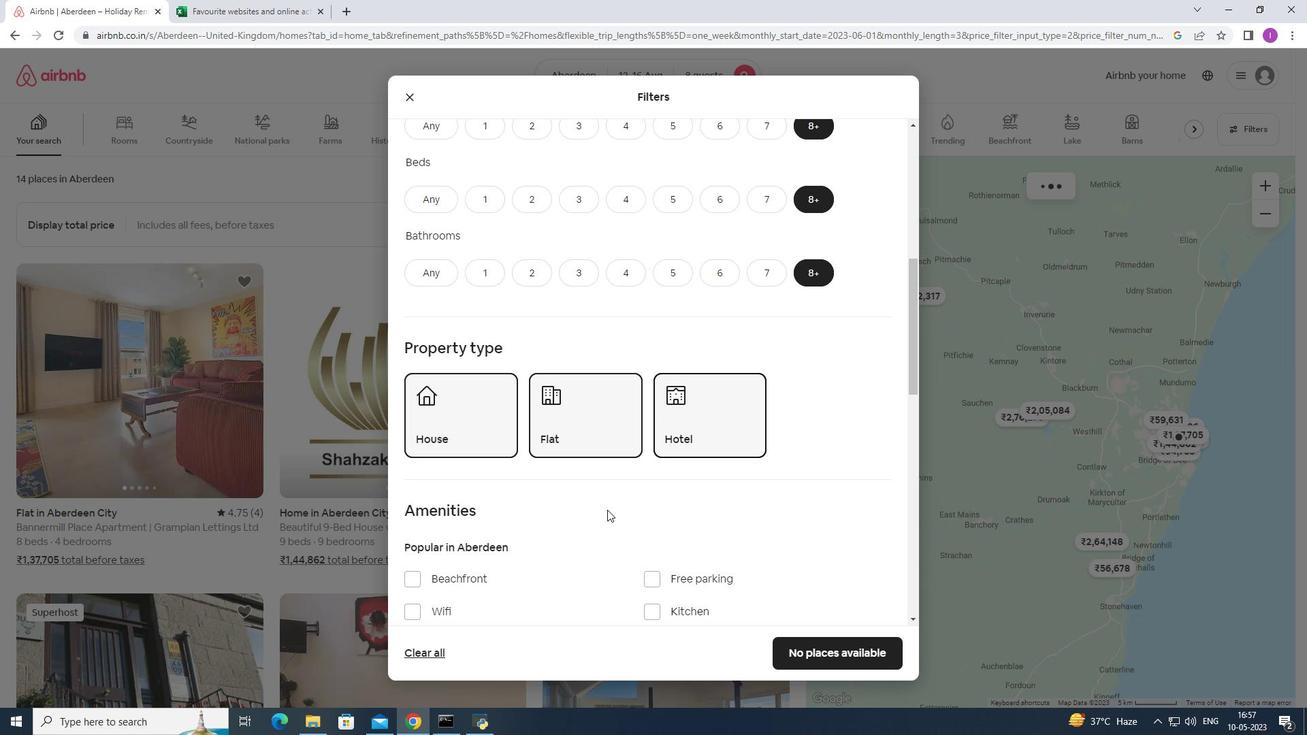 
Action: Mouse scrolled (605, 510) with delta (0, 0)
Screenshot: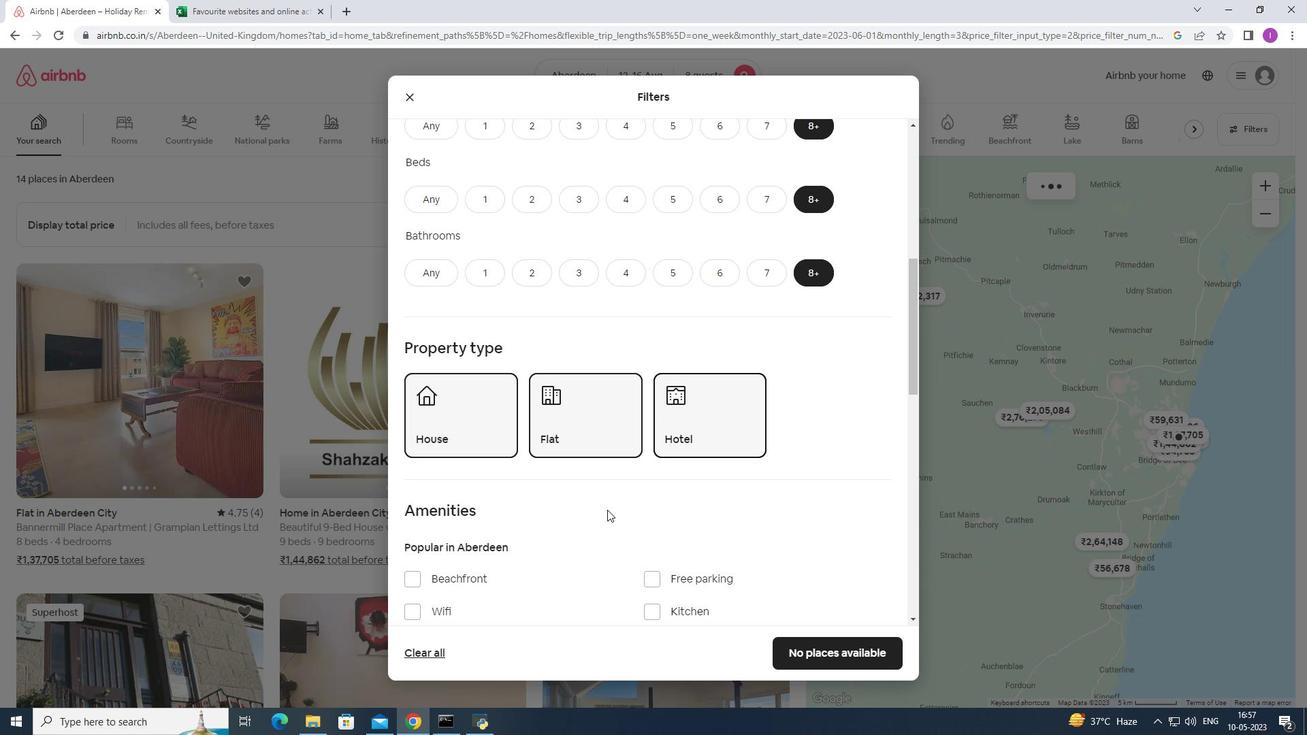 
Action: Mouse moved to (420, 403)
Screenshot: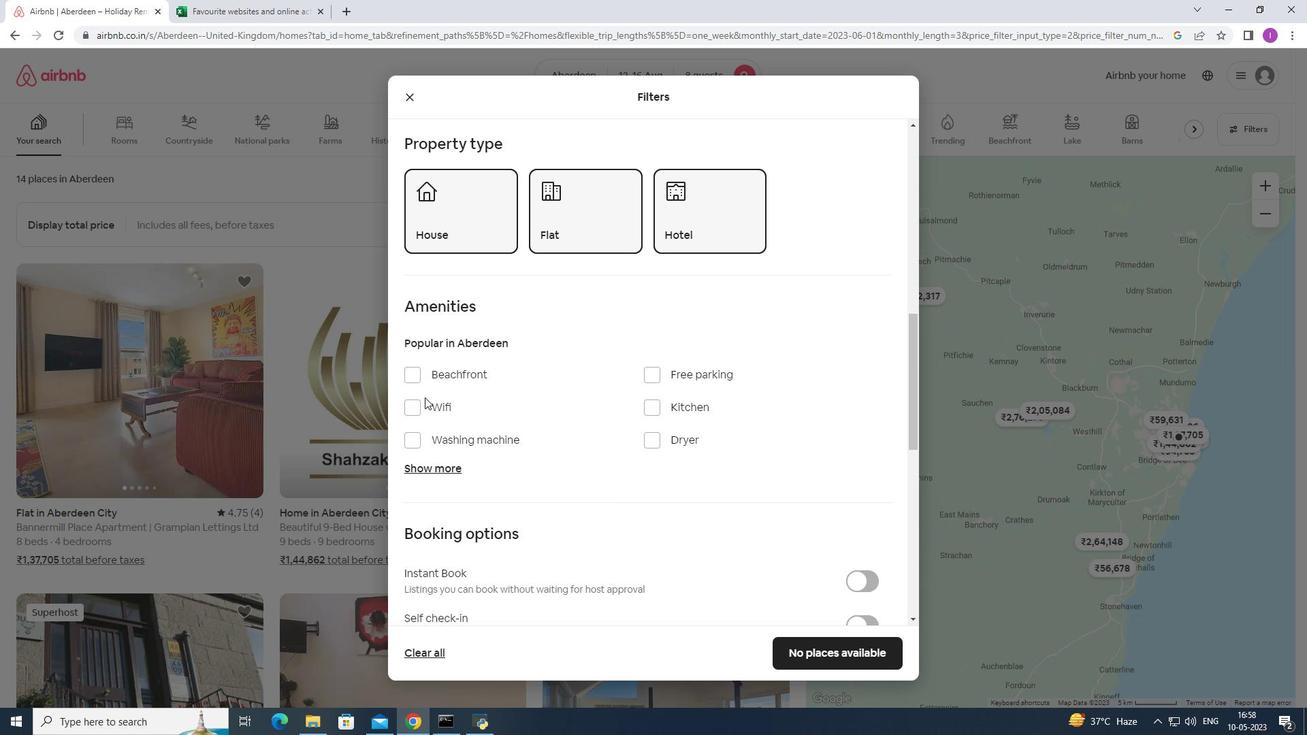 
Action: Mouse pressed left at (420, 403)
Screenshot: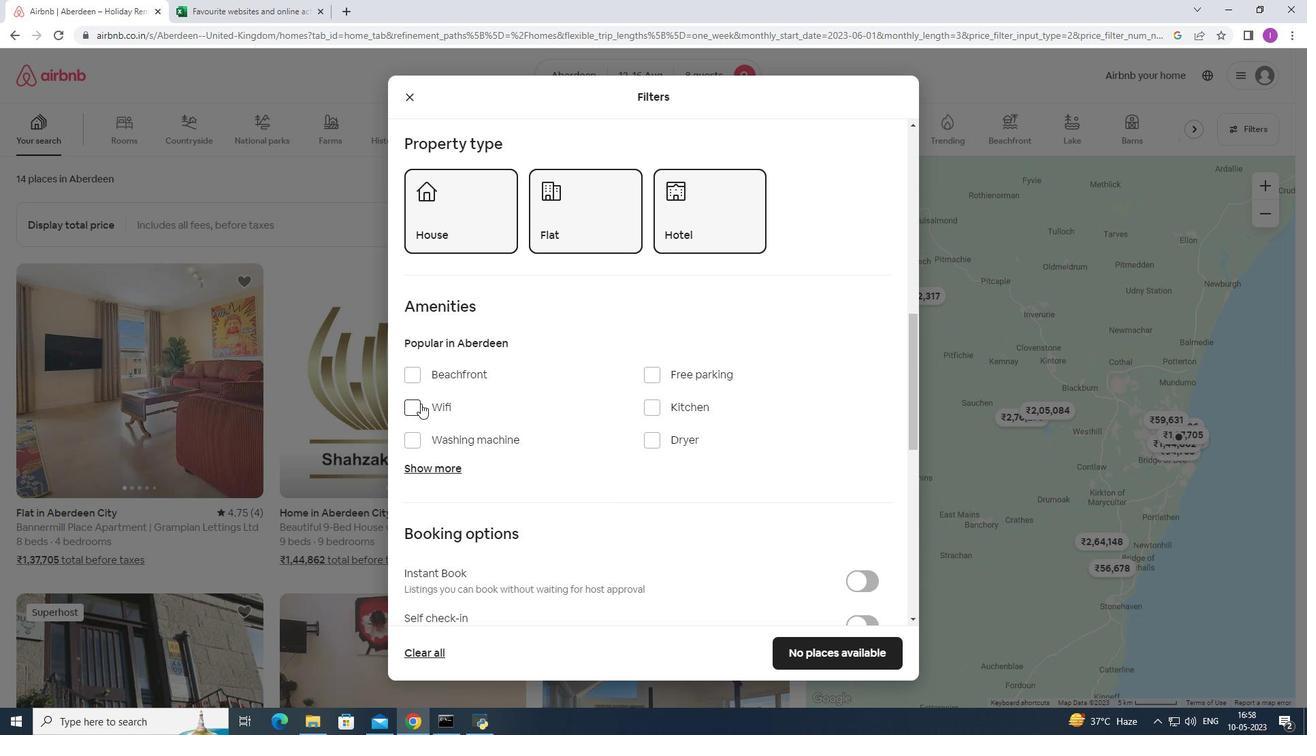 
Action: Mouse moved to (670, 368)
Screenshot: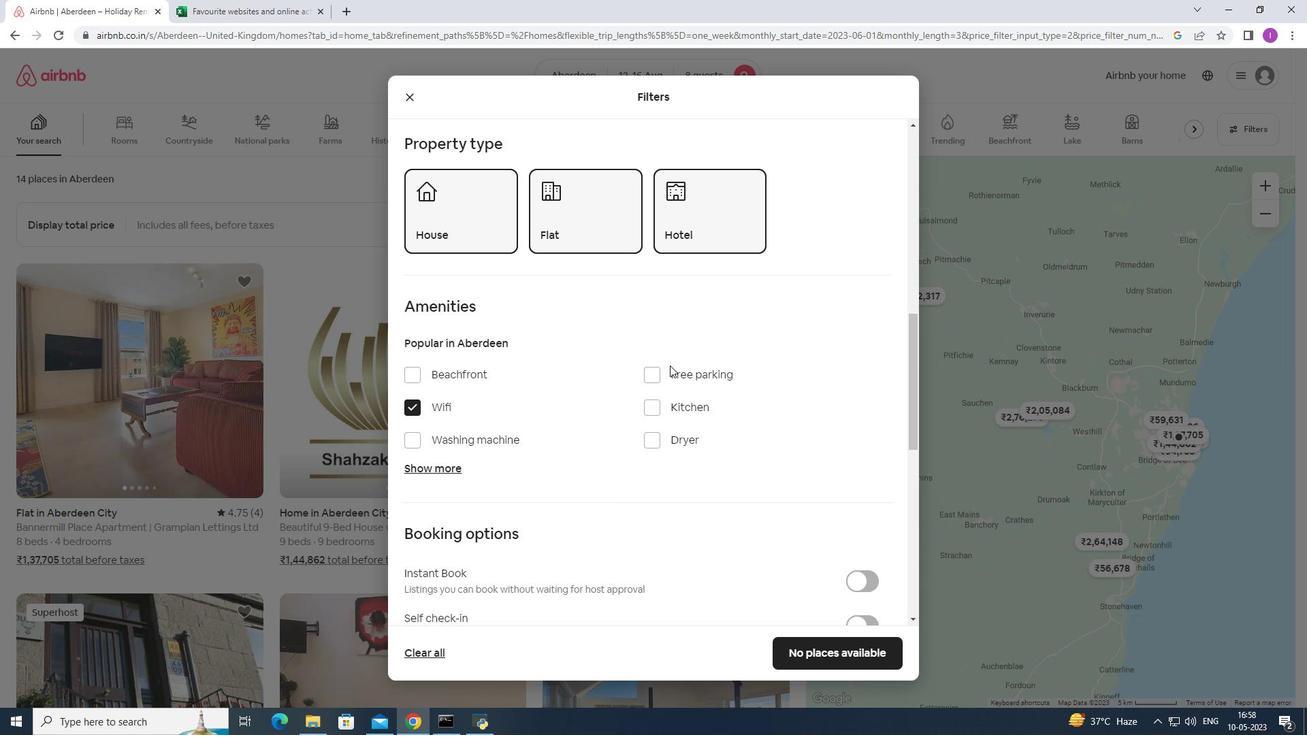 
Action: Mouse pressed left at (670, 368)
Screenshot: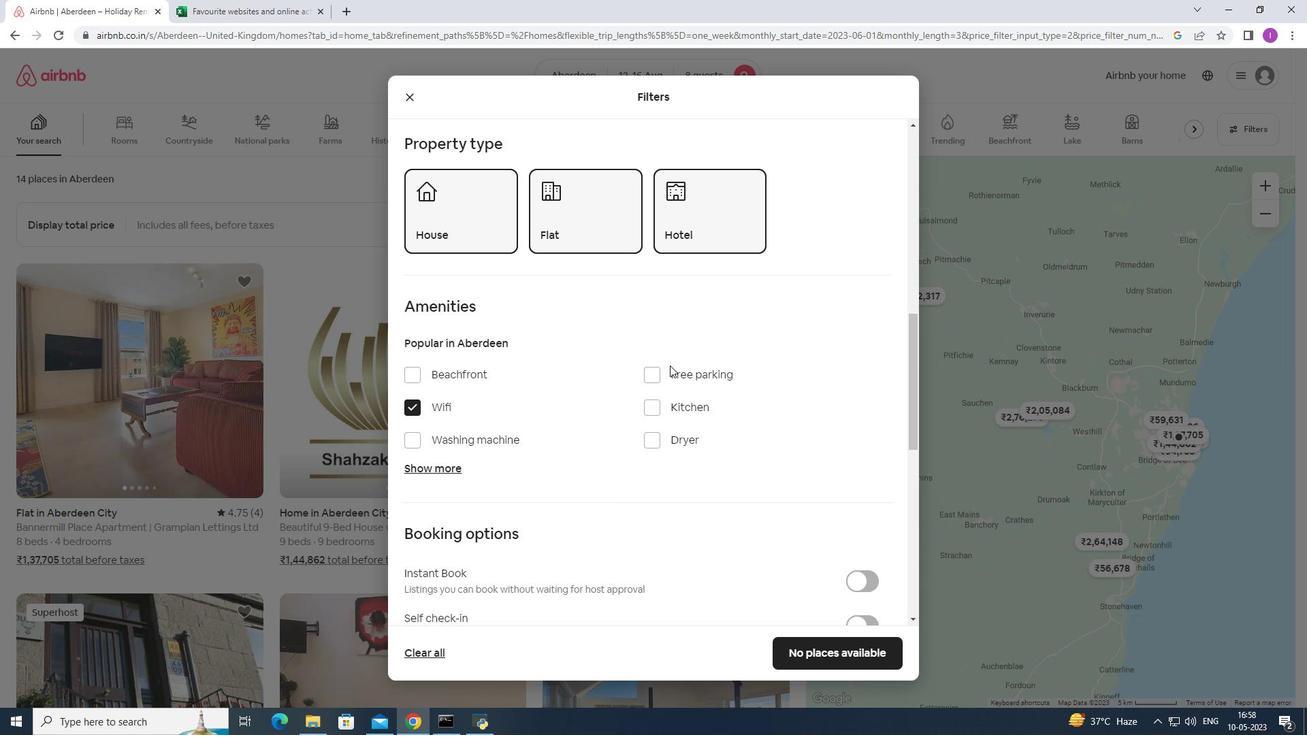 
Action: Mouse moved to (459, 475)
Screenshot: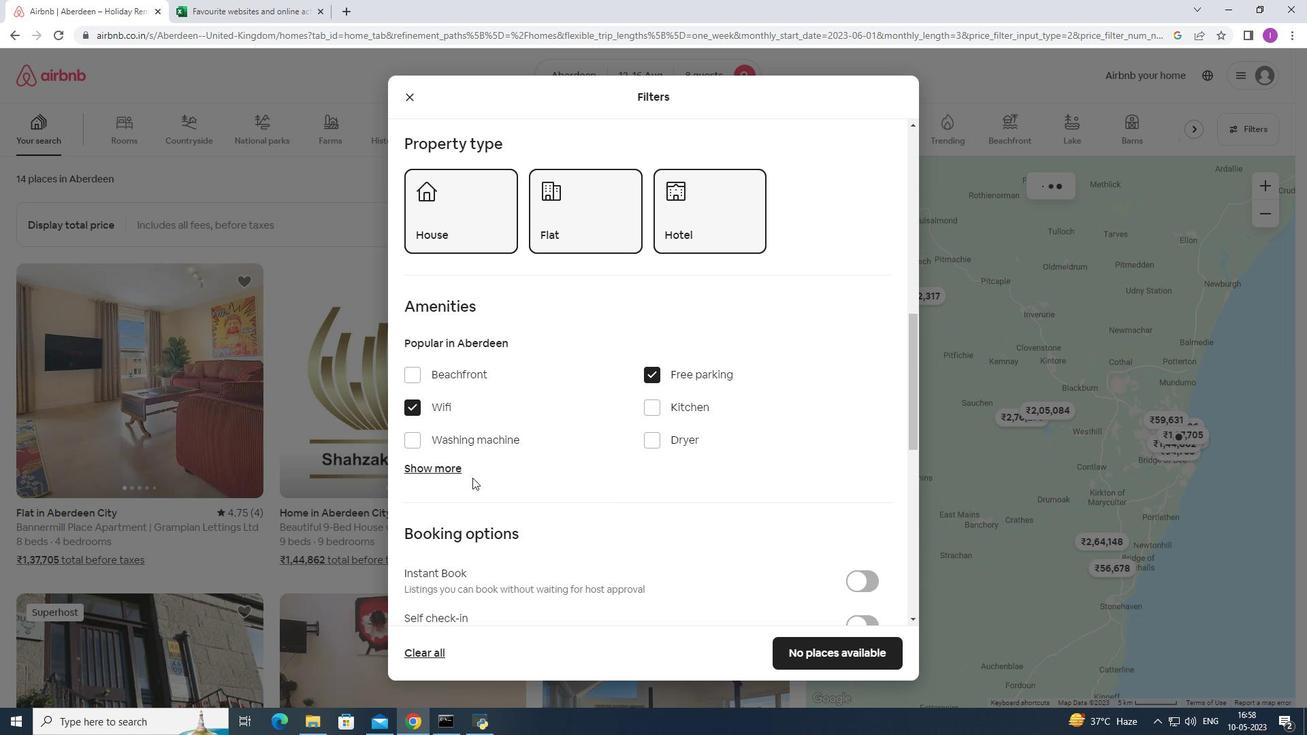 
Action: Mouse pressed left at (459, 475)
Screenshot: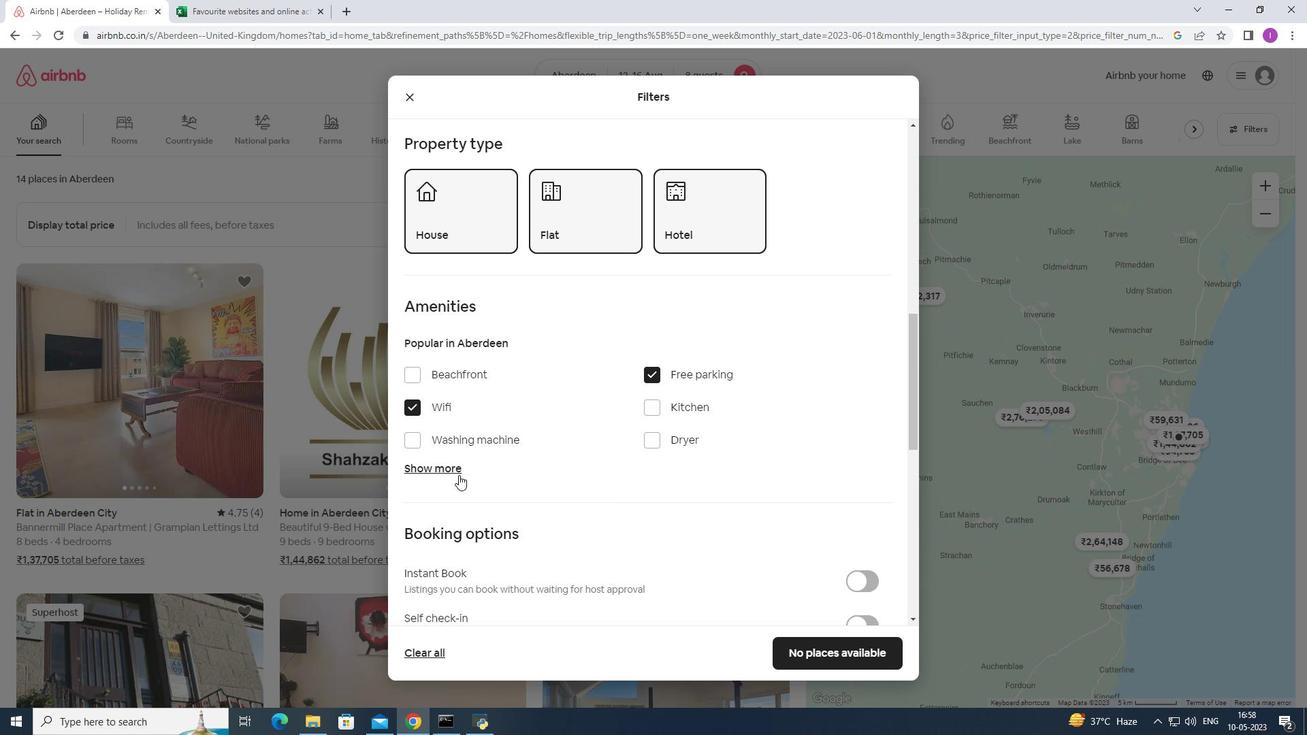 
Action: Mouse moved to (593, 547)
Screenshot: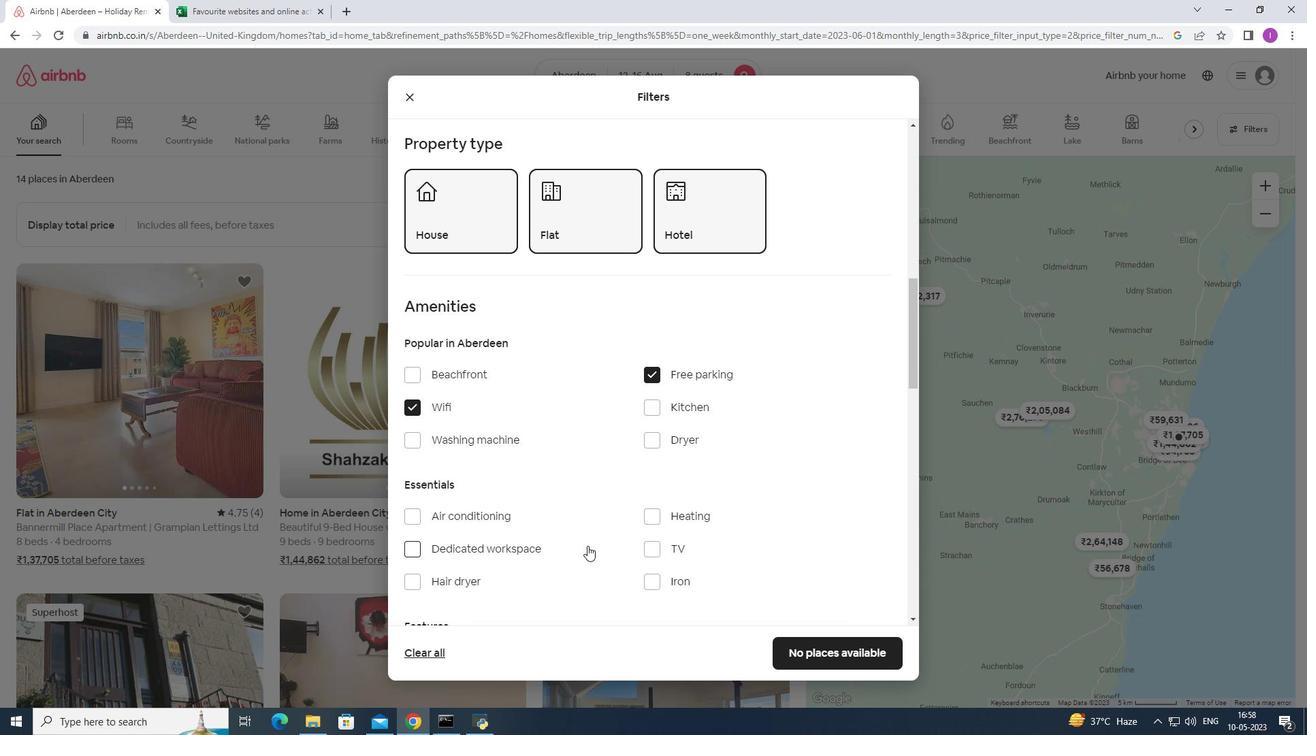 
Action: Mouse scrolled (593, 546) with delta (0, 0)
Screenshot: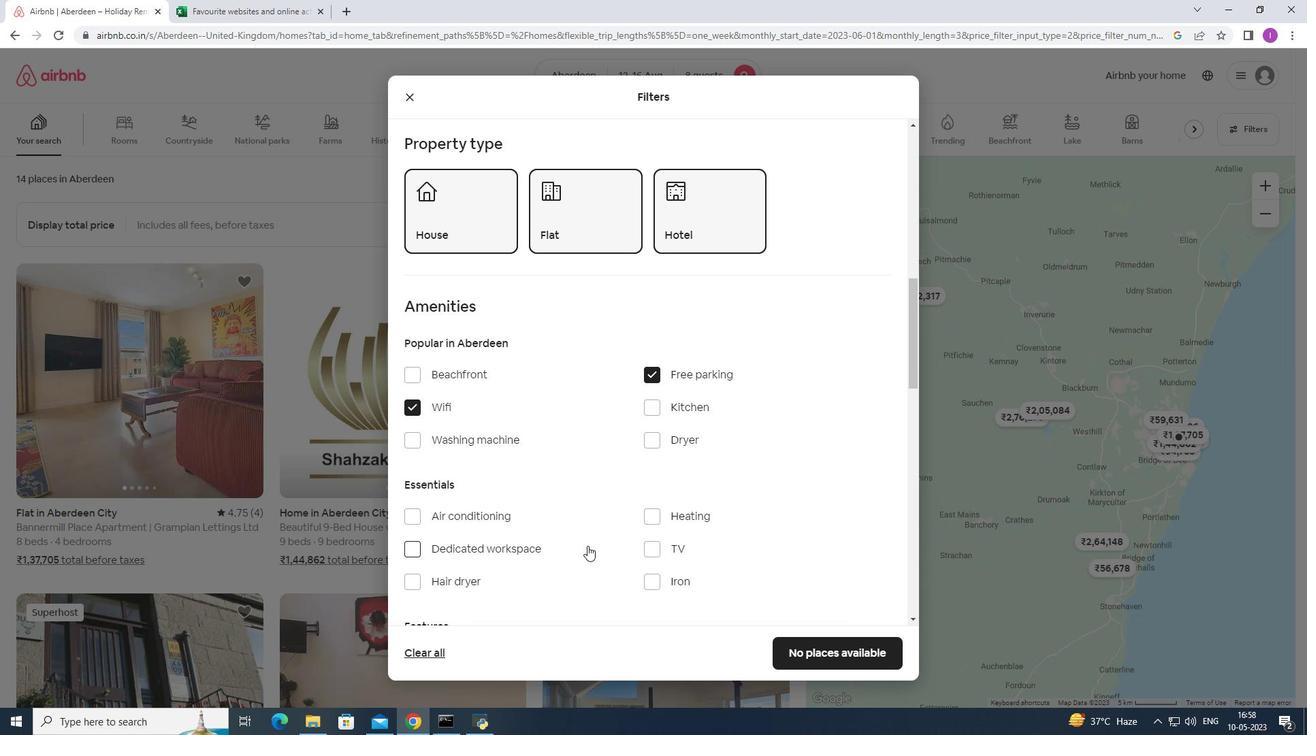 
Action: Mouse moved to (653, 475)
Screenshot: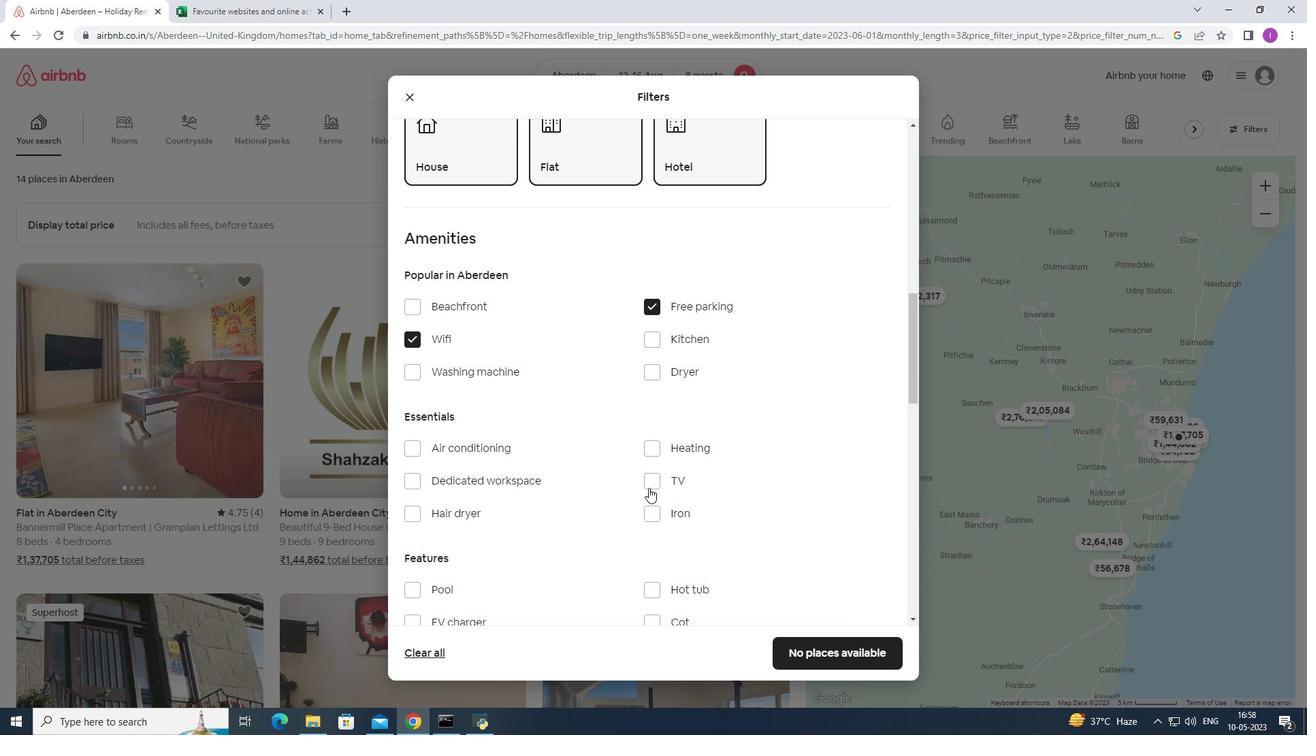 
Action: Mouse pressed left at (653, 475)
Screenshot: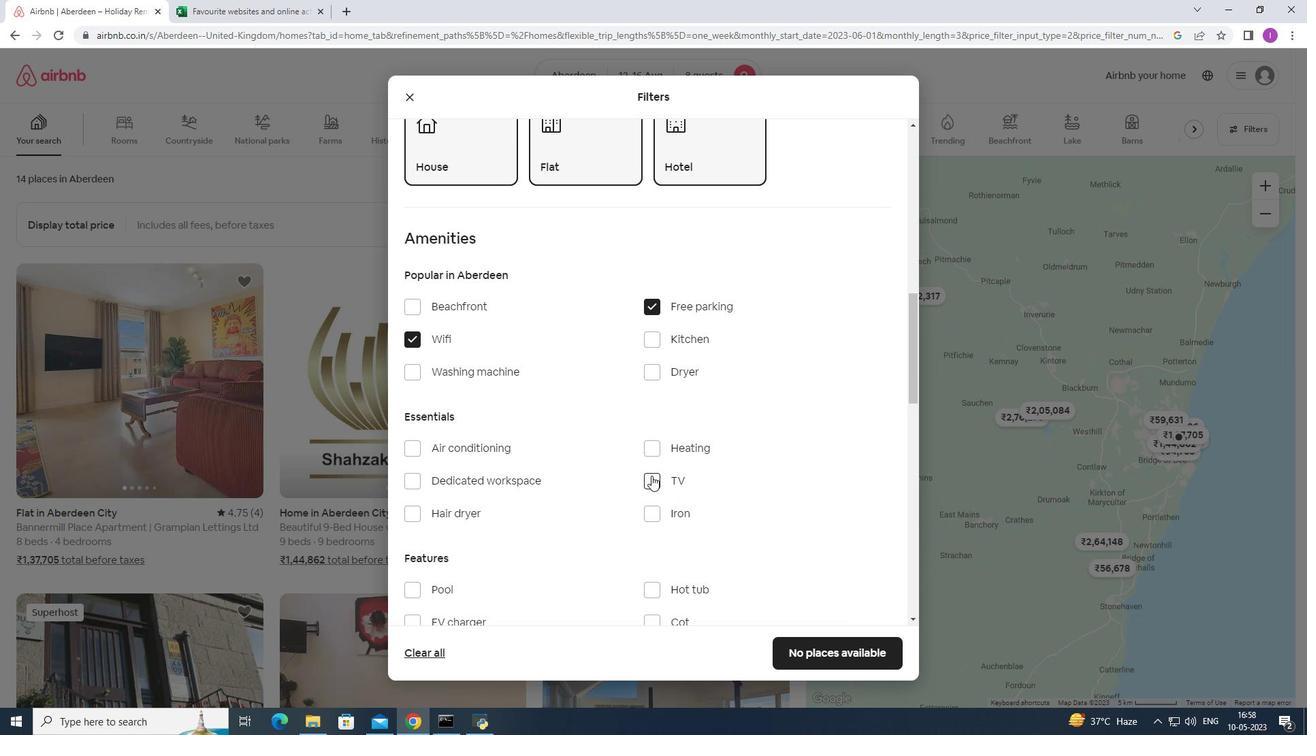 
Action: Mouse moved to (472, 560)
Screenshot: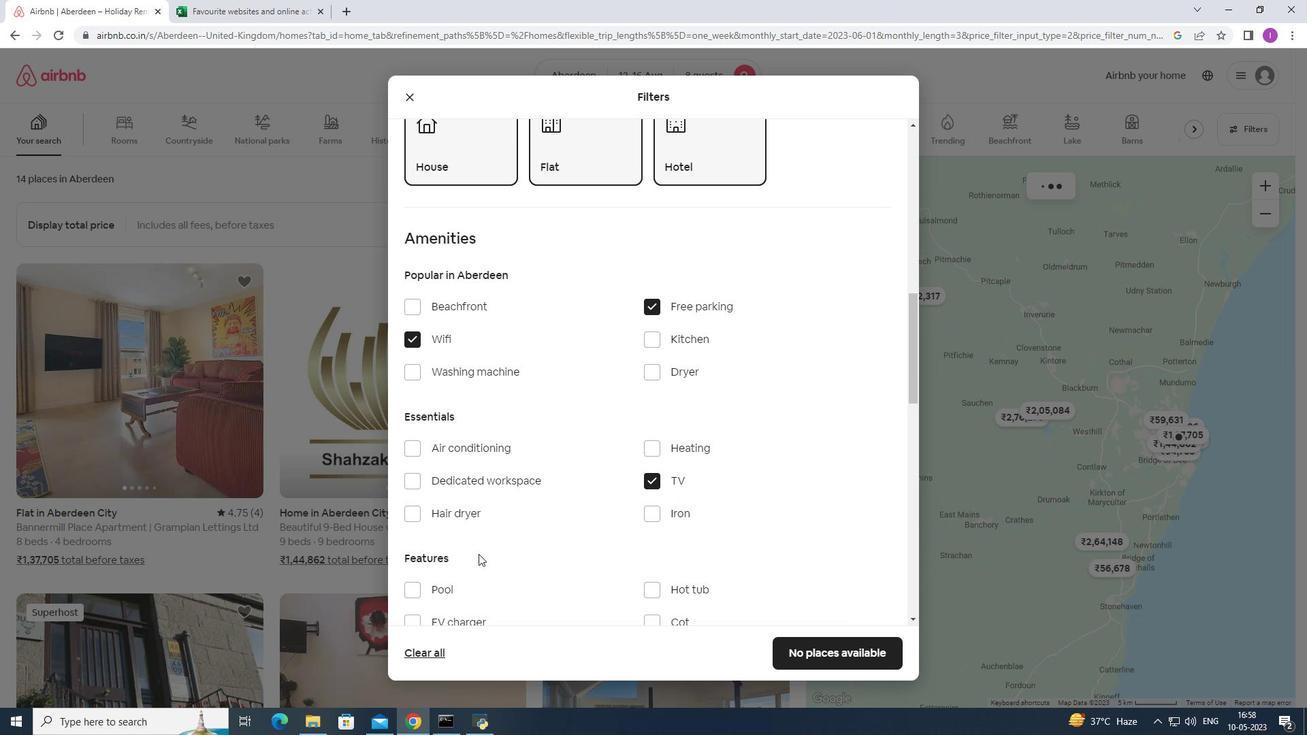 
Action: Mouse scrolled (472, 559) with delta (0, 0)
Screenshot: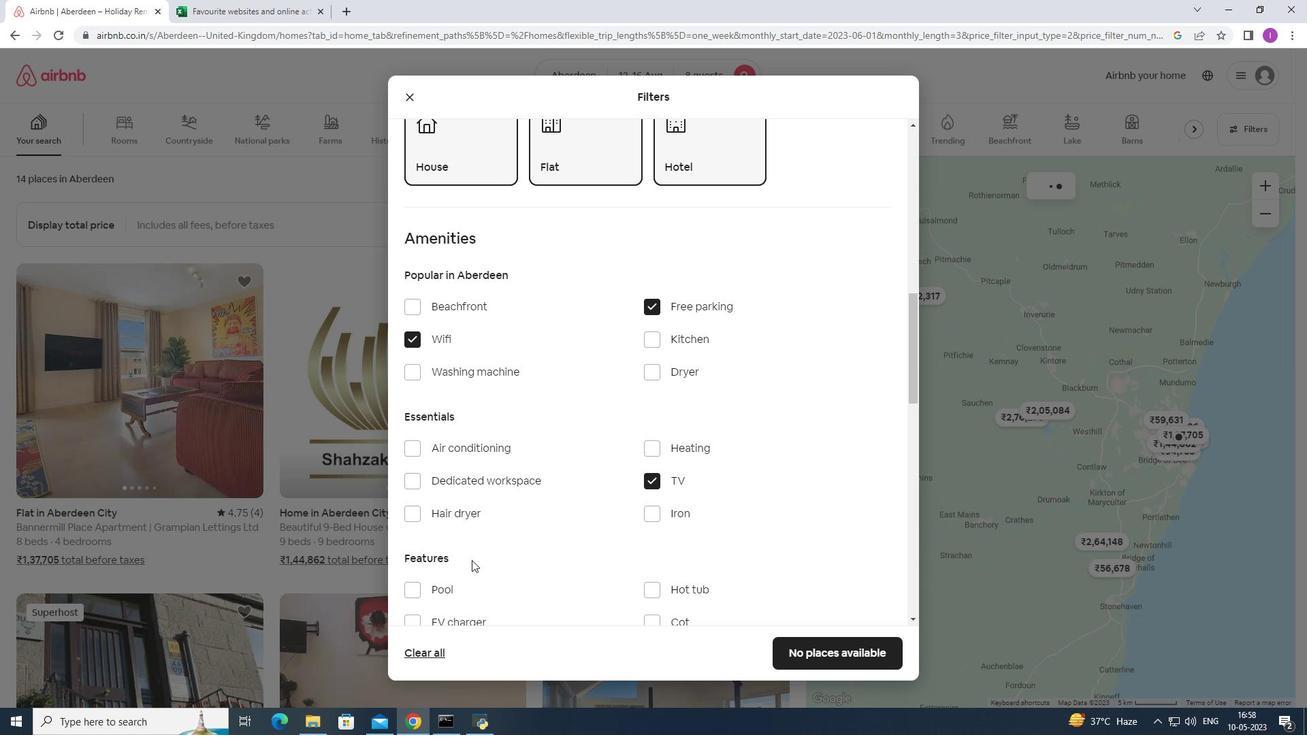 
Action: Mouse scrolled (472, 559) with delta (0, 0)
Screenshot: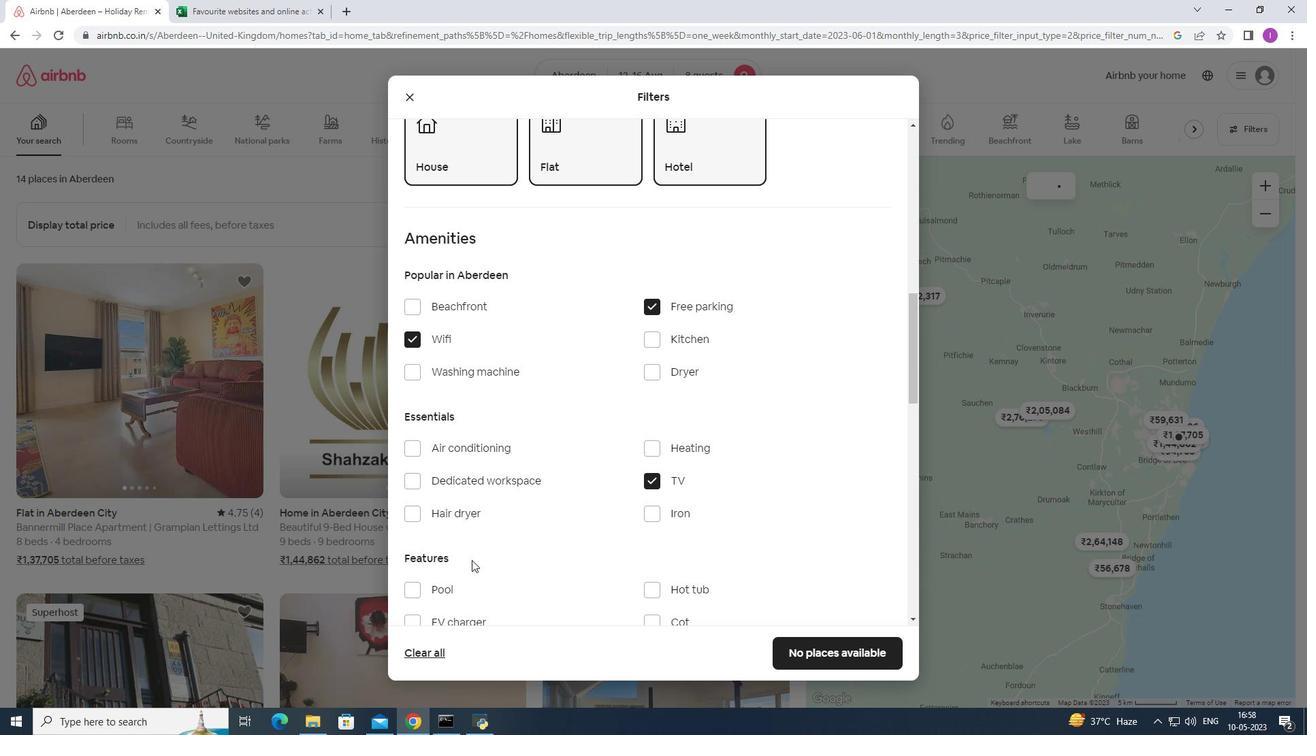 
Action: Mouse moved to (484, 525)
Screenshot: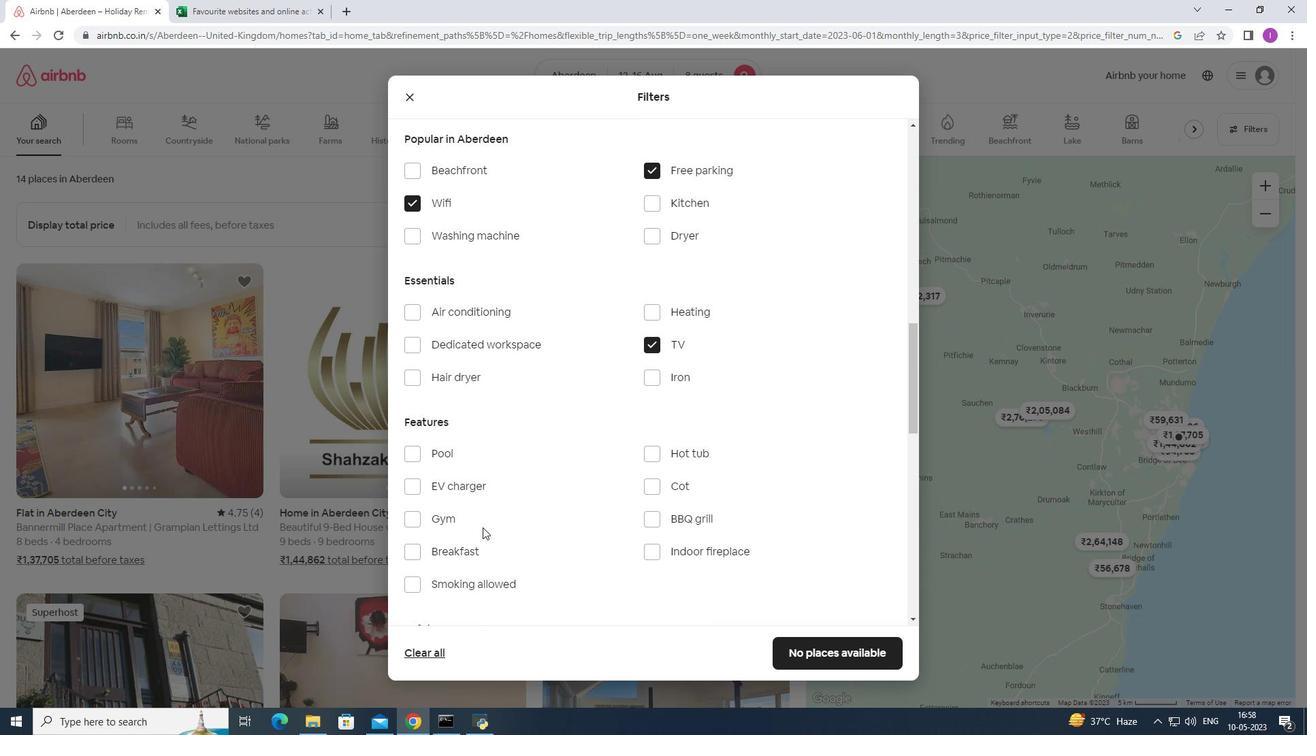 
Action: Mouse scrolled (484, 524) with delta (0, 0)
Screenshot: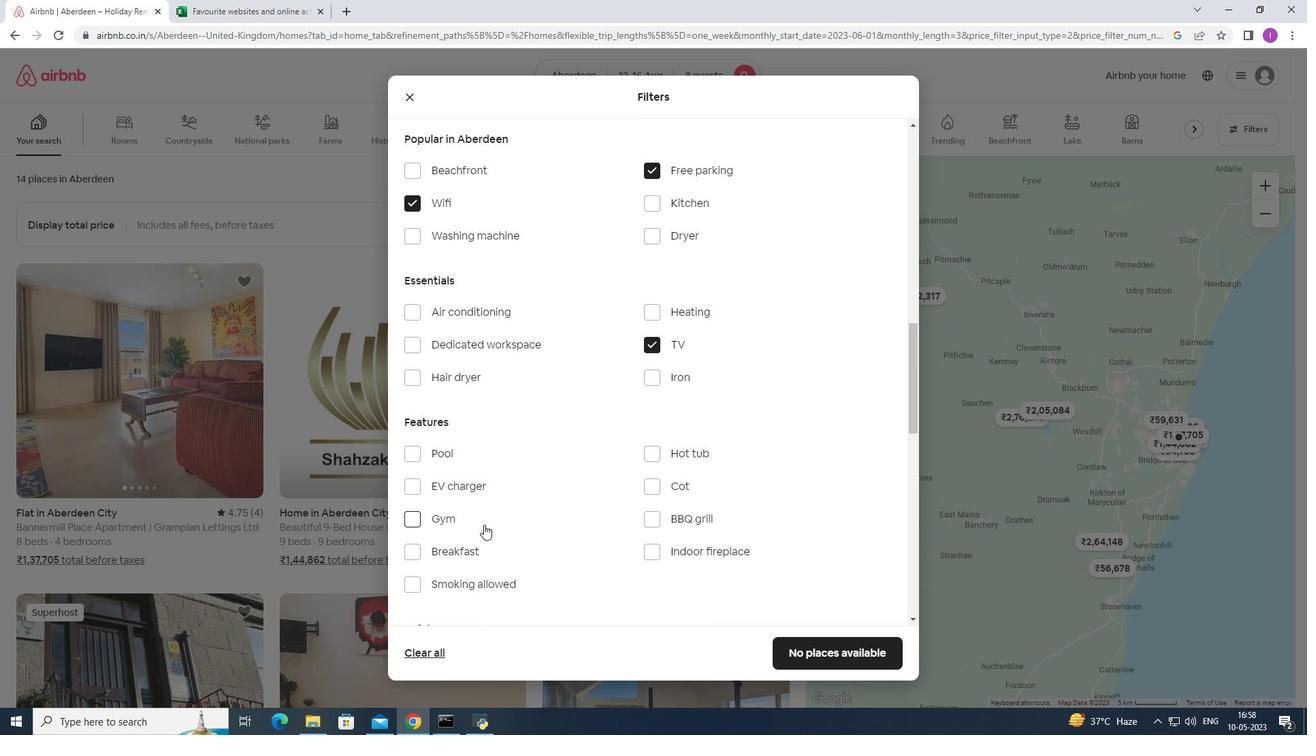 
Action: Mouse moved to (404, 454)
Screenshot: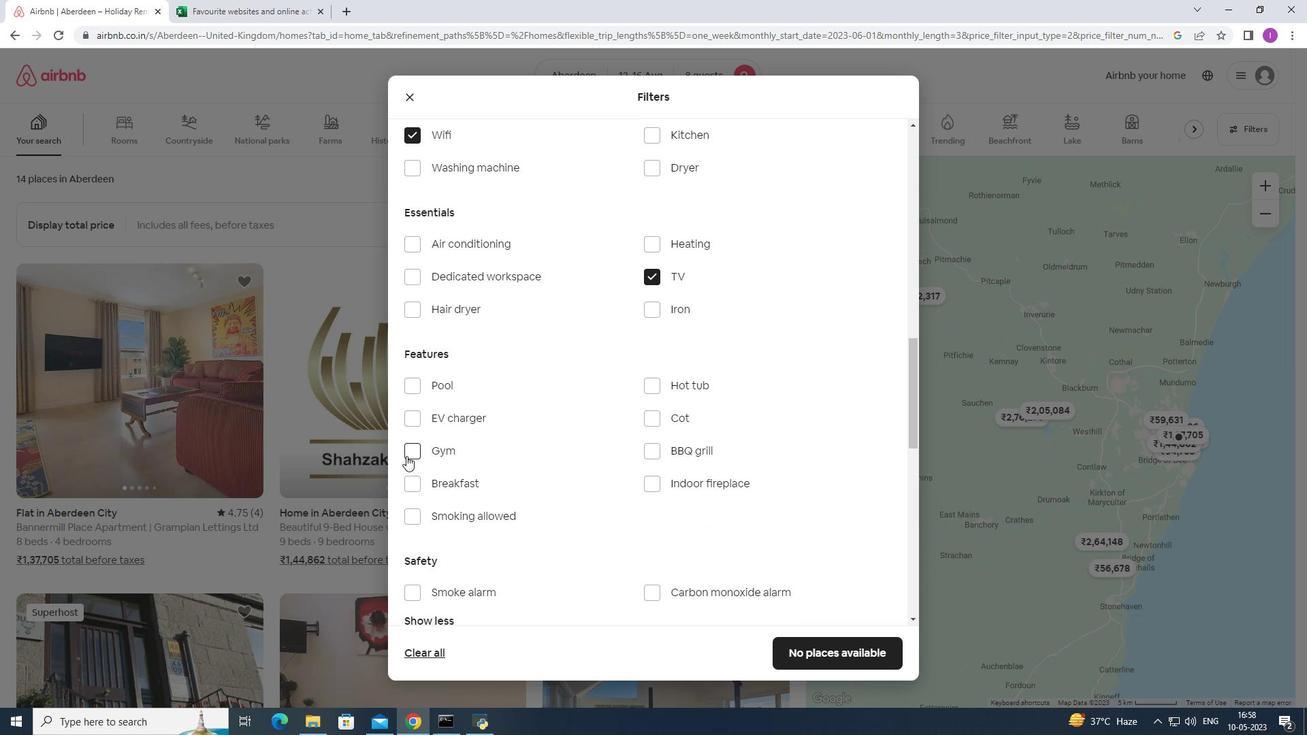 
Action: Mouse pressed left at (404, 454)
Screenshot: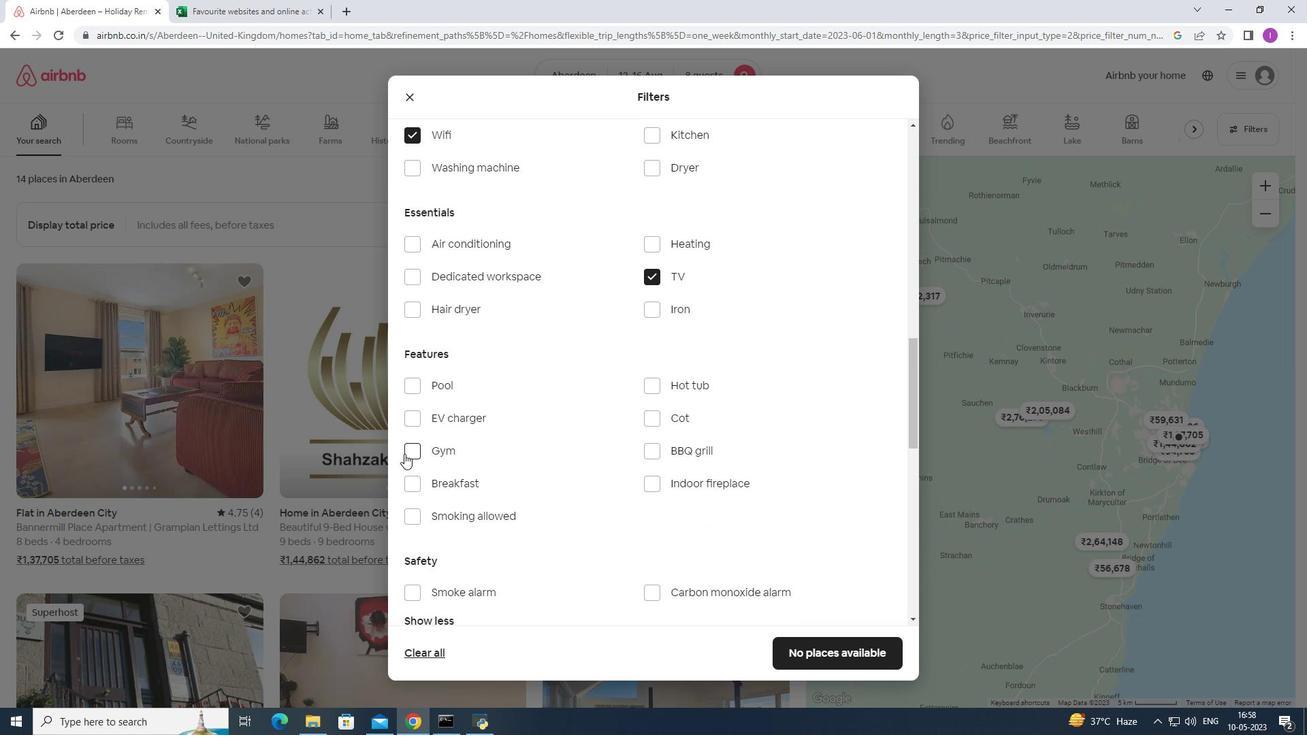 
Action: Mouse moved to (417, 487)
Screenshot: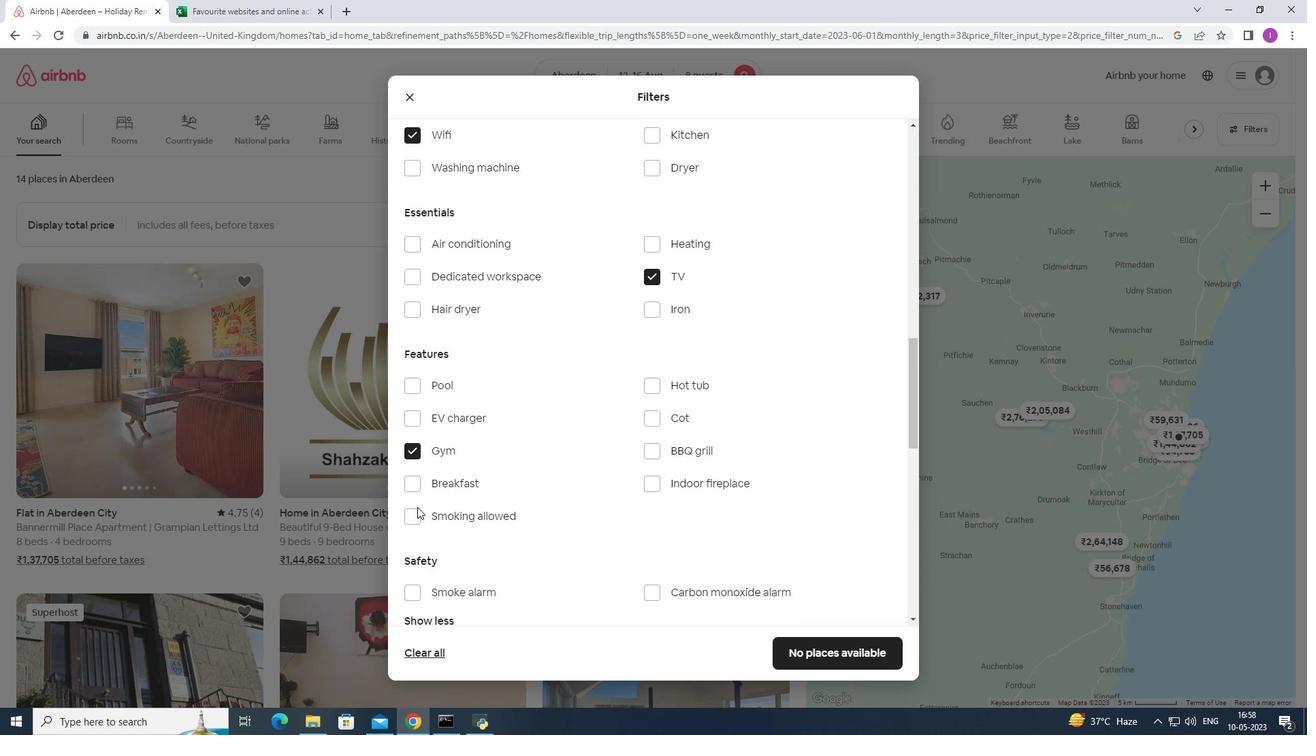 
Action: Mouse pressed left at (417, 487)
Screenshot: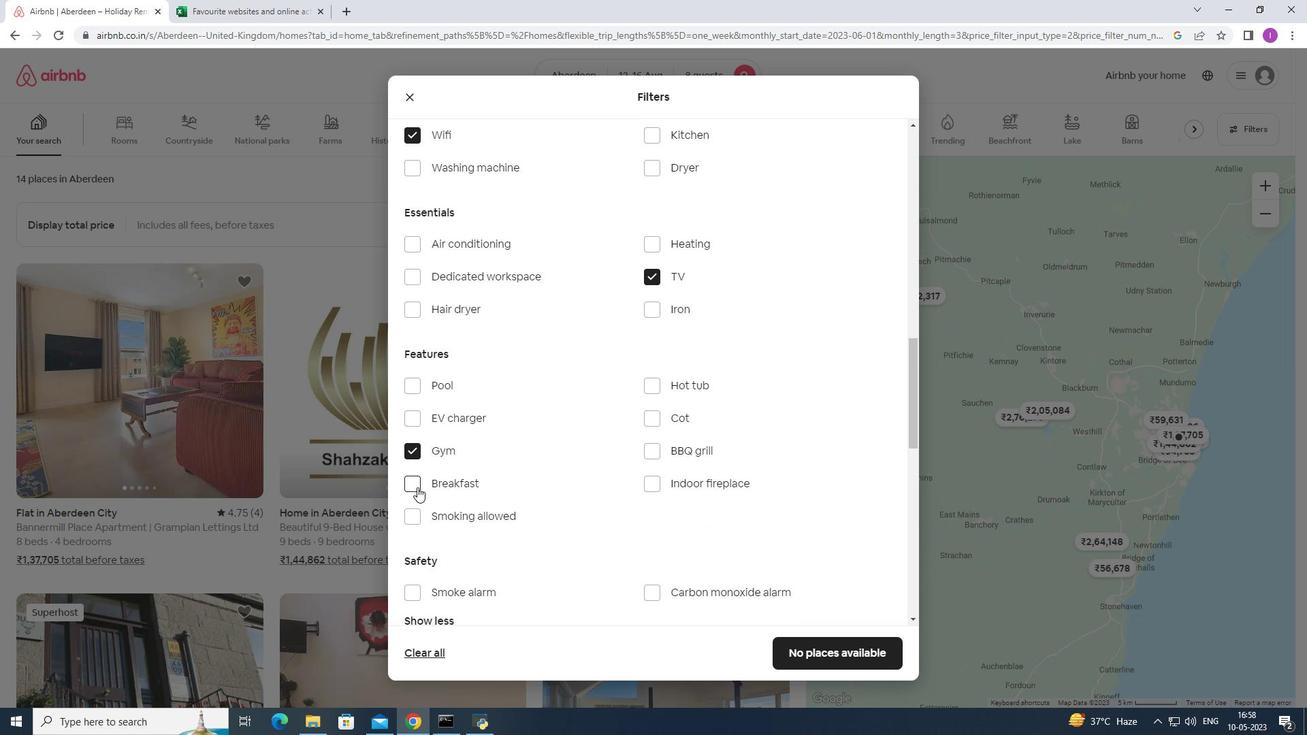 
Action: Mouse moved to (568, 461)
Screenshot: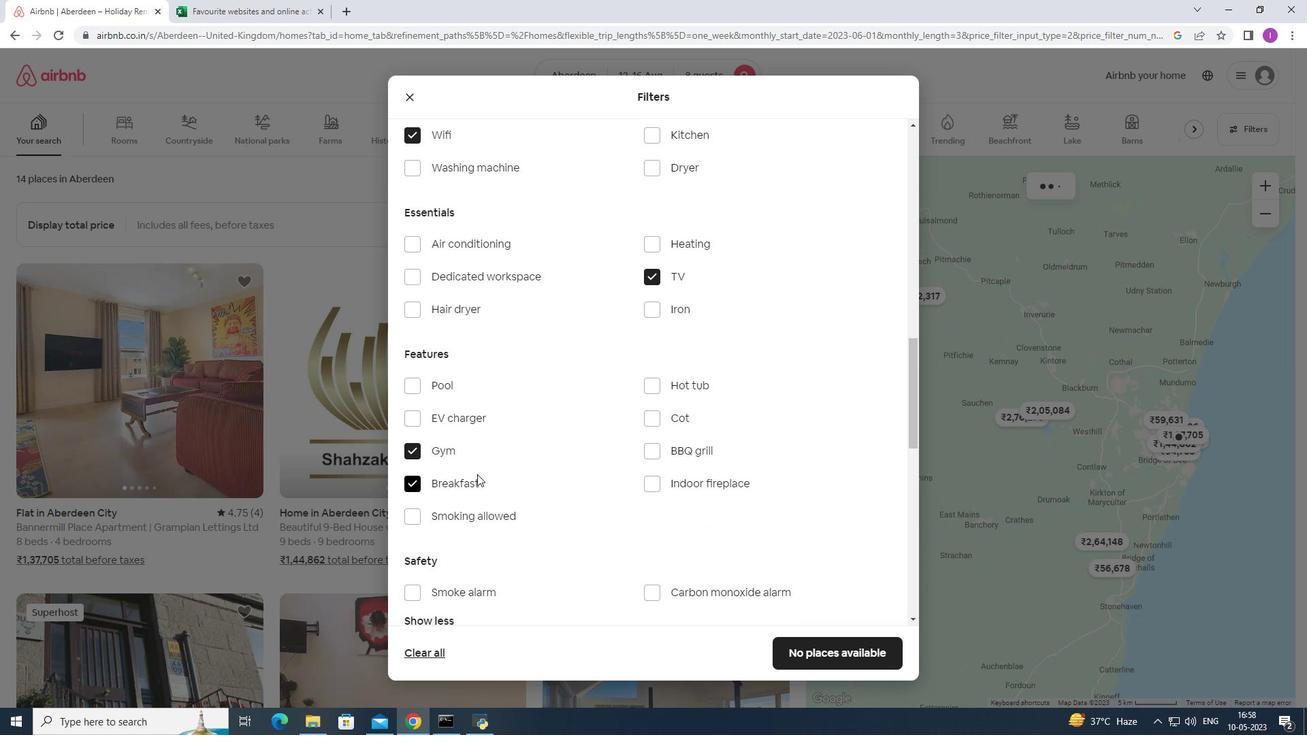 
Action: Mouse scrolled (568, 461) with delta (0, 0)
Screenshot: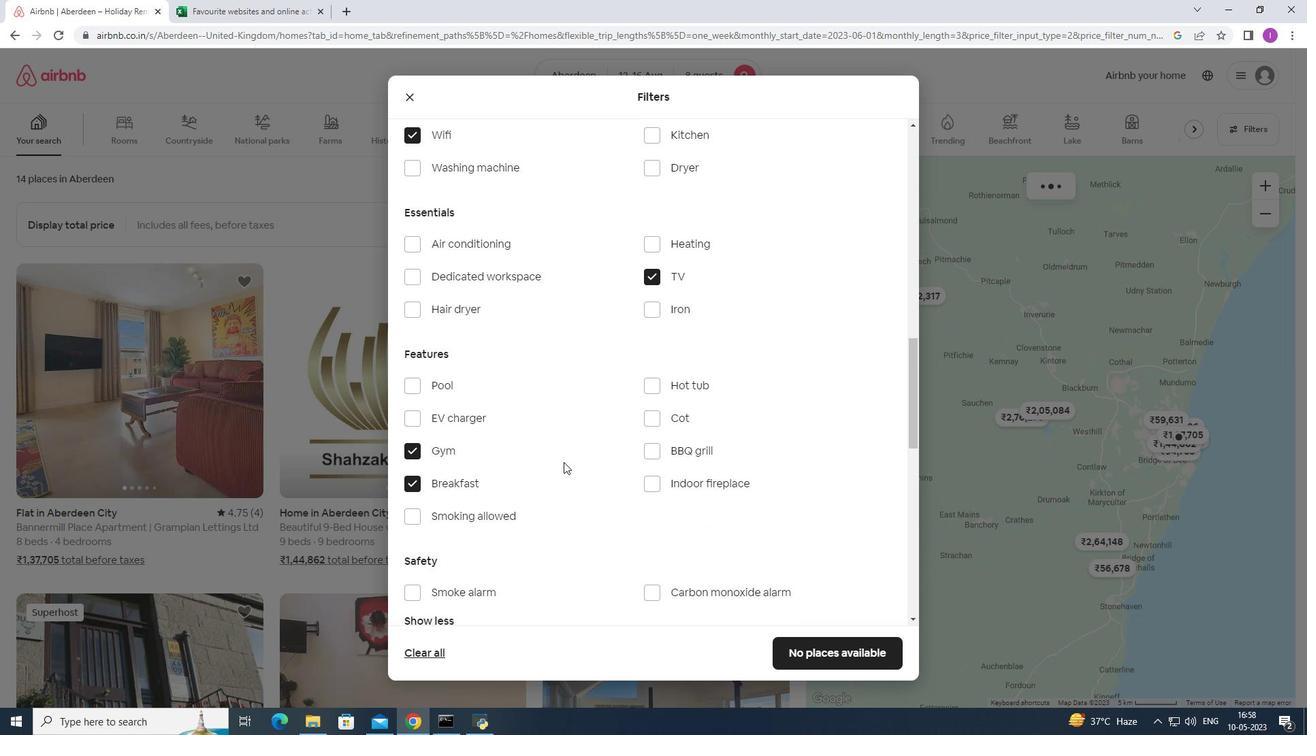 
Action: Mouse scrolled (568, 462) with delta (0, 0)
Screenshot: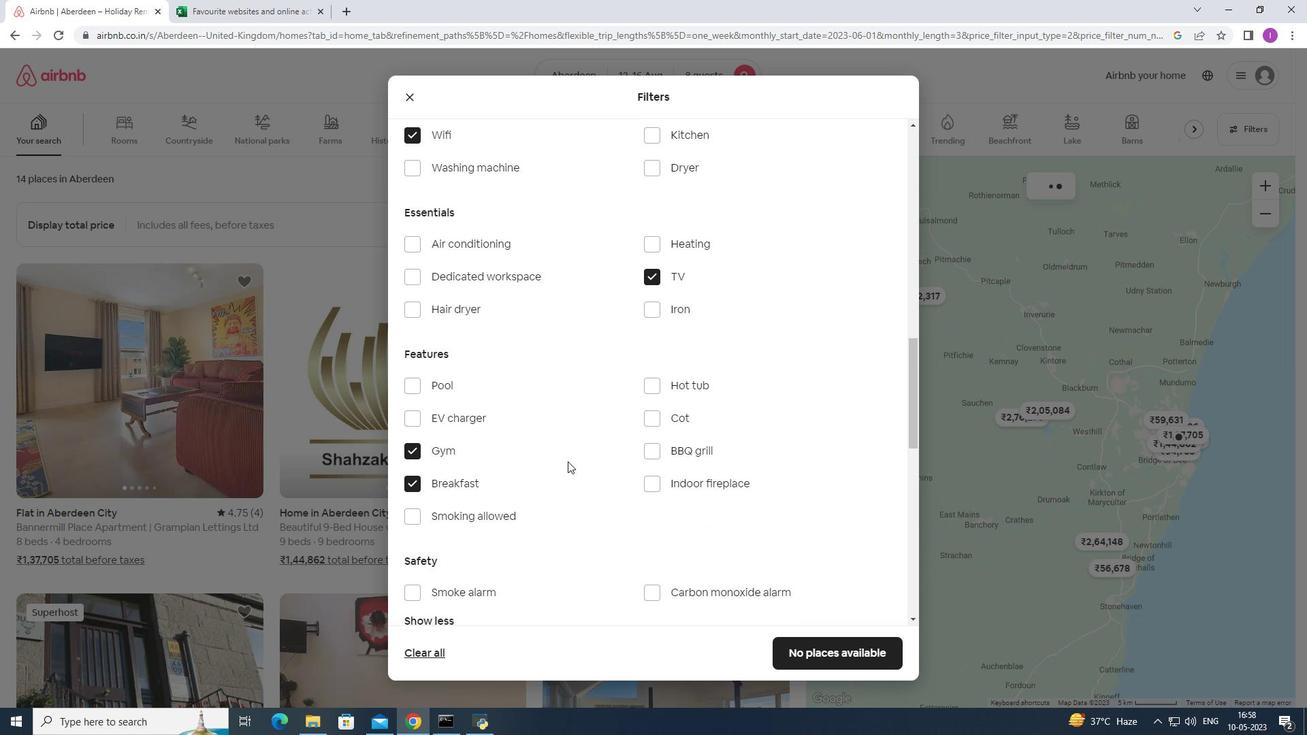 
Action: Mouse moved to (570, 461)
Screenshot: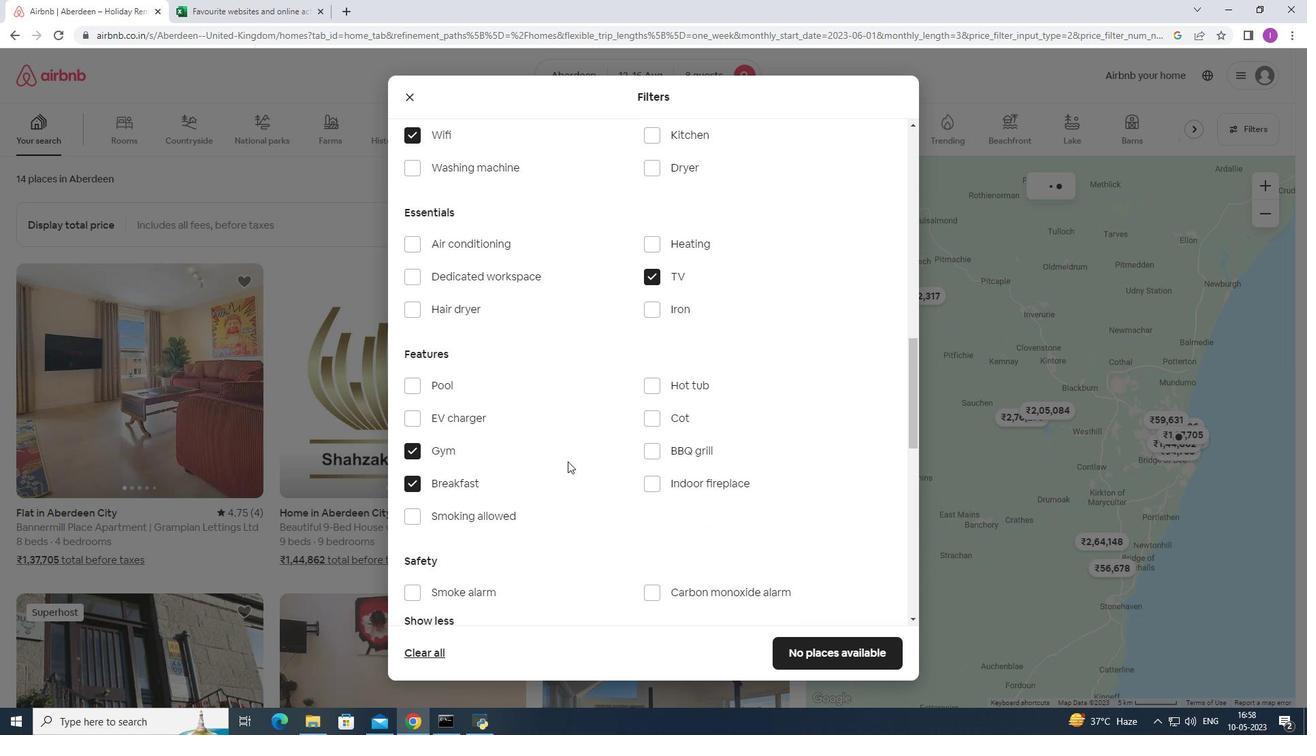 
Action: Mouse scrolled (570, 462) with delta (0, 0)
Screenshot: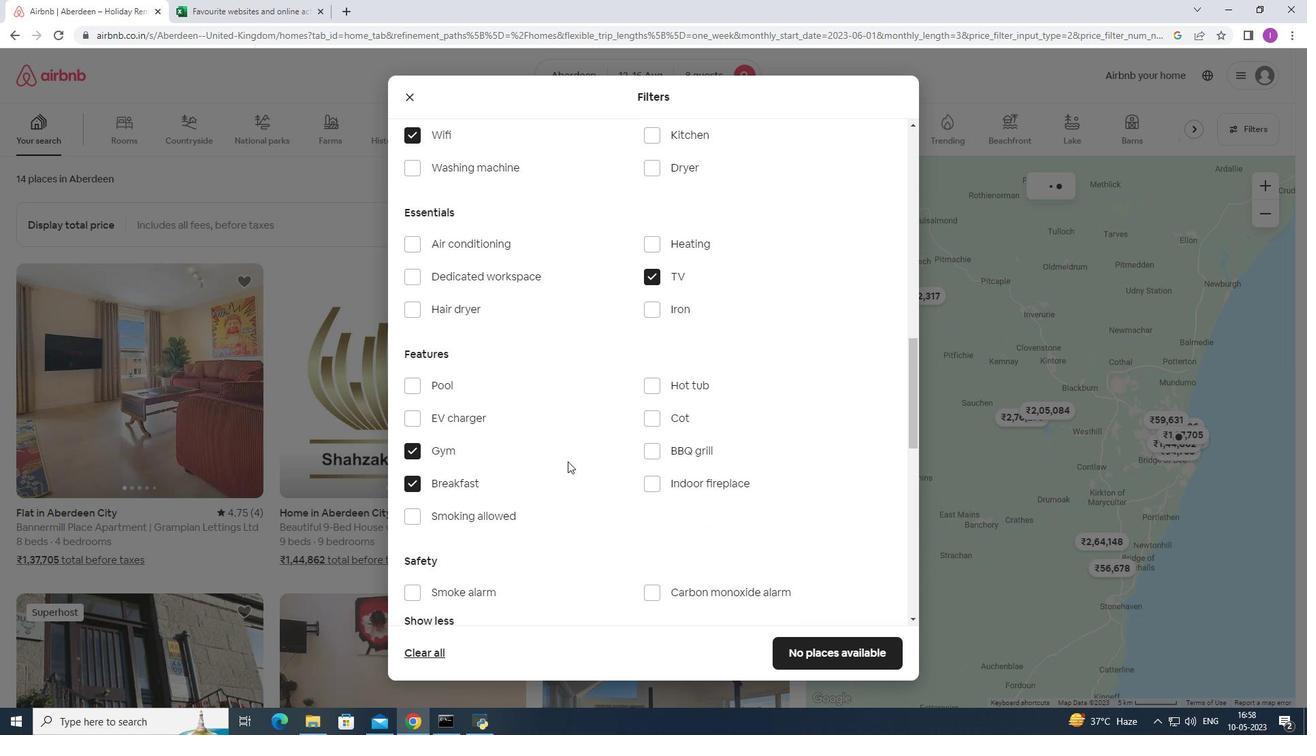 
Action: Mouse moved to (572, 463)
Screenshot: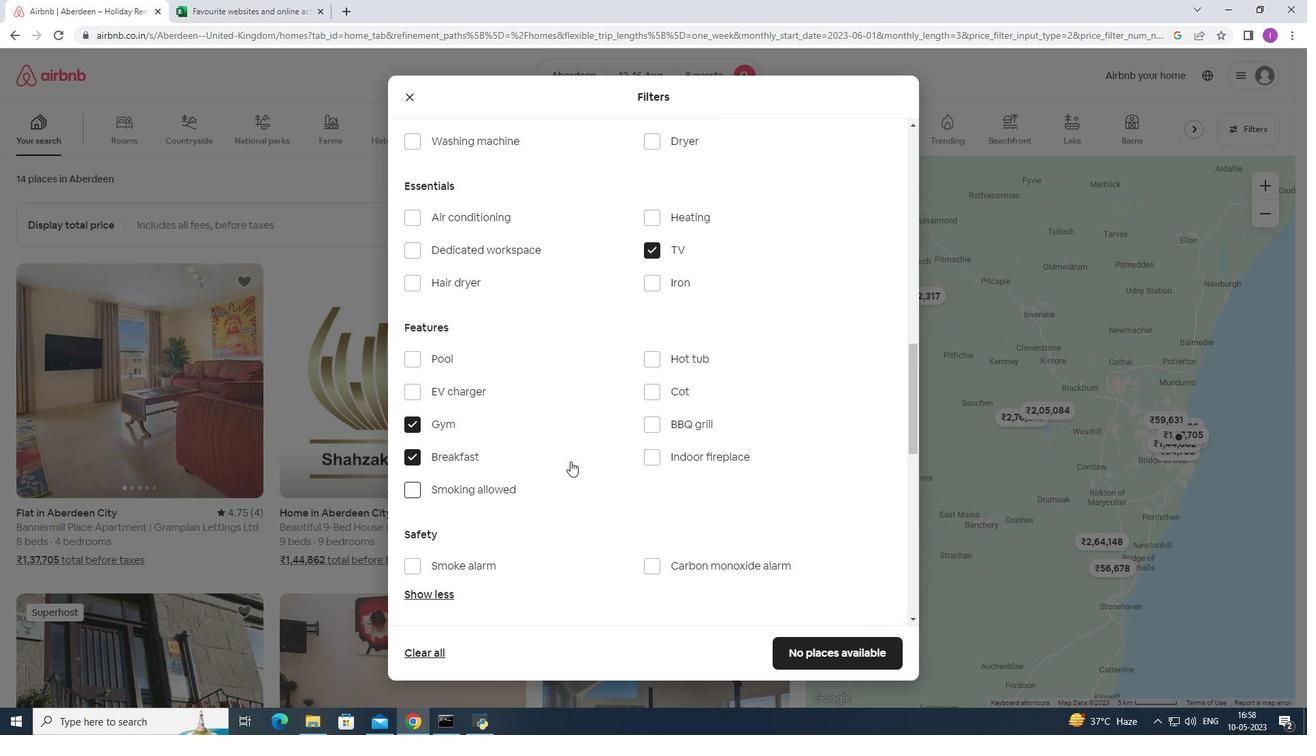 
Action: Mouse scrolled (572, 463) with delta (0, 0)
Screenshot: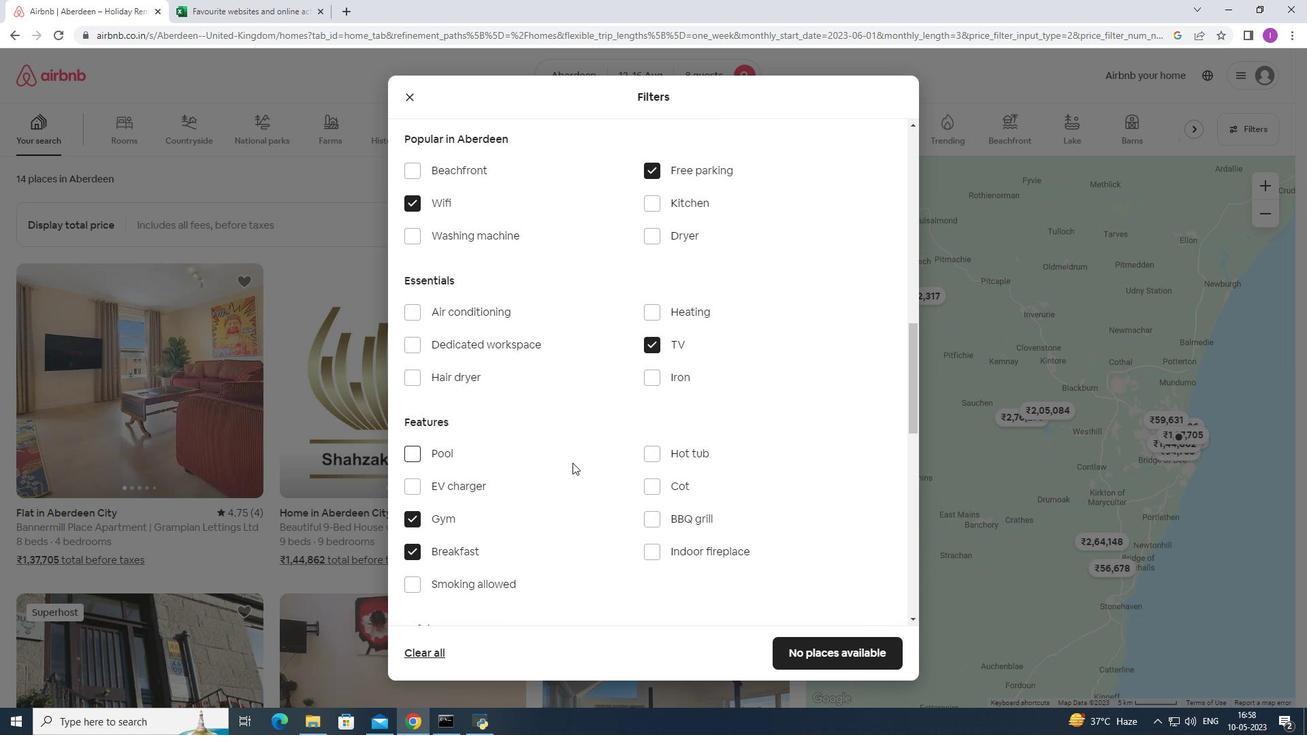 
Action: Mouse scrolled (572, 462) with delta (0, 0)
Screenshot: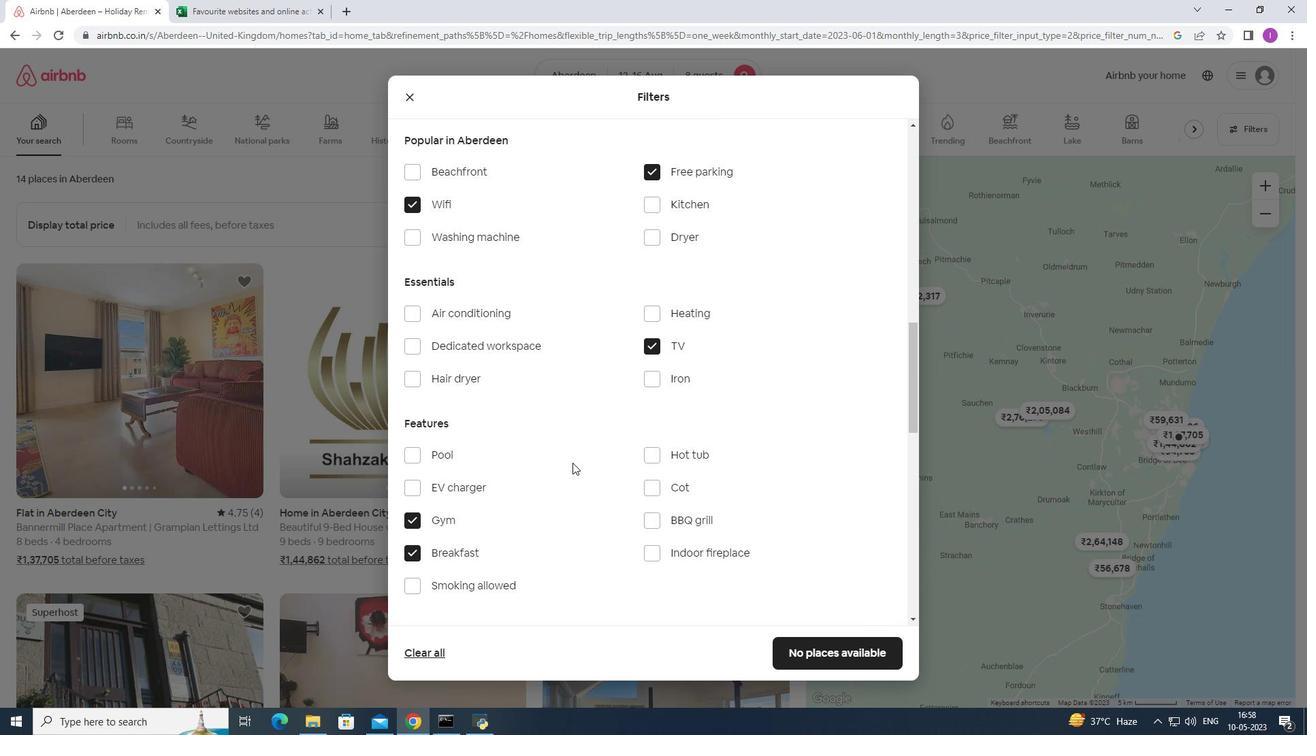 
Action: Mouse scrolled (572, 462) with delta (0, 0)
Screenshot: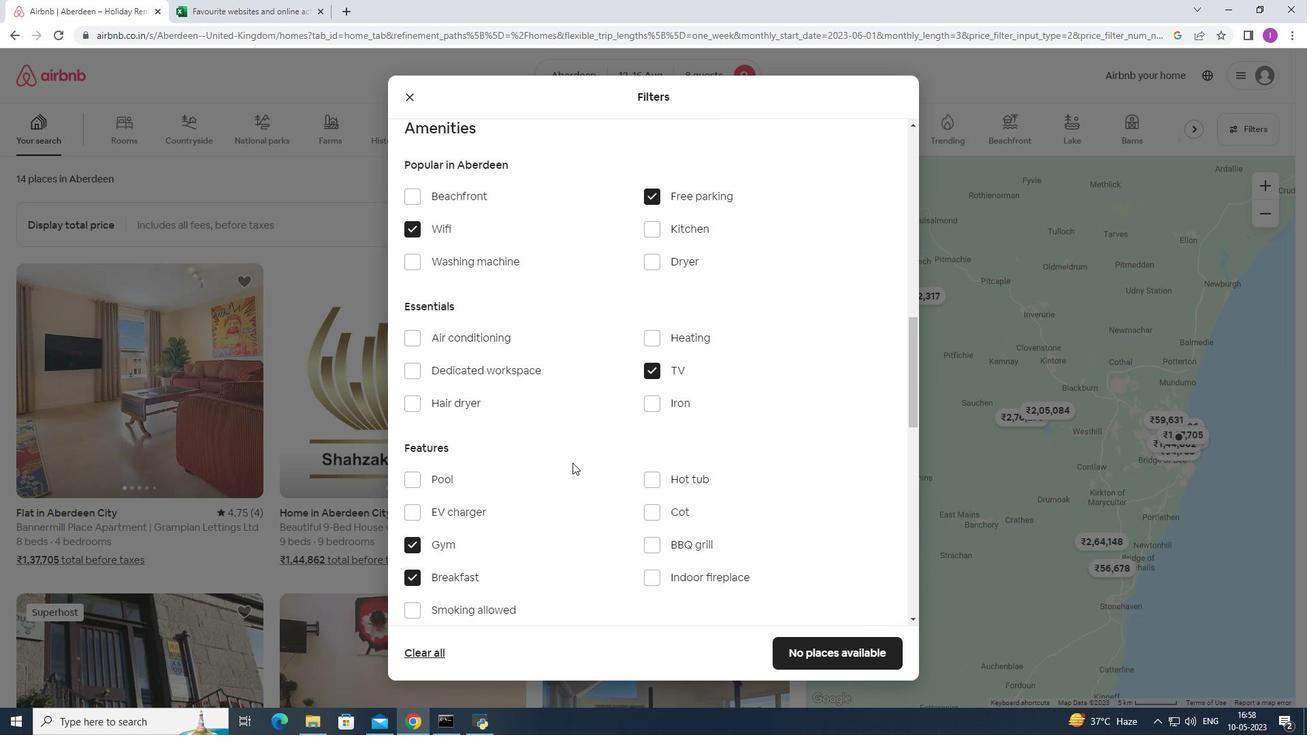 
Action: Mouse moved to (573, 464)
Screenshot: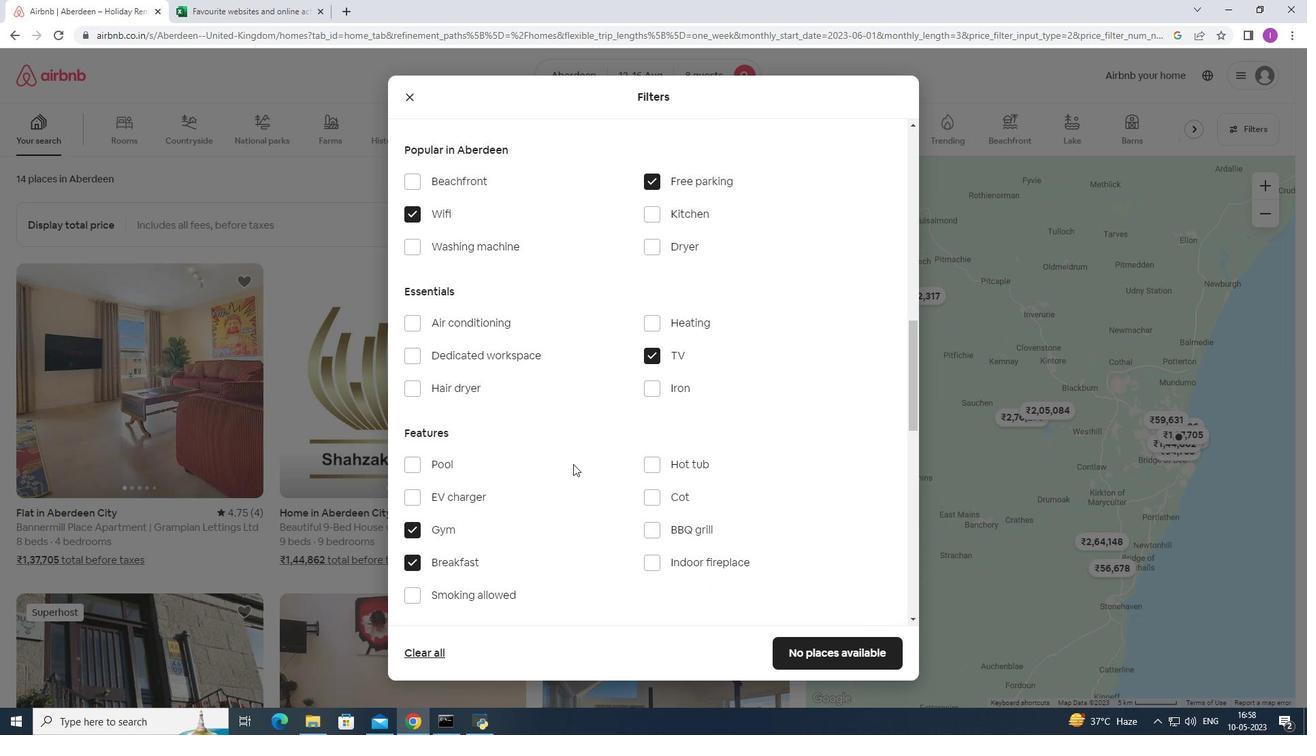 
Action: Mouse scrolled (573, 463) with delta (0, 0)
Screenshot: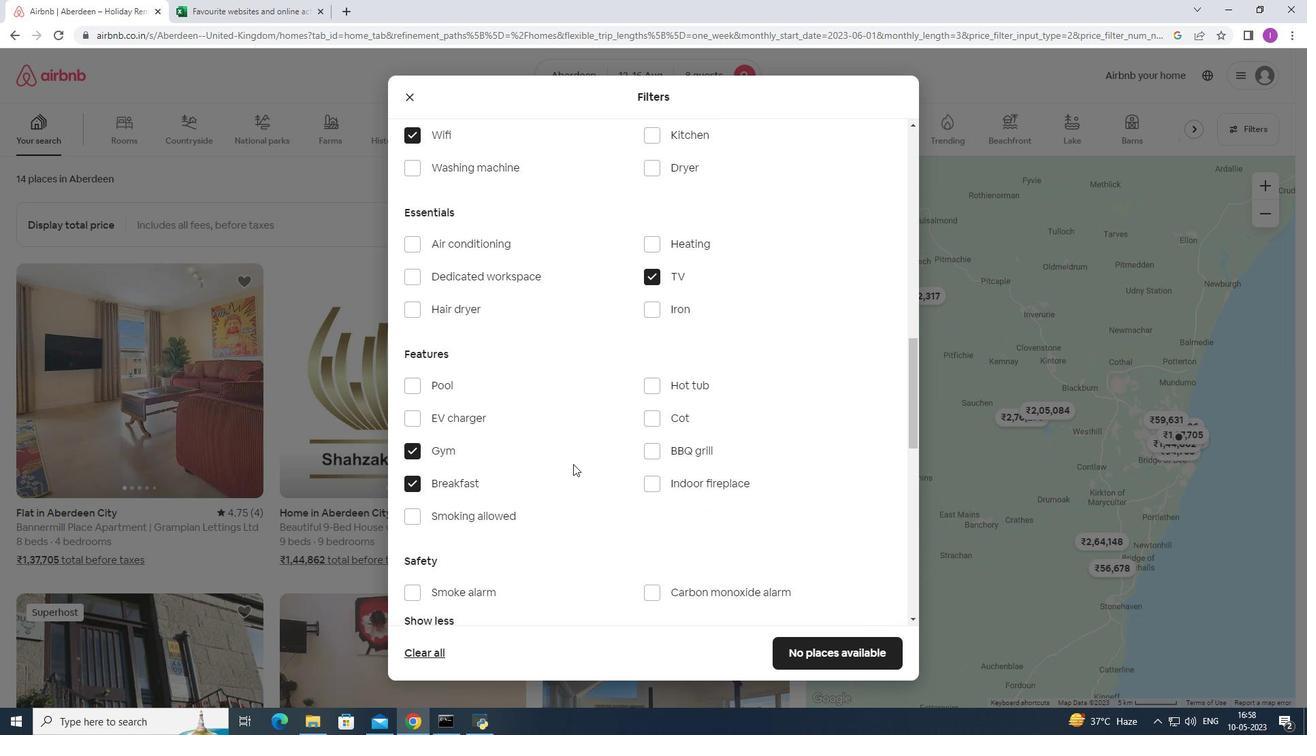 
Action: Mouse scrolled (573, 463) with delta (0, 0)
Screenshot: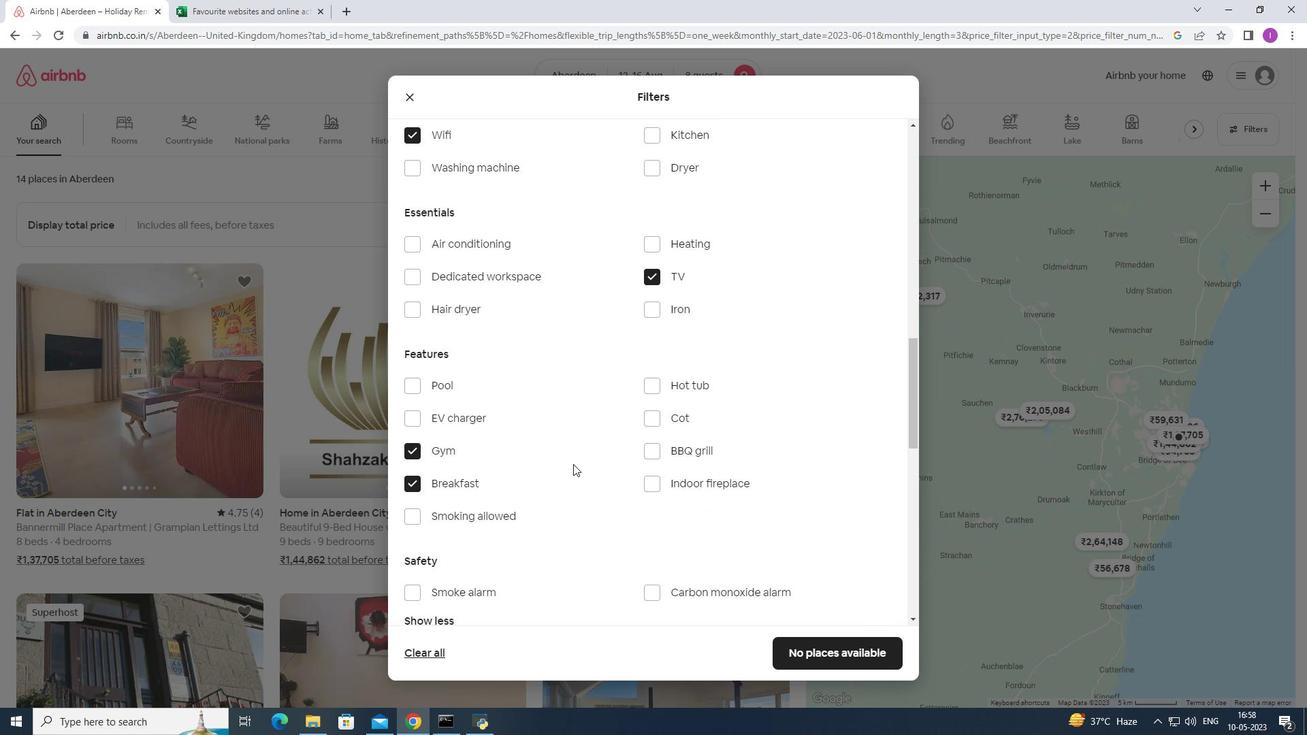 
Action: Mouse scrolled (573, 463) with delta (0, 0)
Screenshot: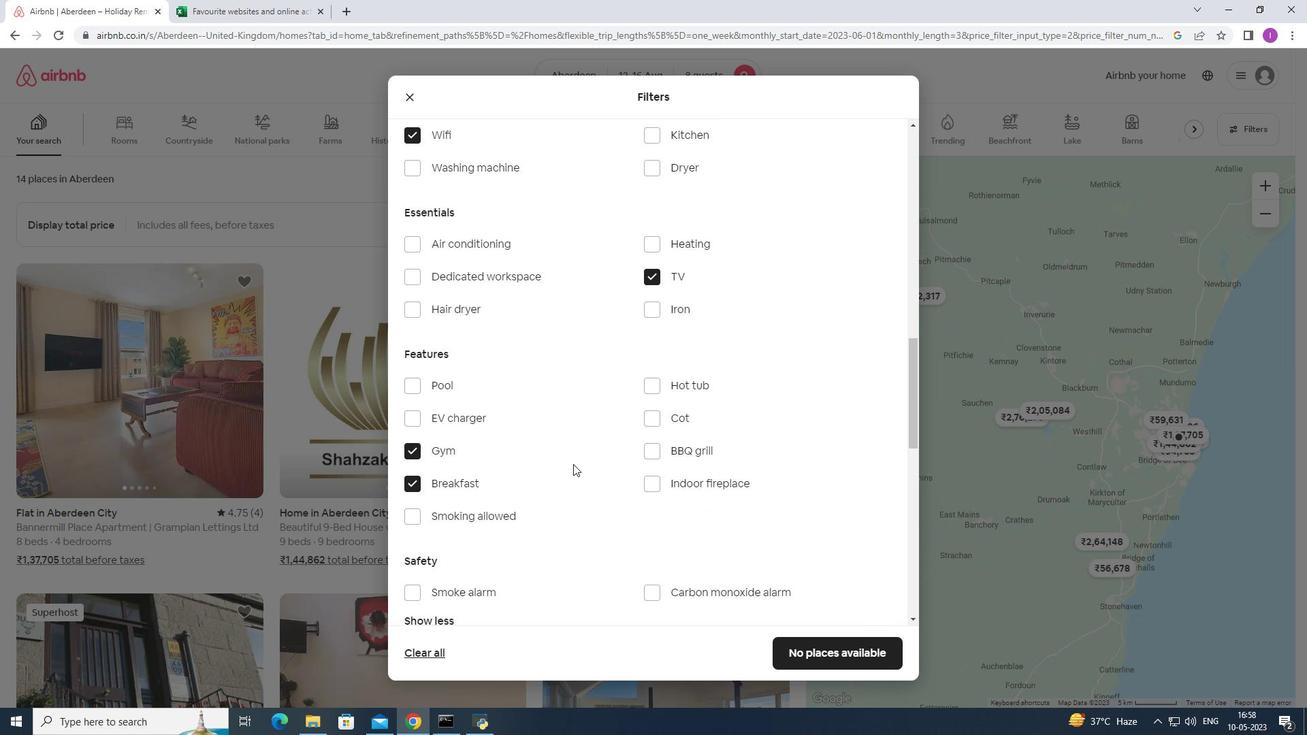
Action: Mouse scrolled (573, 463) with delta (0, 0)
Screenshot: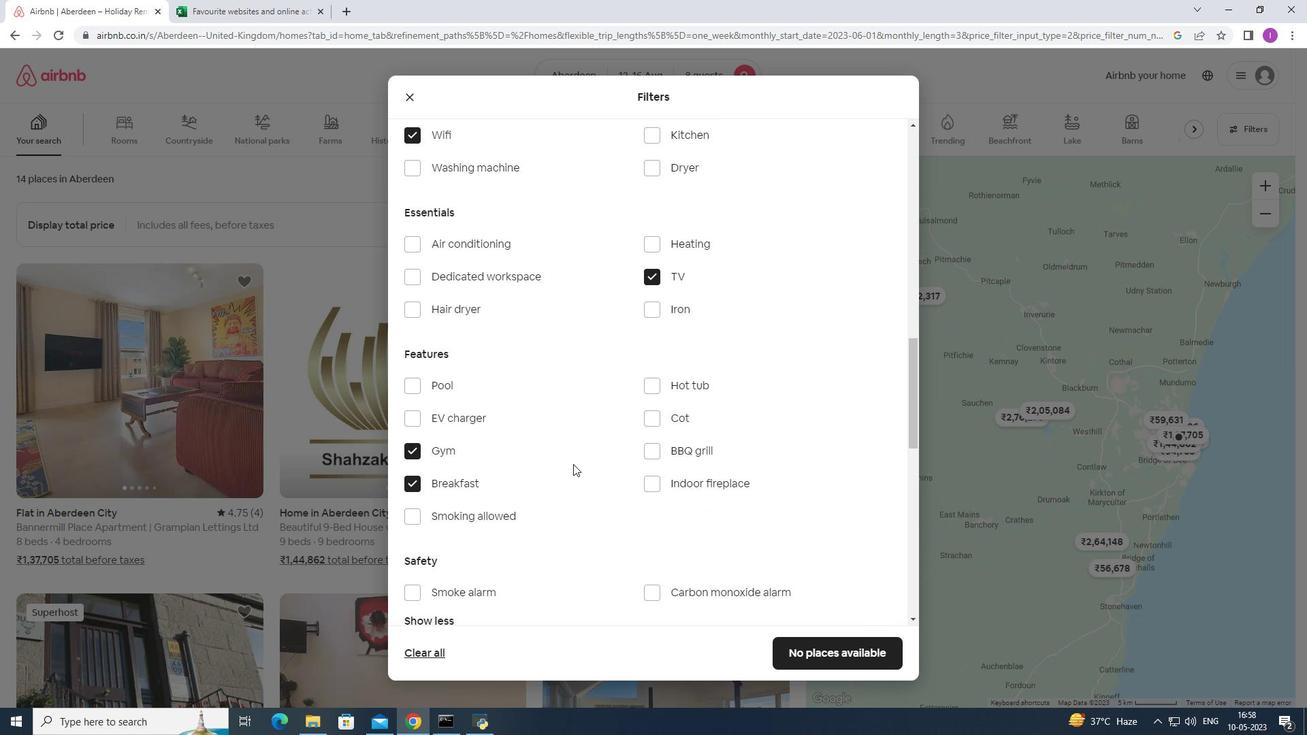 
Action: Mouse moved to (576, 464)
Screenshot: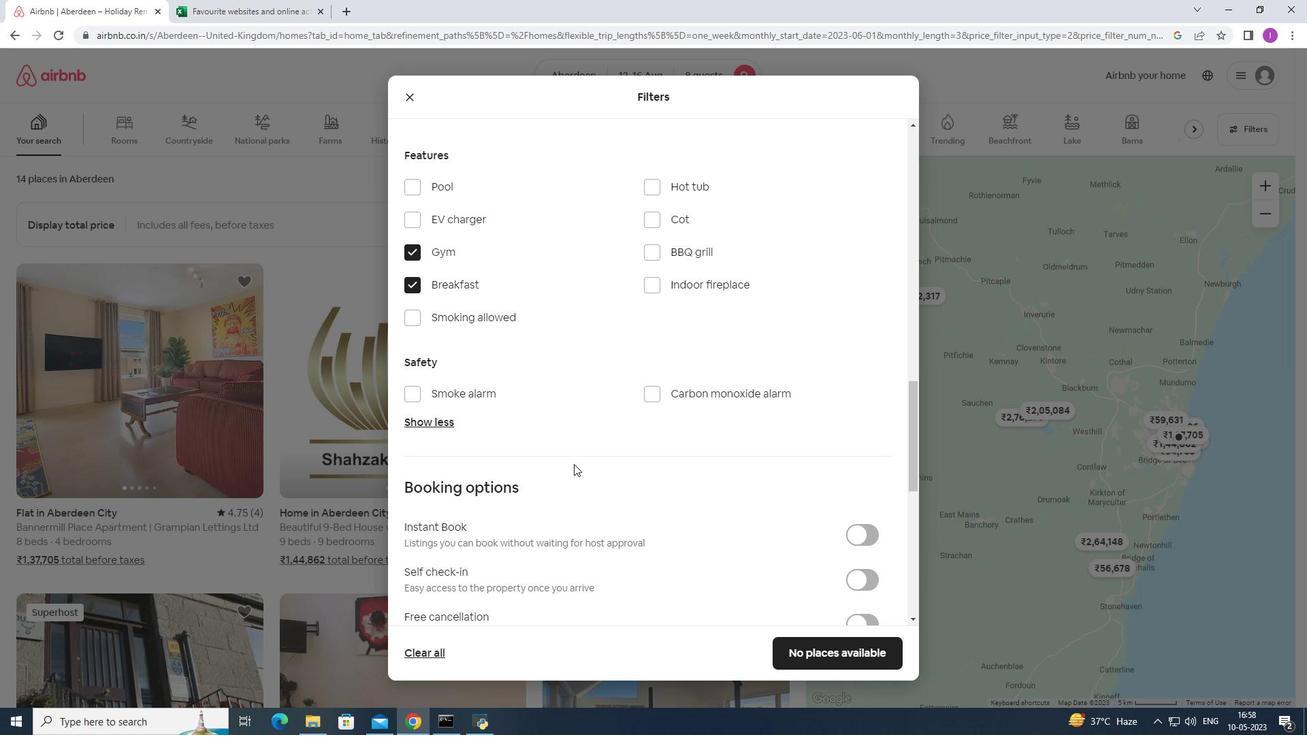 
Action: Mouse scrolled (576, 463) with delta (0, 0)
Screenshot: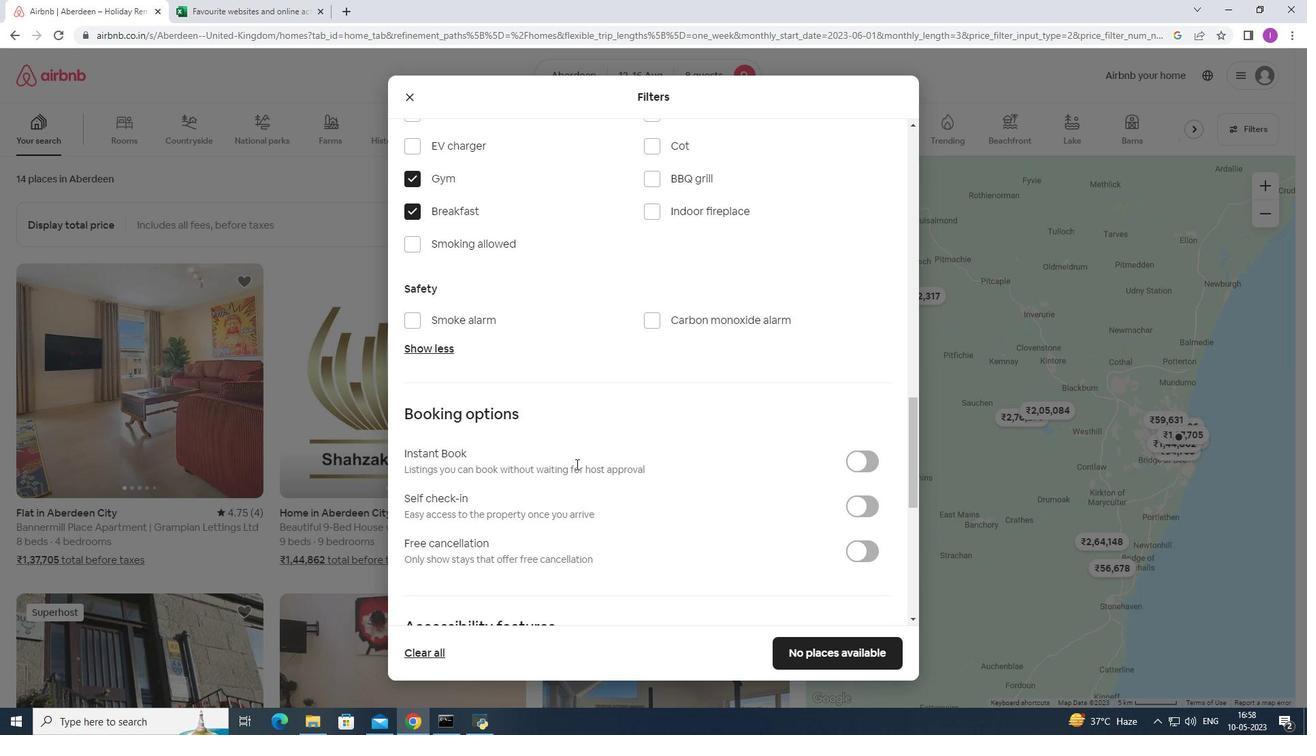 
Action: Mouse scrolled (576, 463) with delta (0, 0)
Screenshot: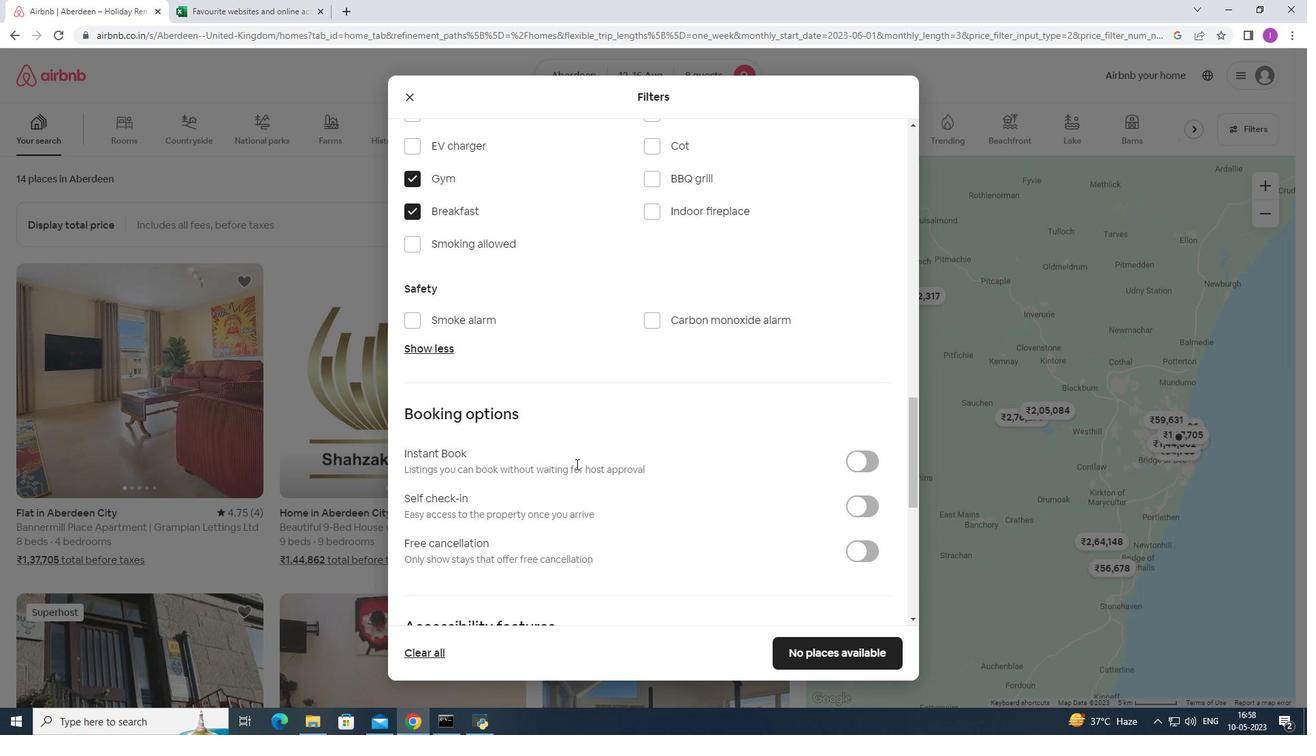 
Action: Mouse moved to (856, 378)
Screenshot: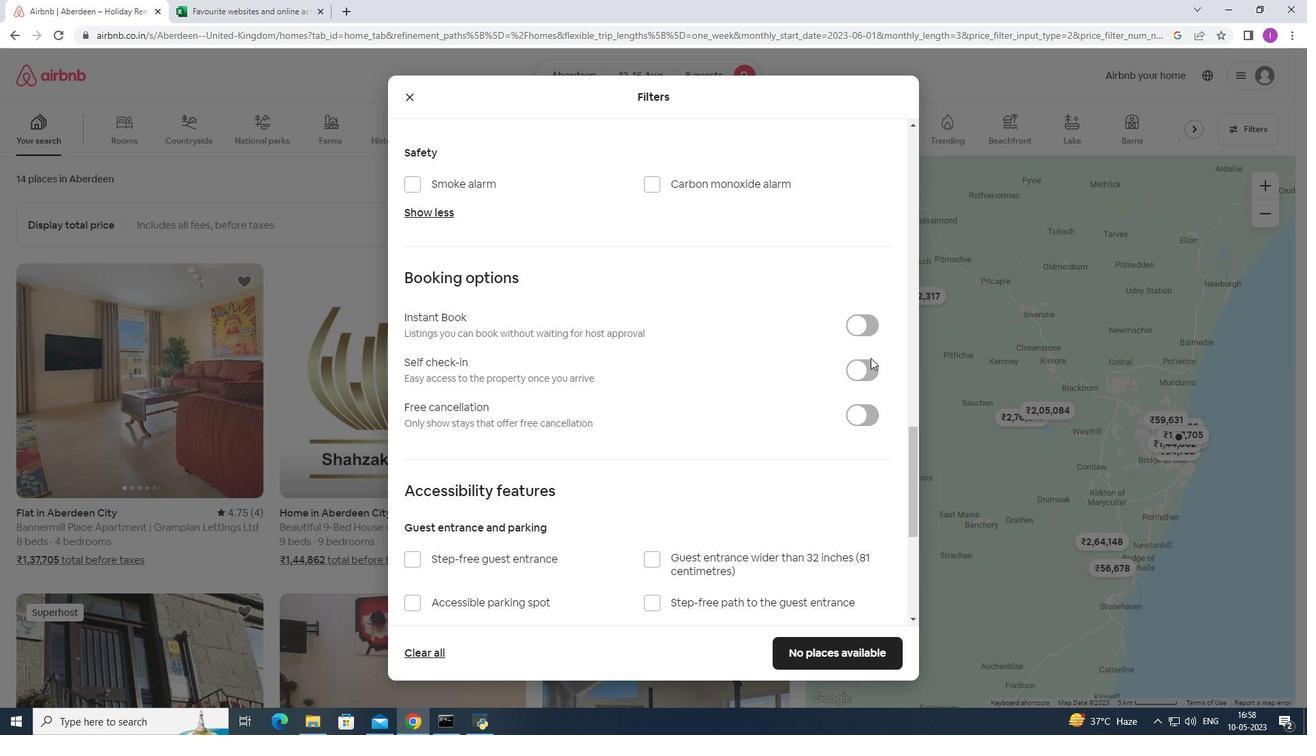 
Action: Mouse pressed left at (856, 378)
Screenshot: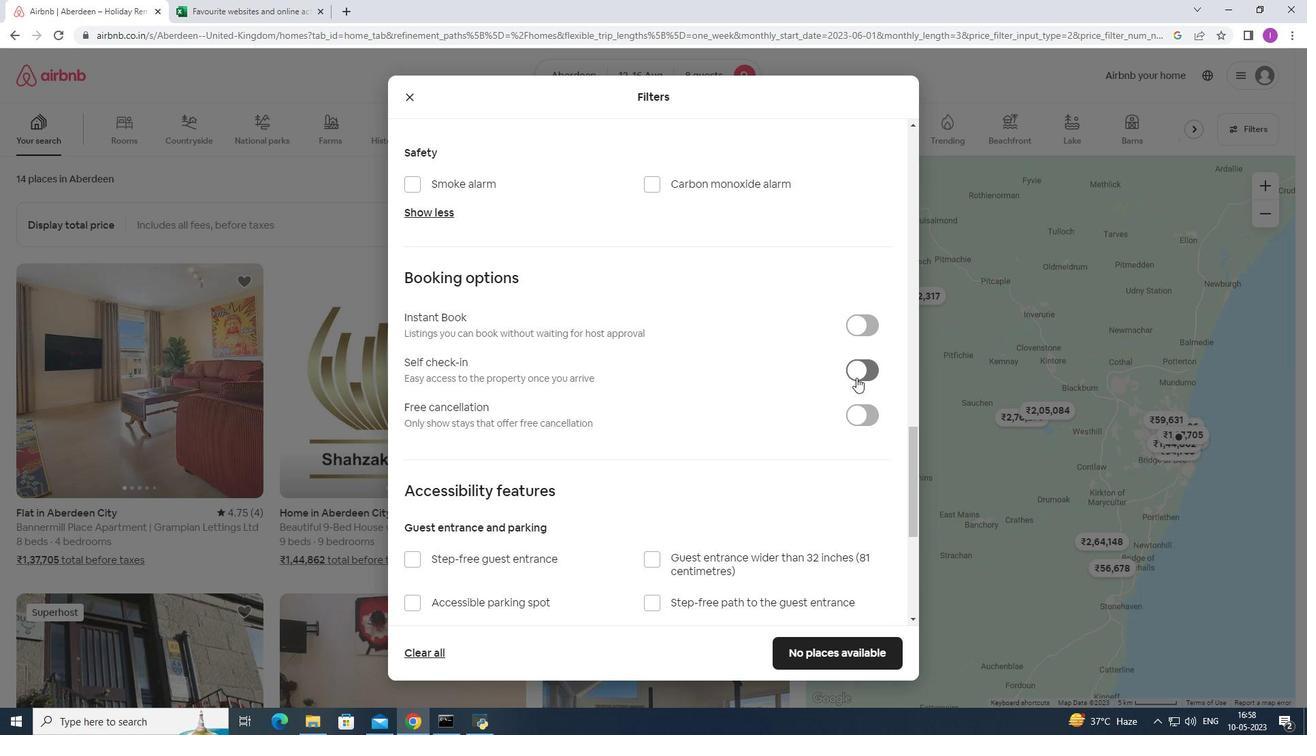 
Action: Mouse moved to (497, 538)
Screenshot: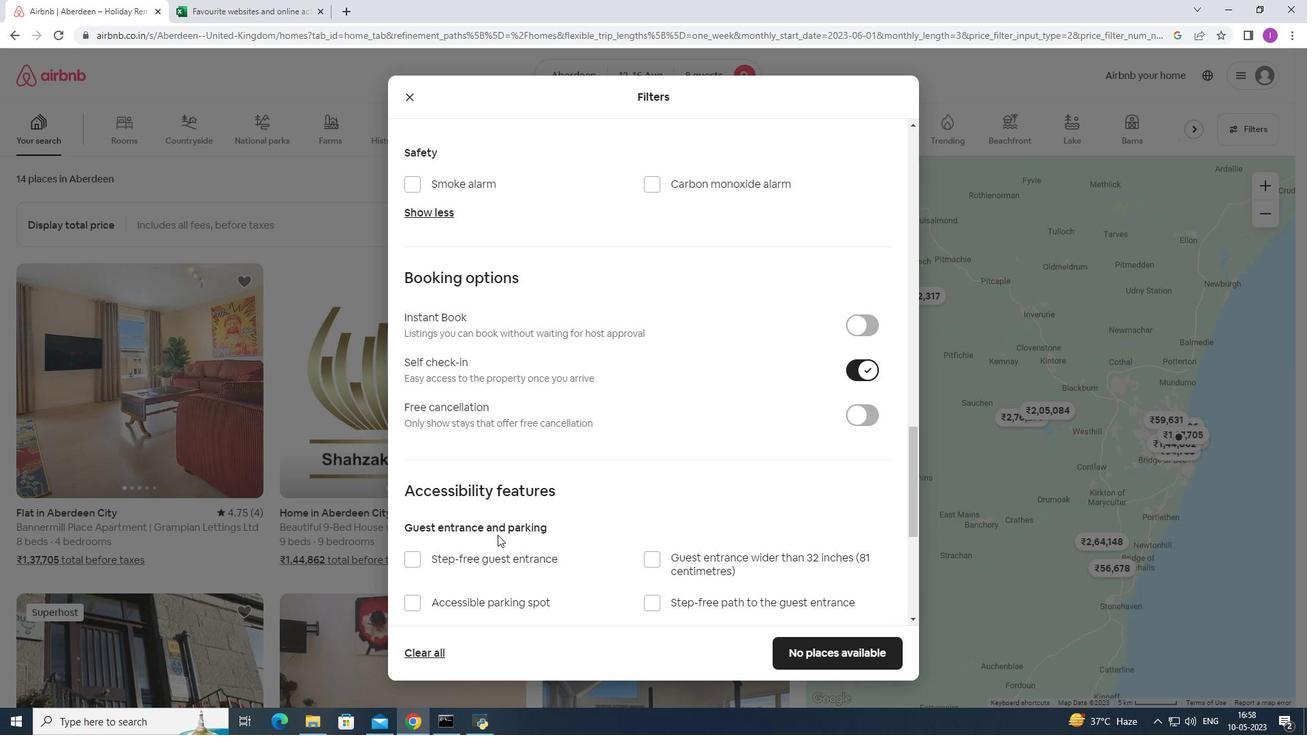 
Action: Mouse scrolled (497, 537) with delta (0, 0)
Screenshot: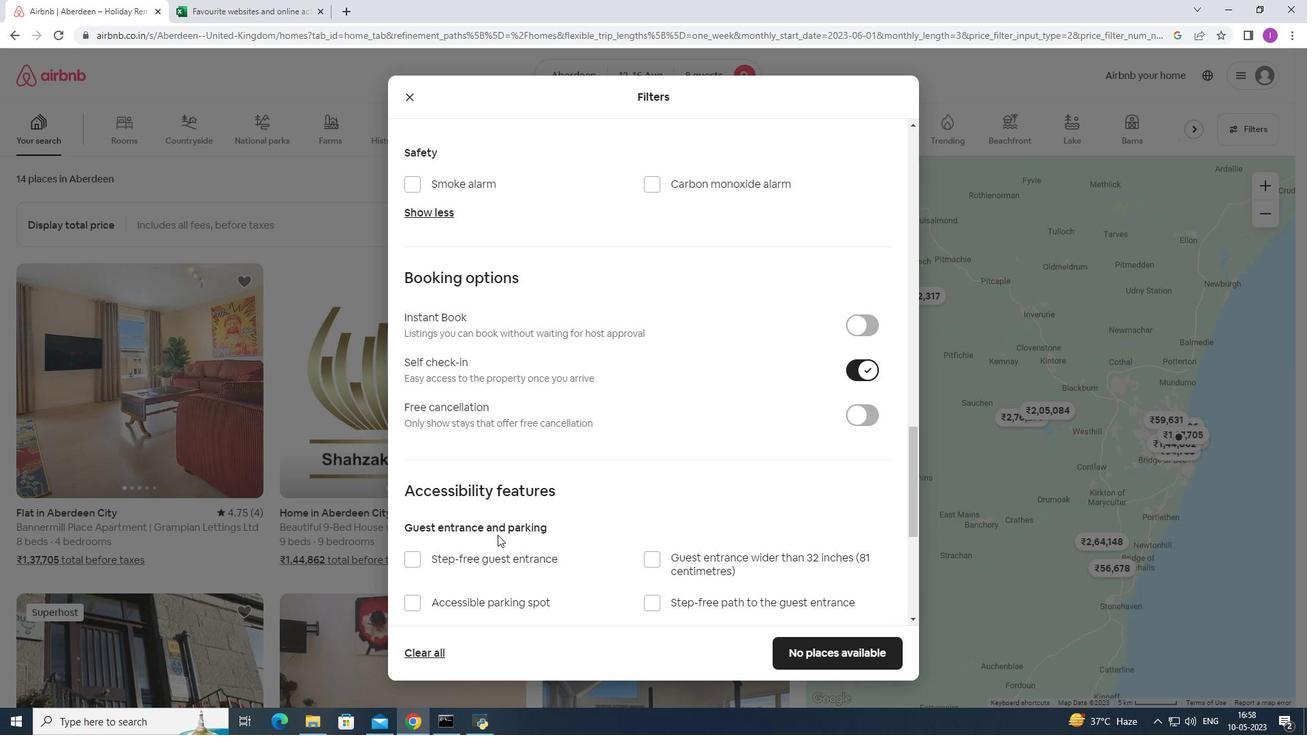 
Action: Mouse moved to (497, 538)
Screenshot: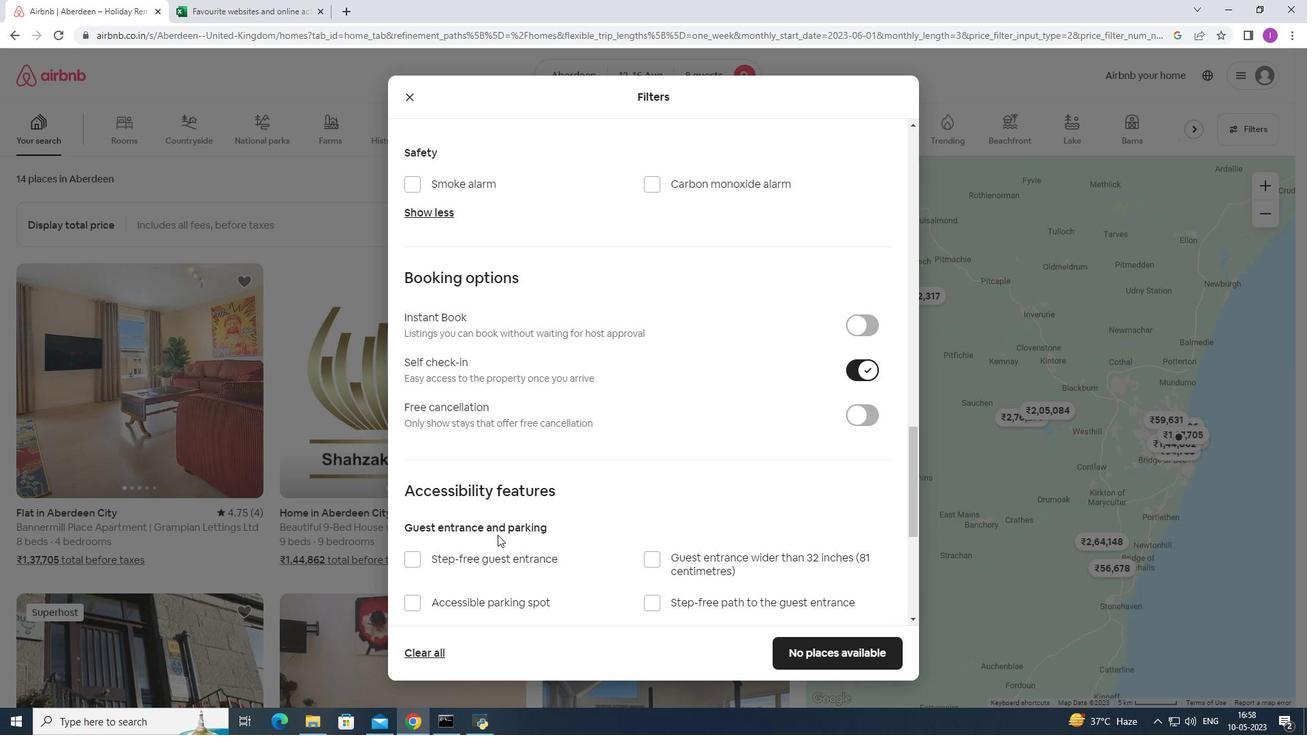 
Action: Mouse scrolled (497, 537) with delta (0, 0)
Screenshot: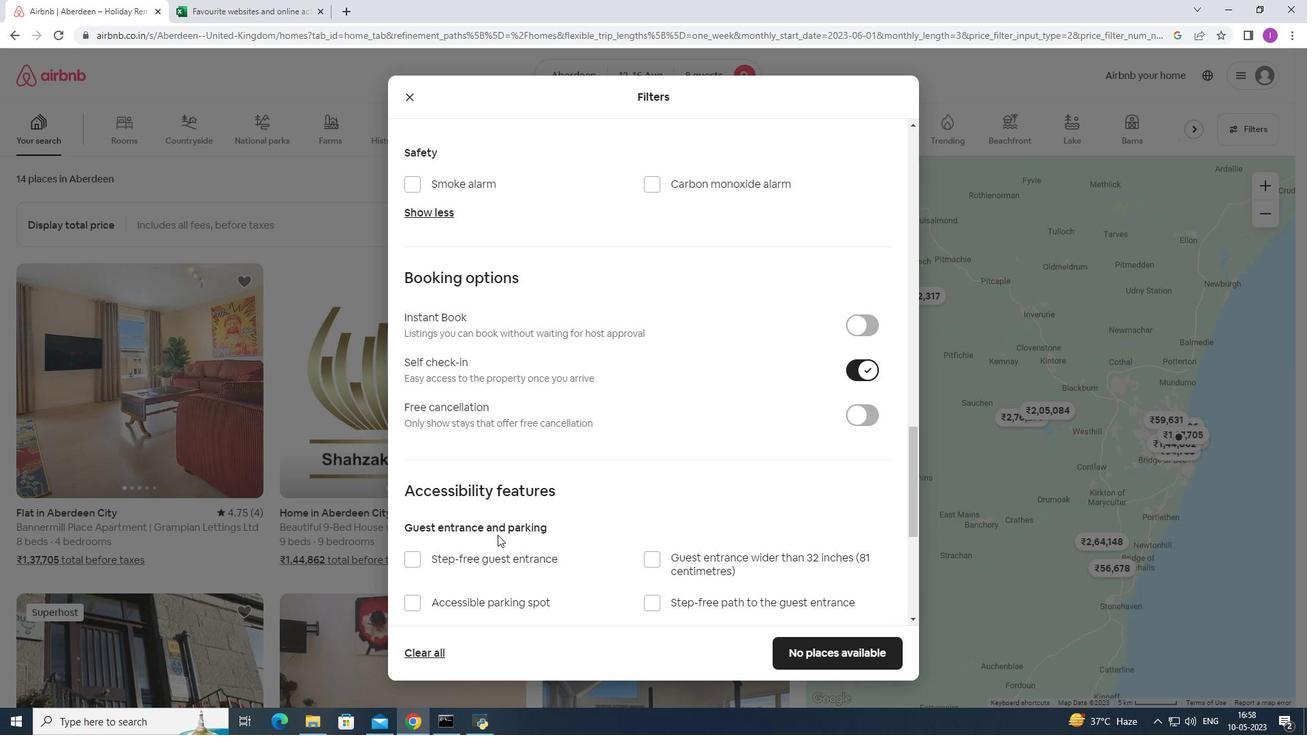
Action: Mouse scrolled (497, 537) with delta (0, 0)
Screenshot: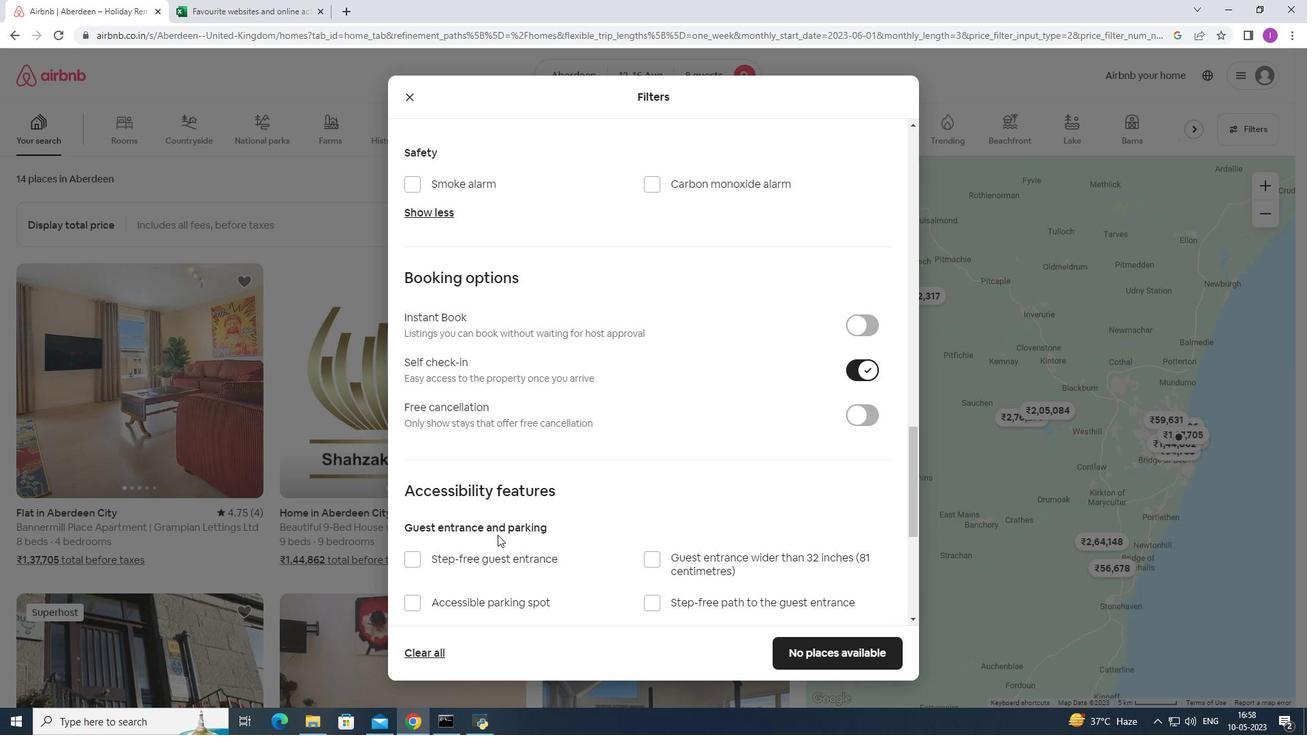 
Action: Mouse moved to (497, 539)
Screenshot: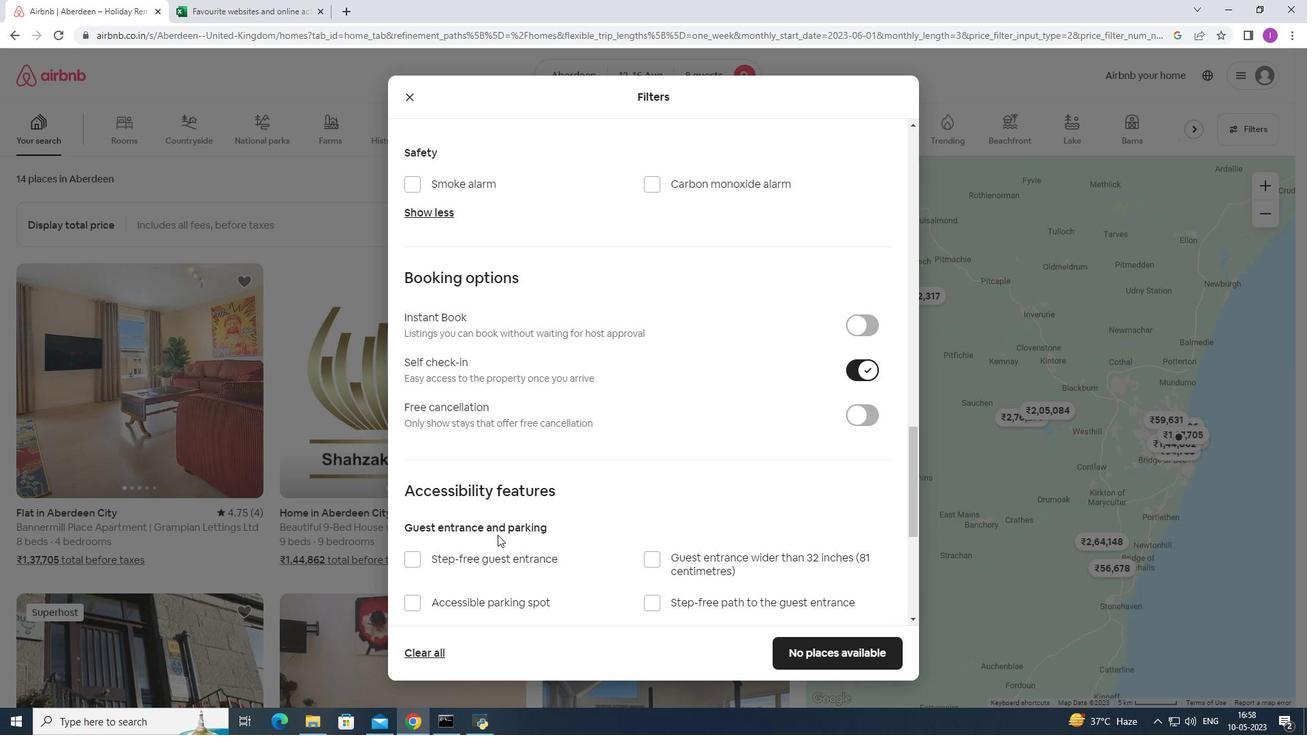 
Action: Mouse scrolled (497, 538) with delta (0, 0)
Screenshot: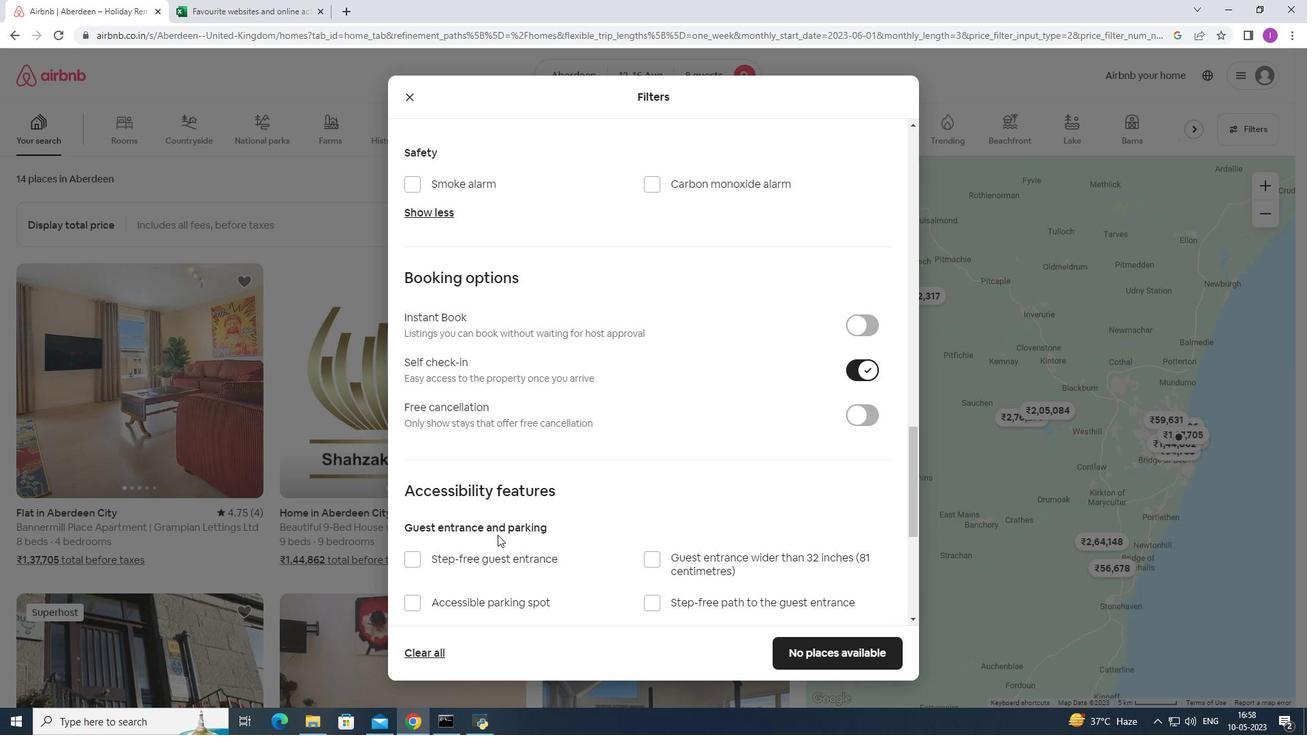 
Action: Mouse moved to (498, 543)
Screenshot: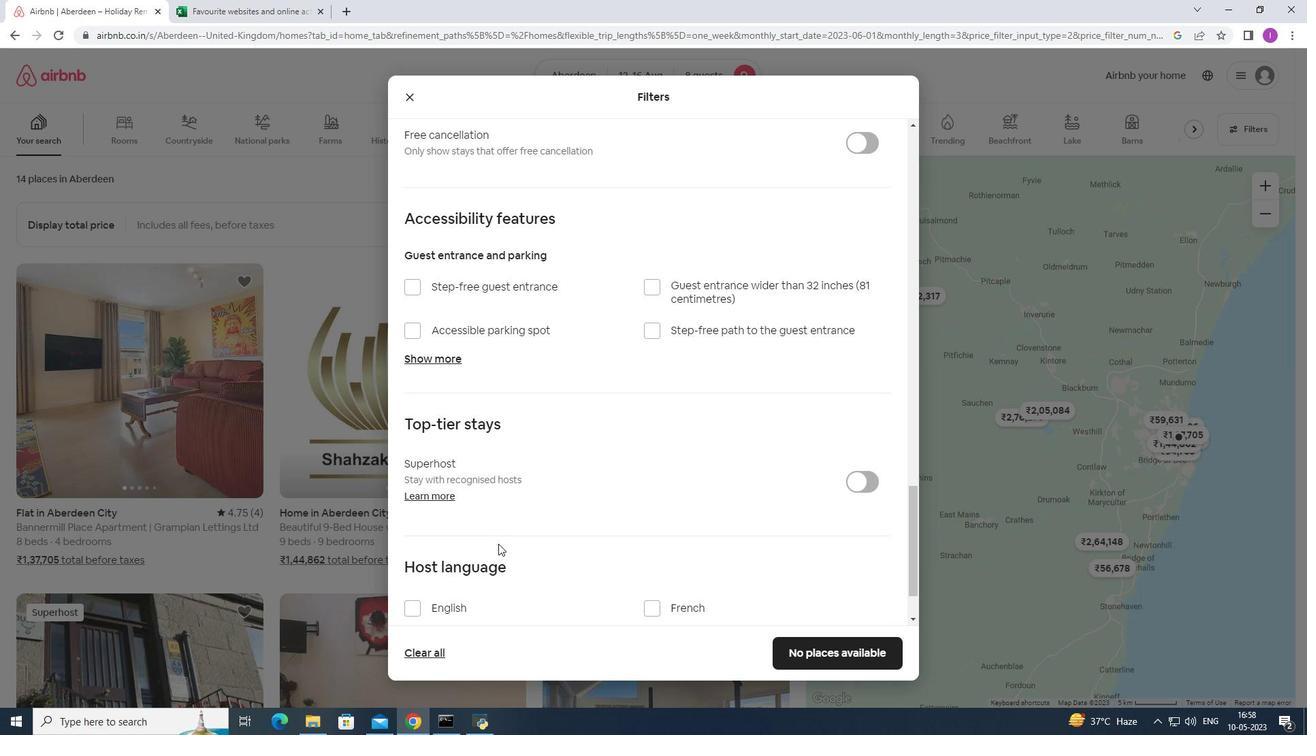 
Action: Mouse scrolled (498, 542) with delta (0, 0)
Screenshot: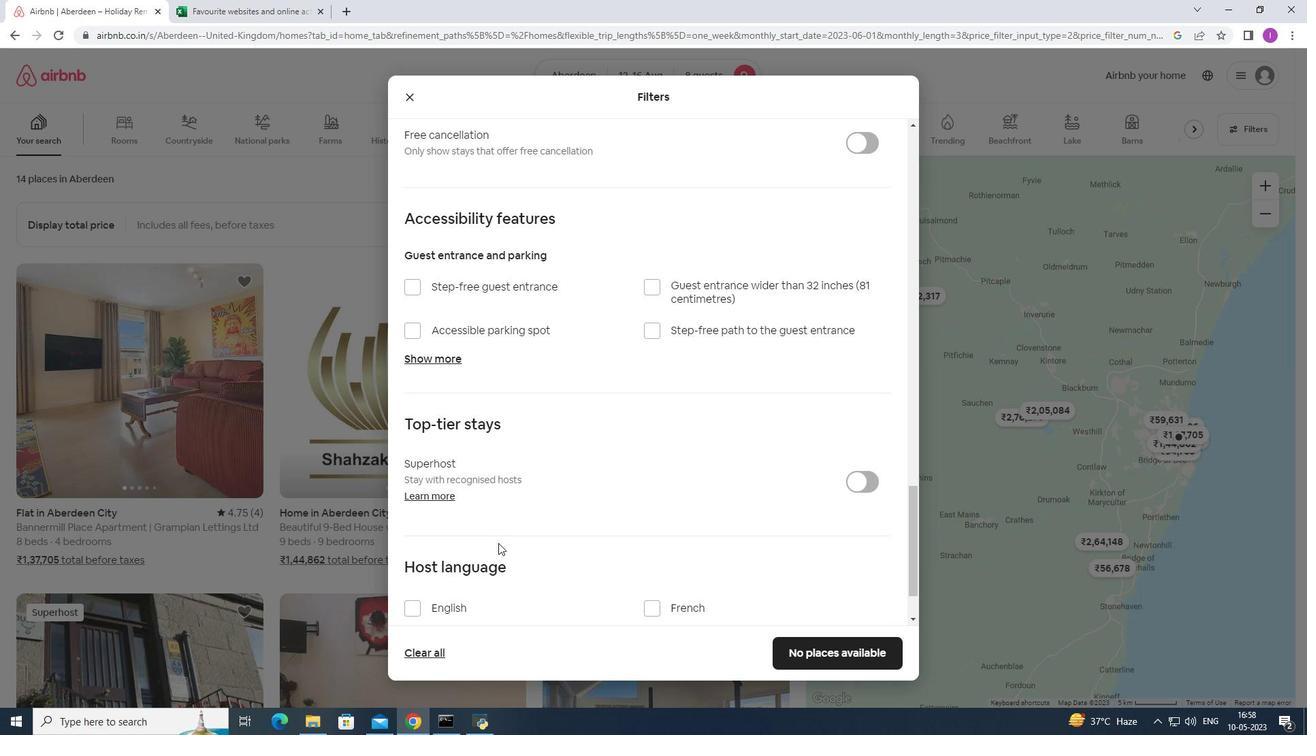 
Action: Mouse scrolled (498, 542) with delta (0, 0)
Screenshot: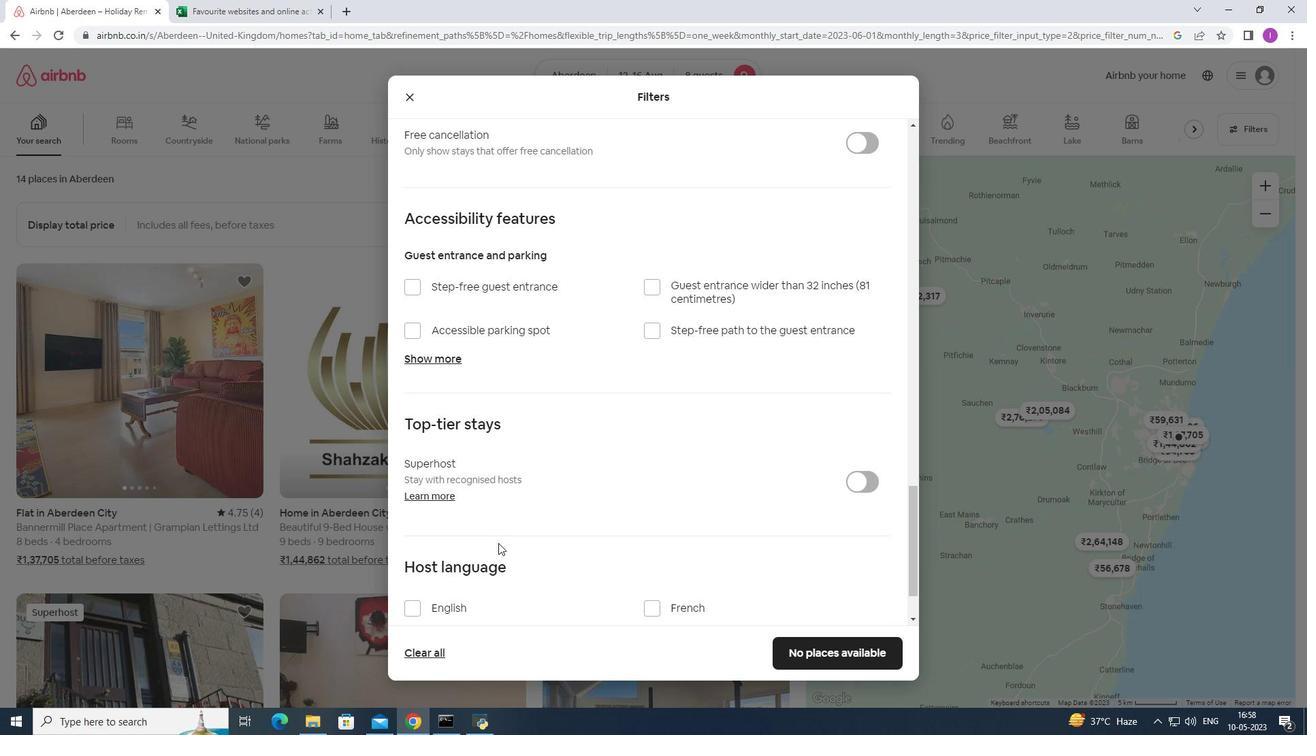 
Action: Mouse scrolled (498, 542) with delta (0, 0)
Screenshot: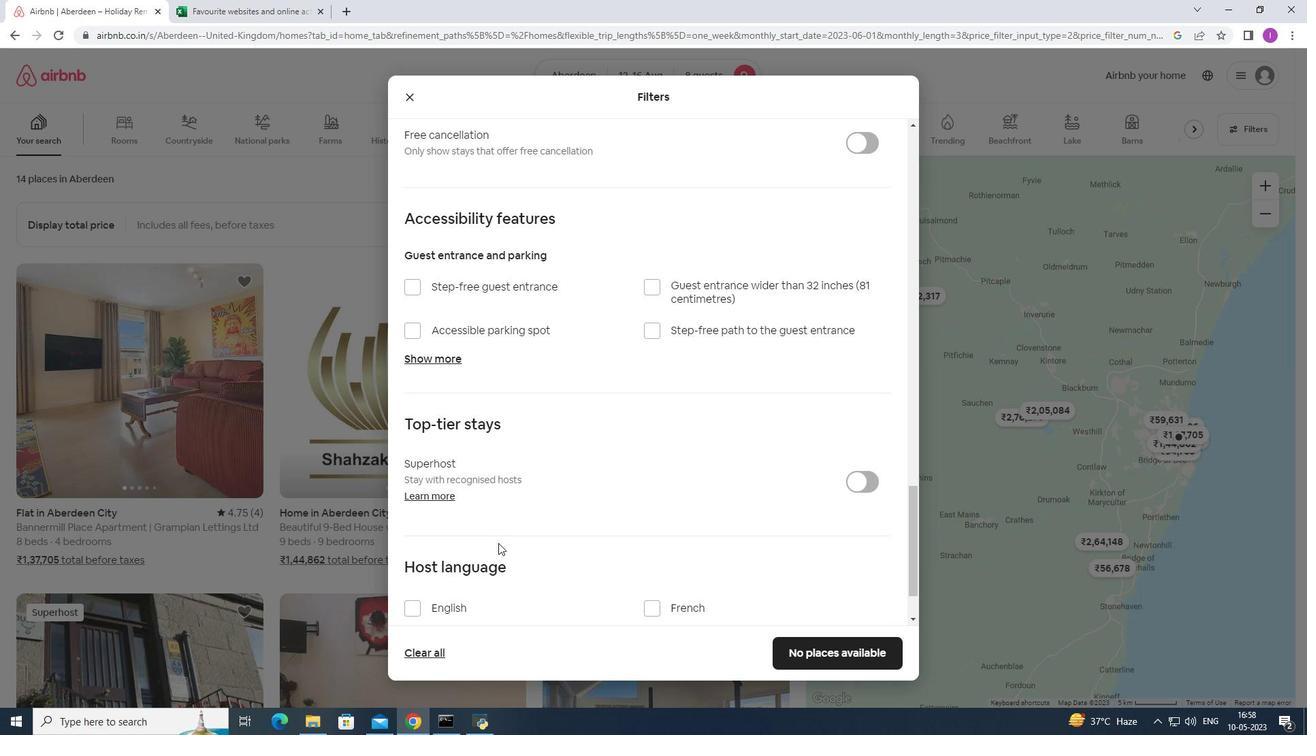 
Action: Mouse scrolled (498, 542) with delta (0, 0)
Screenshot: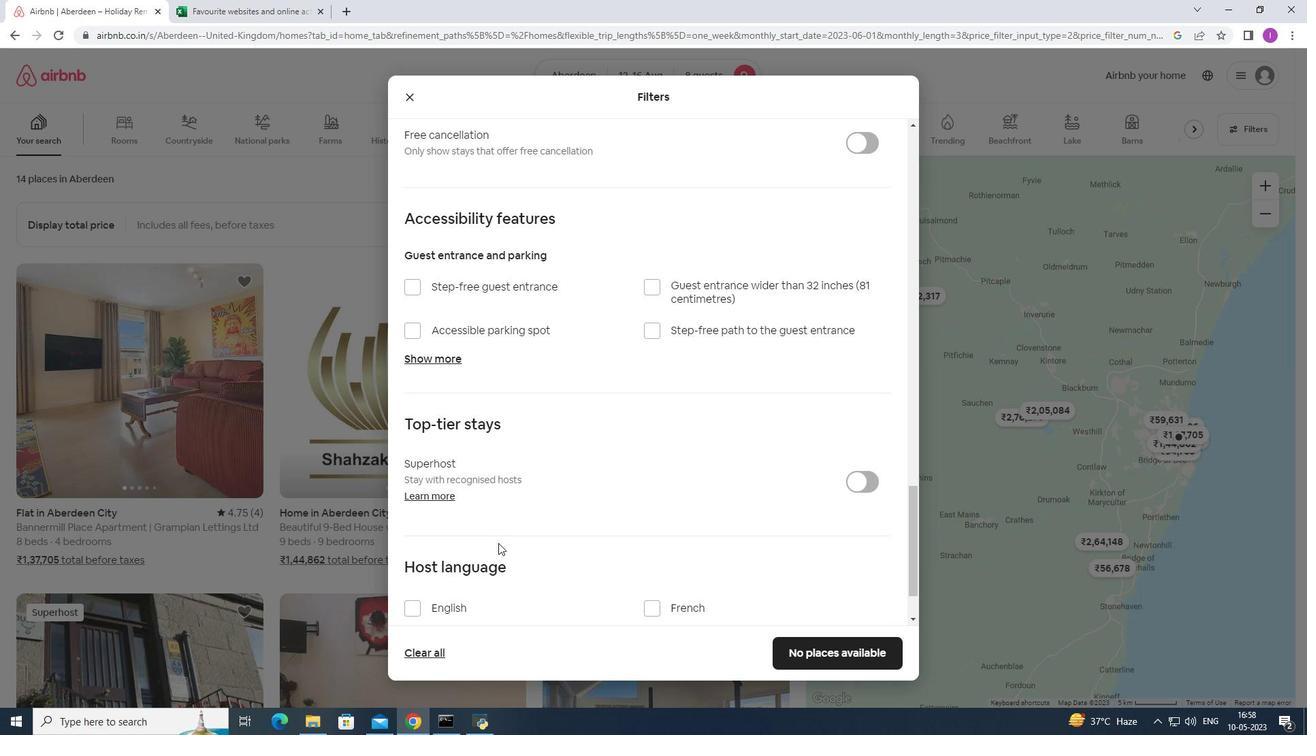 
Action: Mouse scrolled (498, 542) with delta (0, 0)
Screenshot: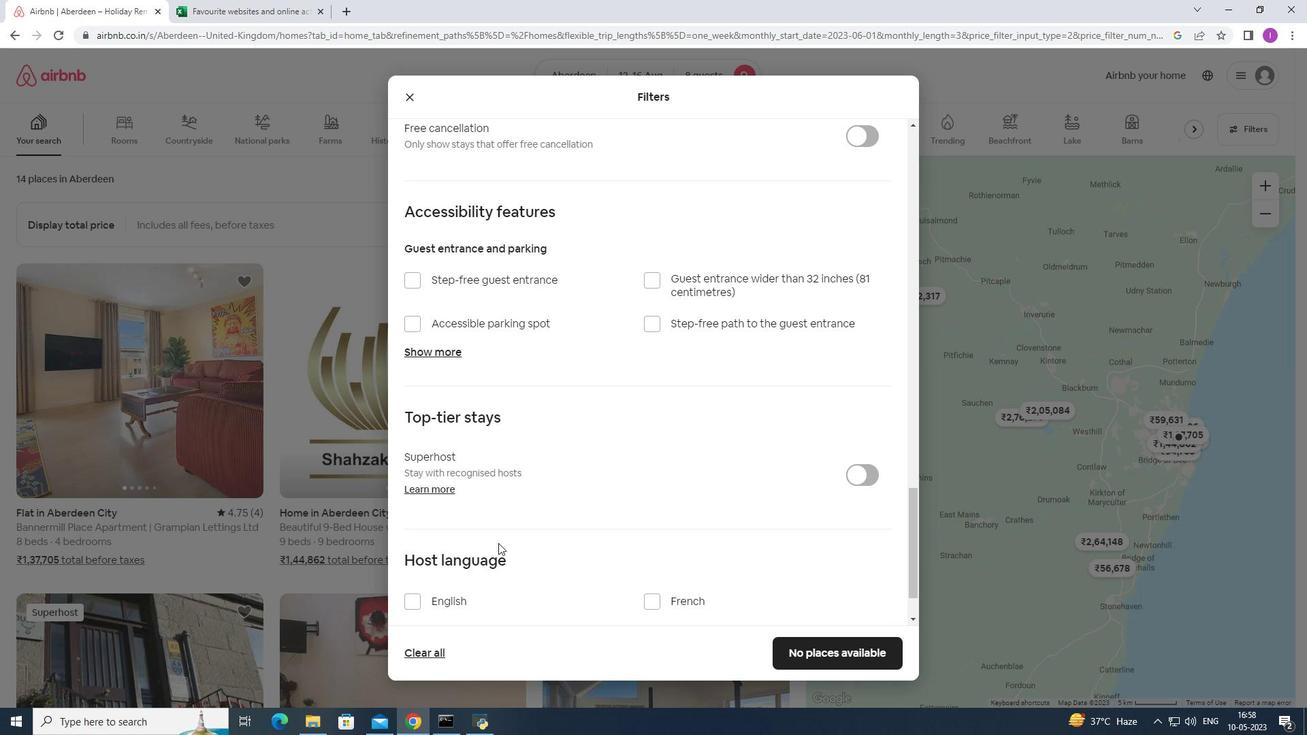 
Action: Mouse moved to (419, 533)
Screenshot: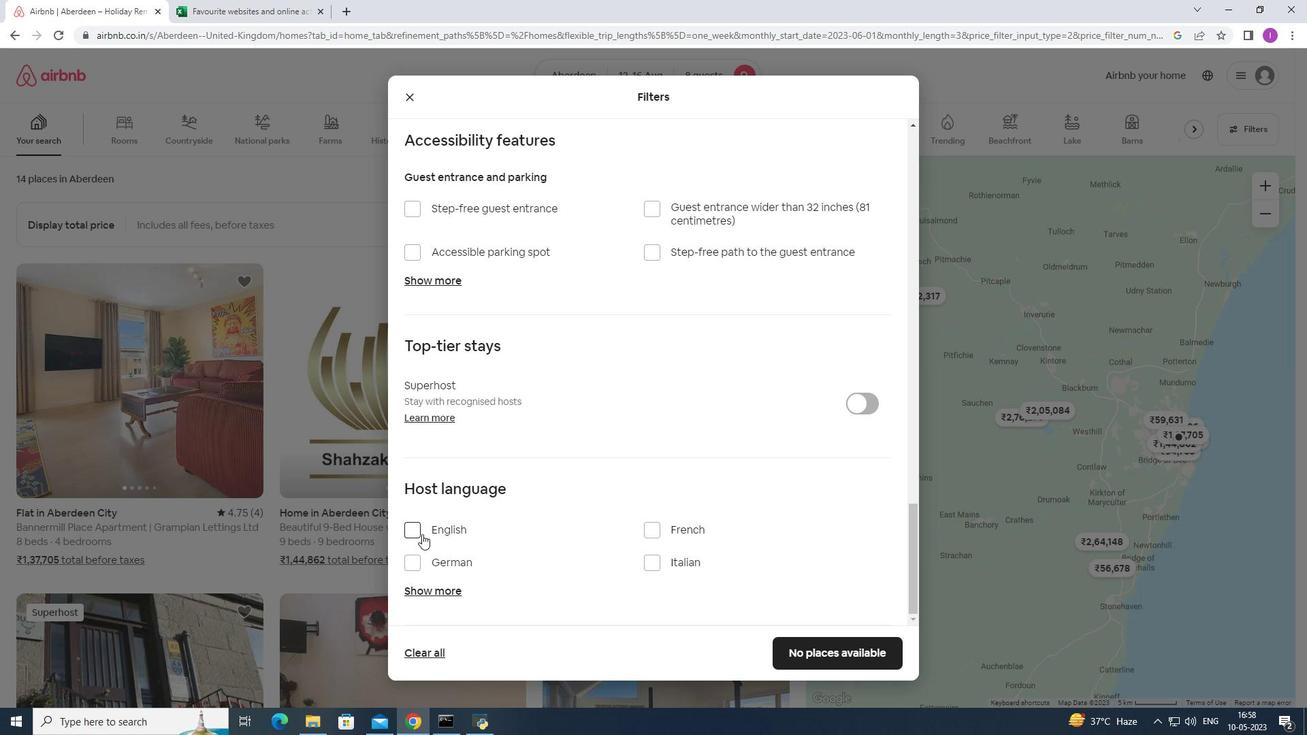 
Action: Mouse pressed left at (419, 533)
Screenshot: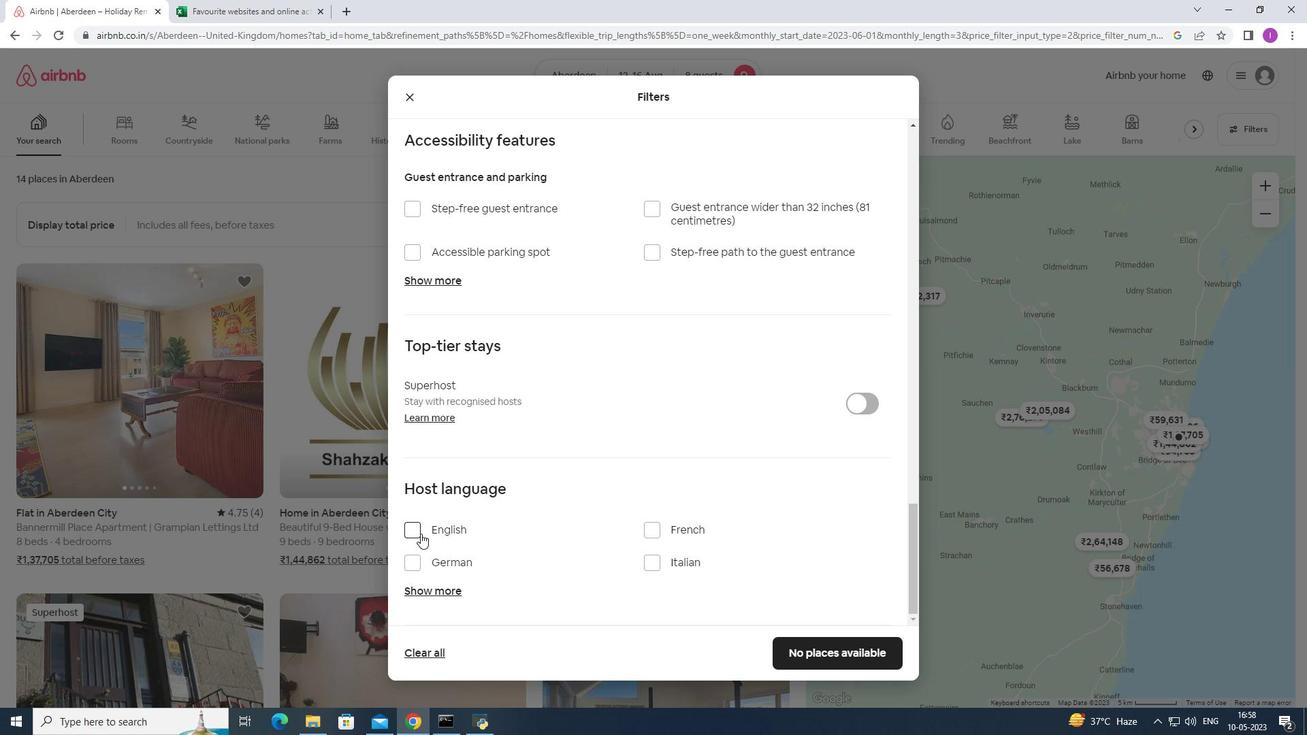 
Action: Mouse moved to (714, 533)
Screenshot: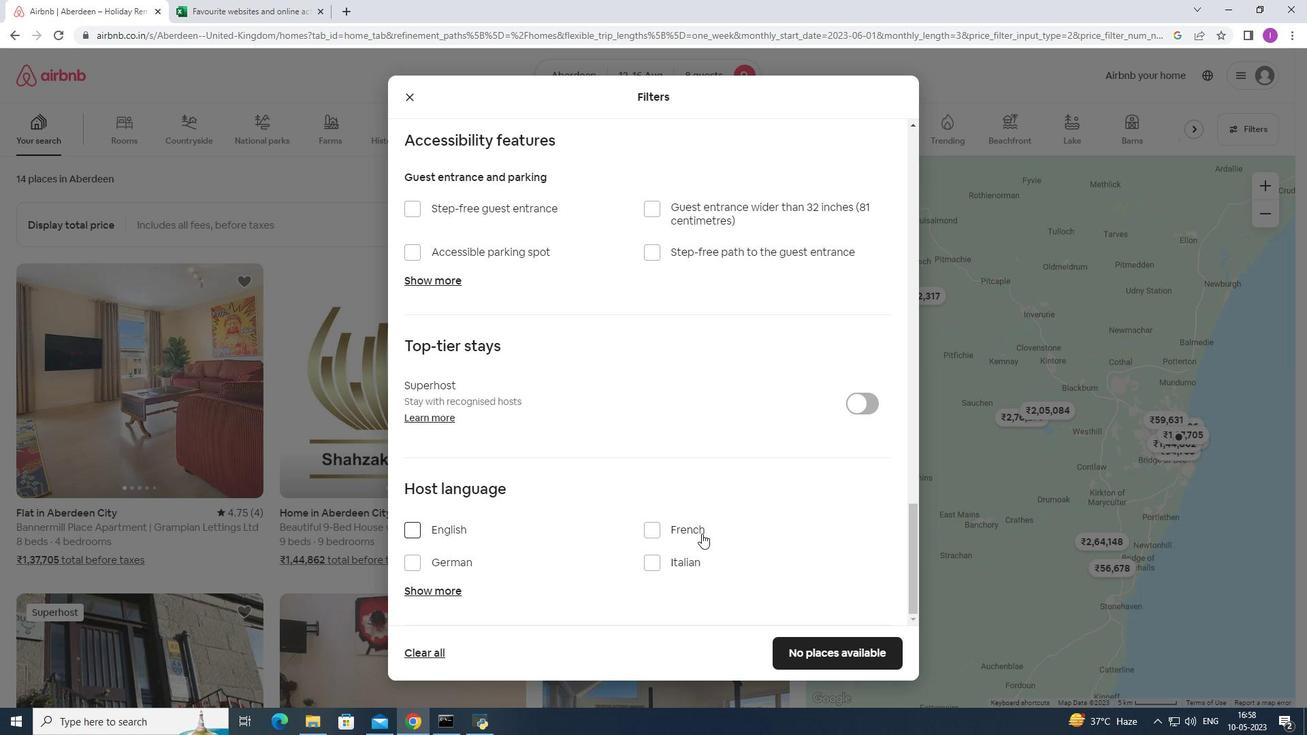 
Action: Mouse scrolled (714, 533) with delta (0, 0)
Screenshot: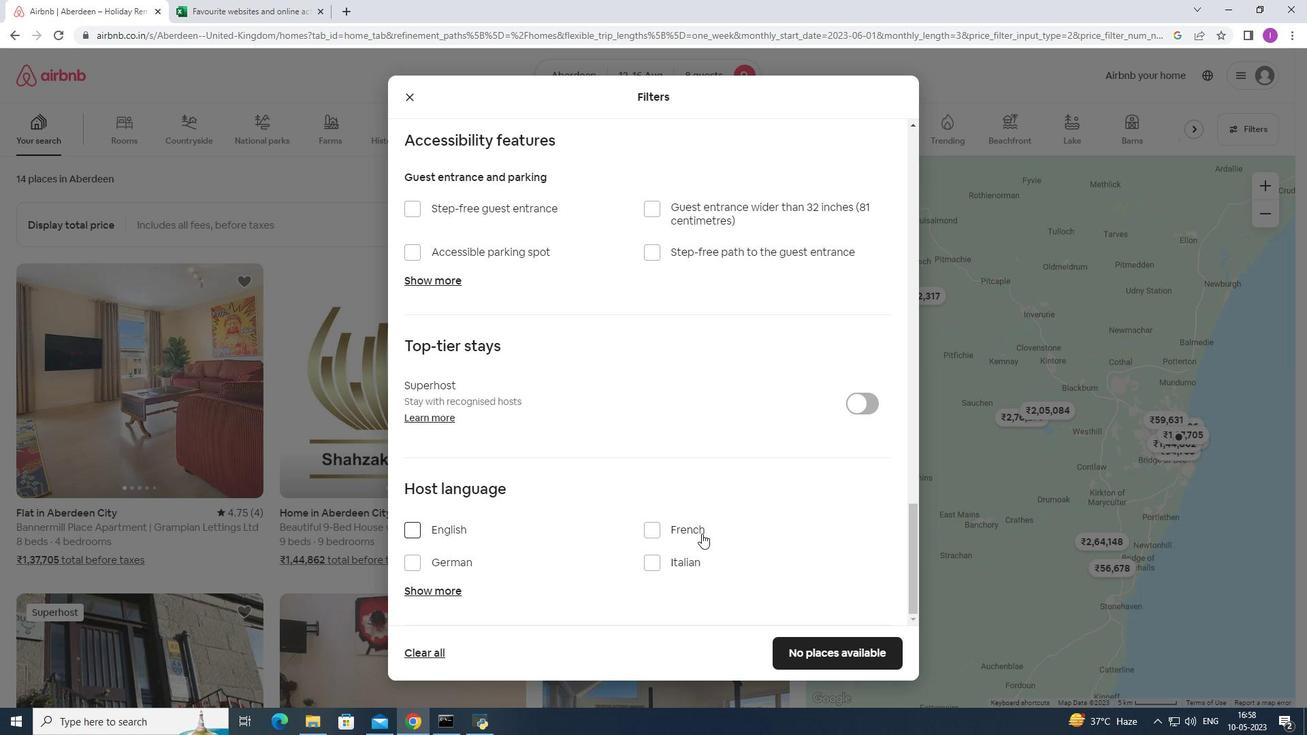 
Action: Mouse moved to (714, 534)
Screenshot: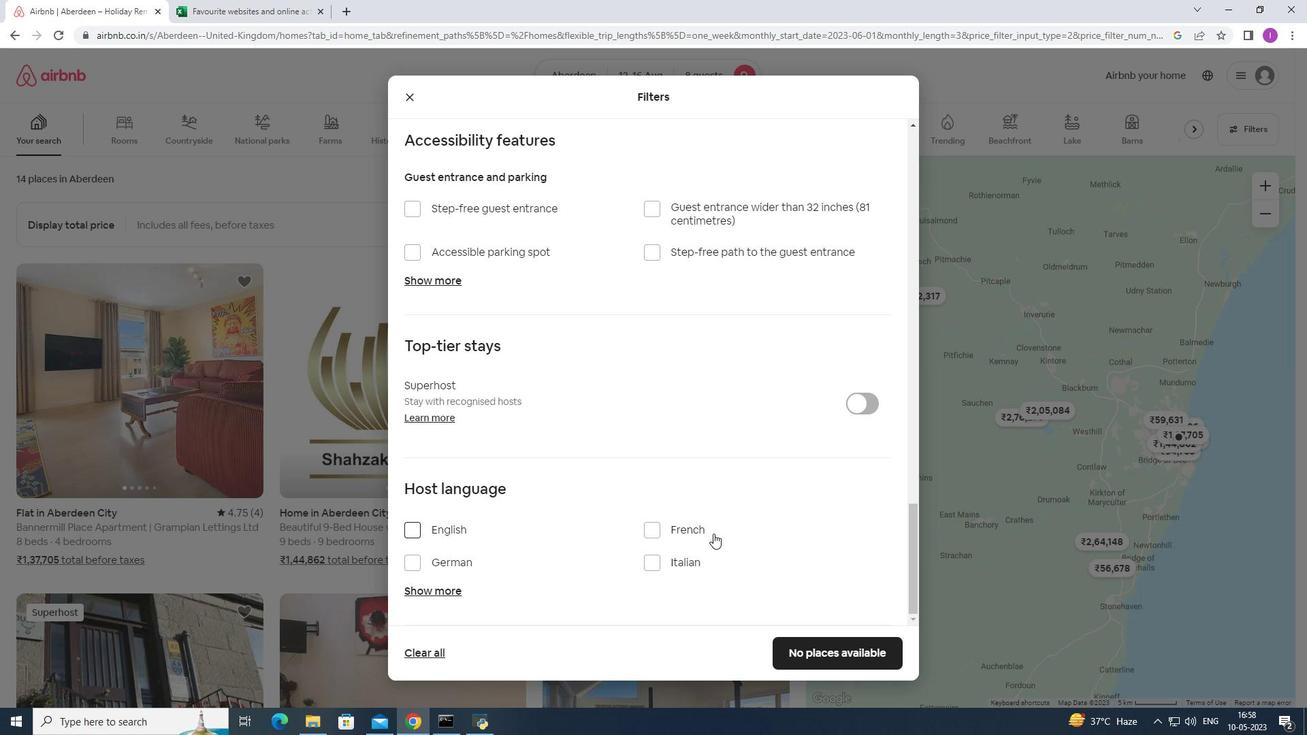 
Action: Mouse scrolled (714, 533) with delta (0, 0)
Screenshot: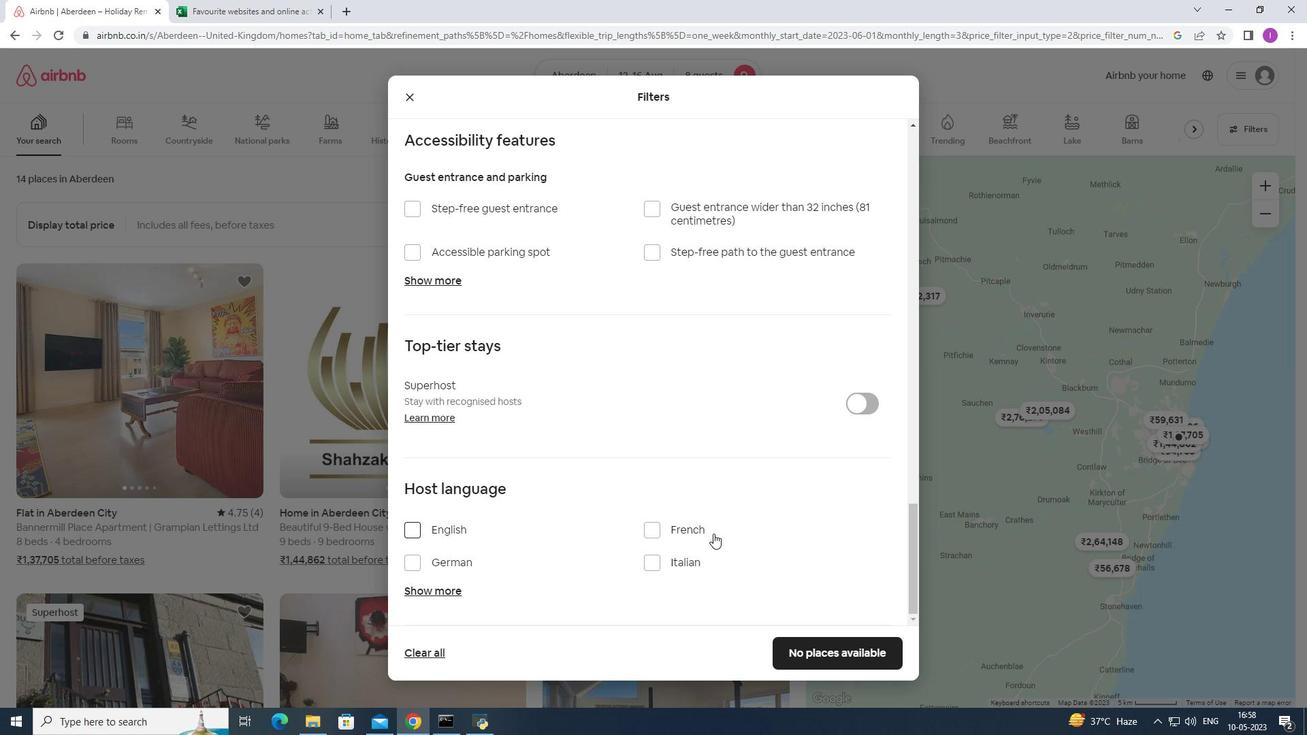 
Action: Mouse scrolled (714, 533) with delta (0, 0)
Screenshot: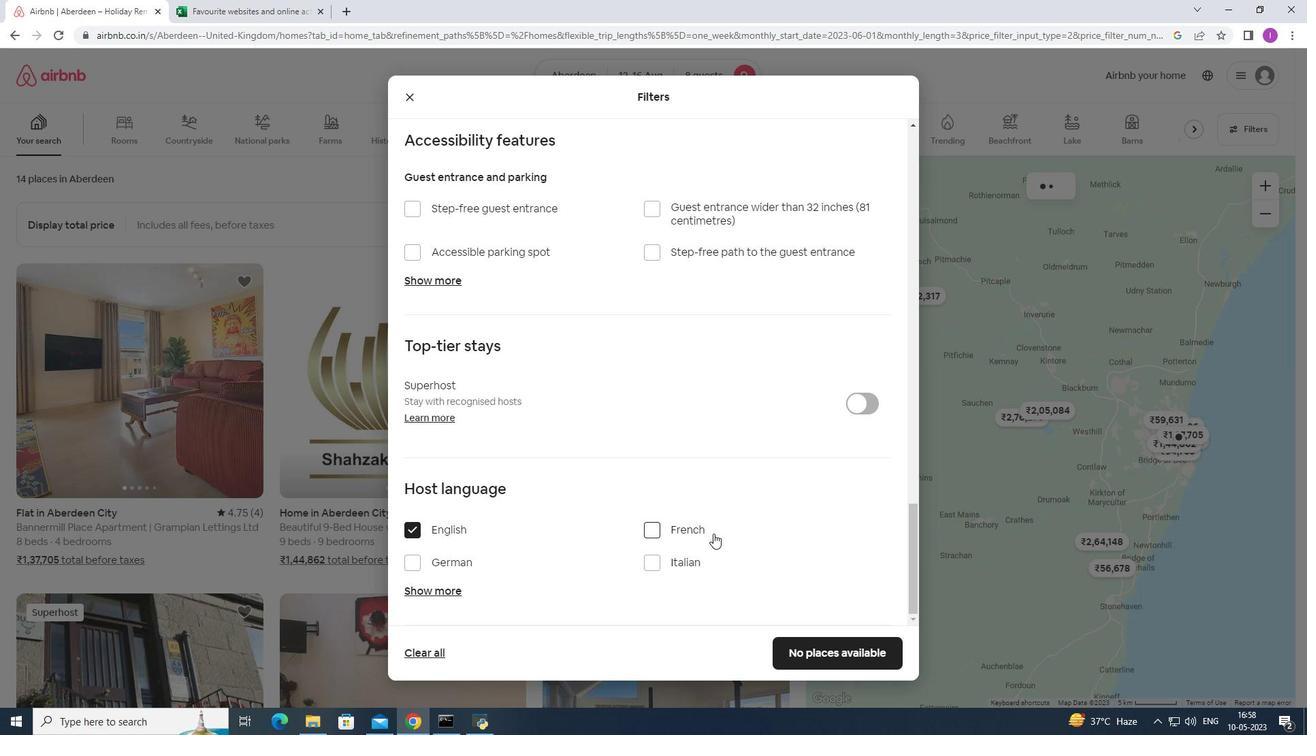 
Action: Mouse moved to (714, 535)
Screenshot: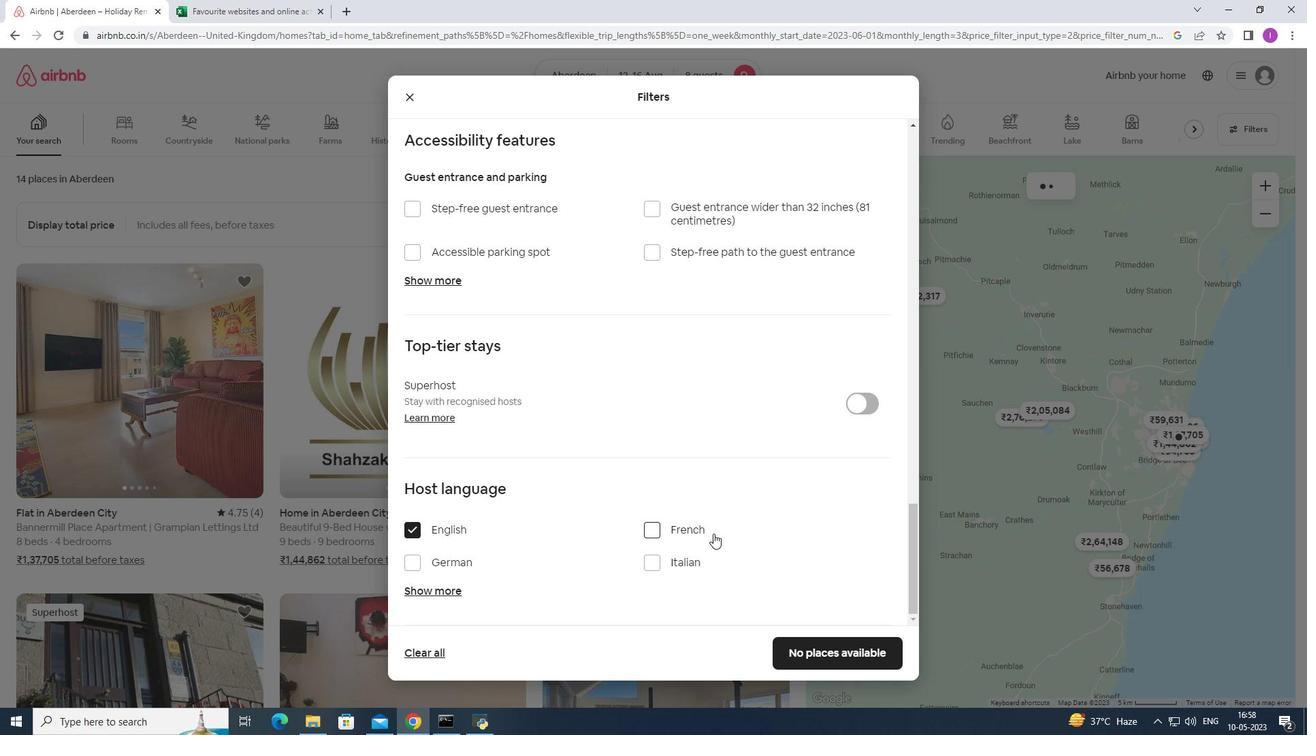 
Action: Mouse scrolled (714, 534) with delta (0, 0)
Screenshot: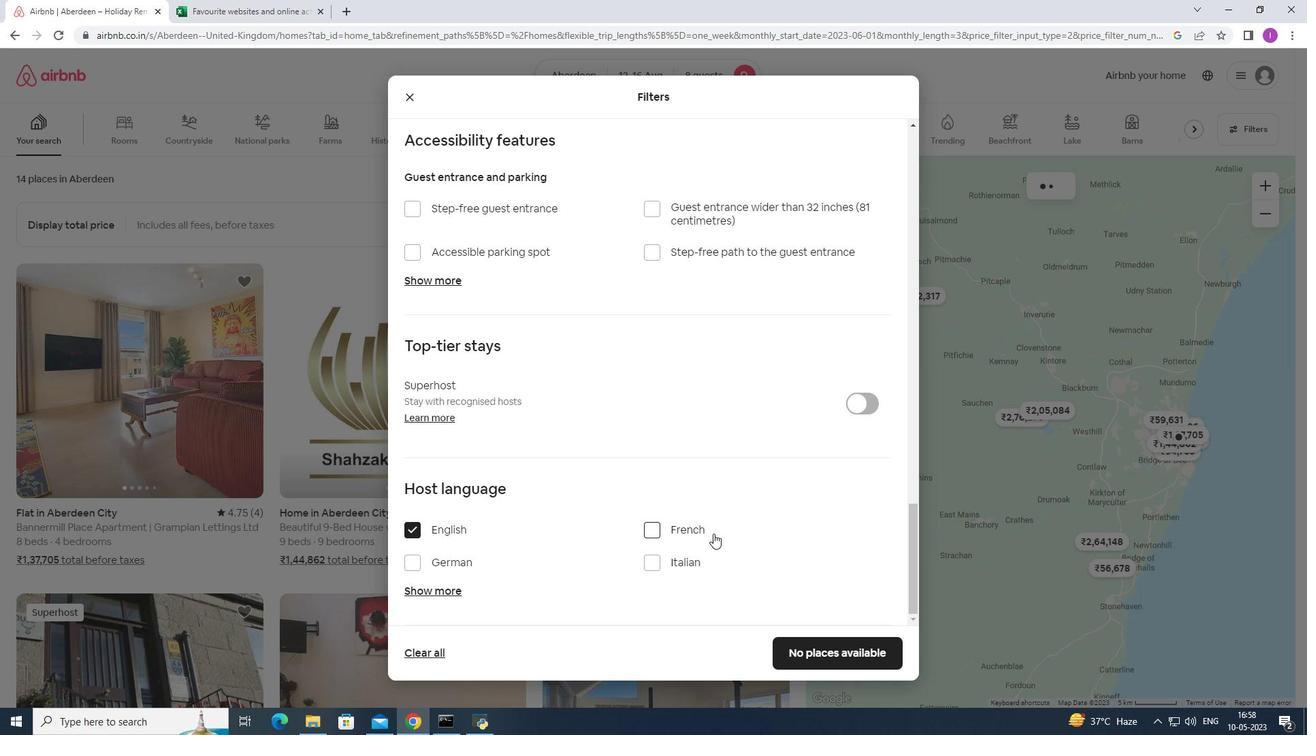 
Action: Mouse scrolled (714, 534) with delta (0, 0)
Screenshot: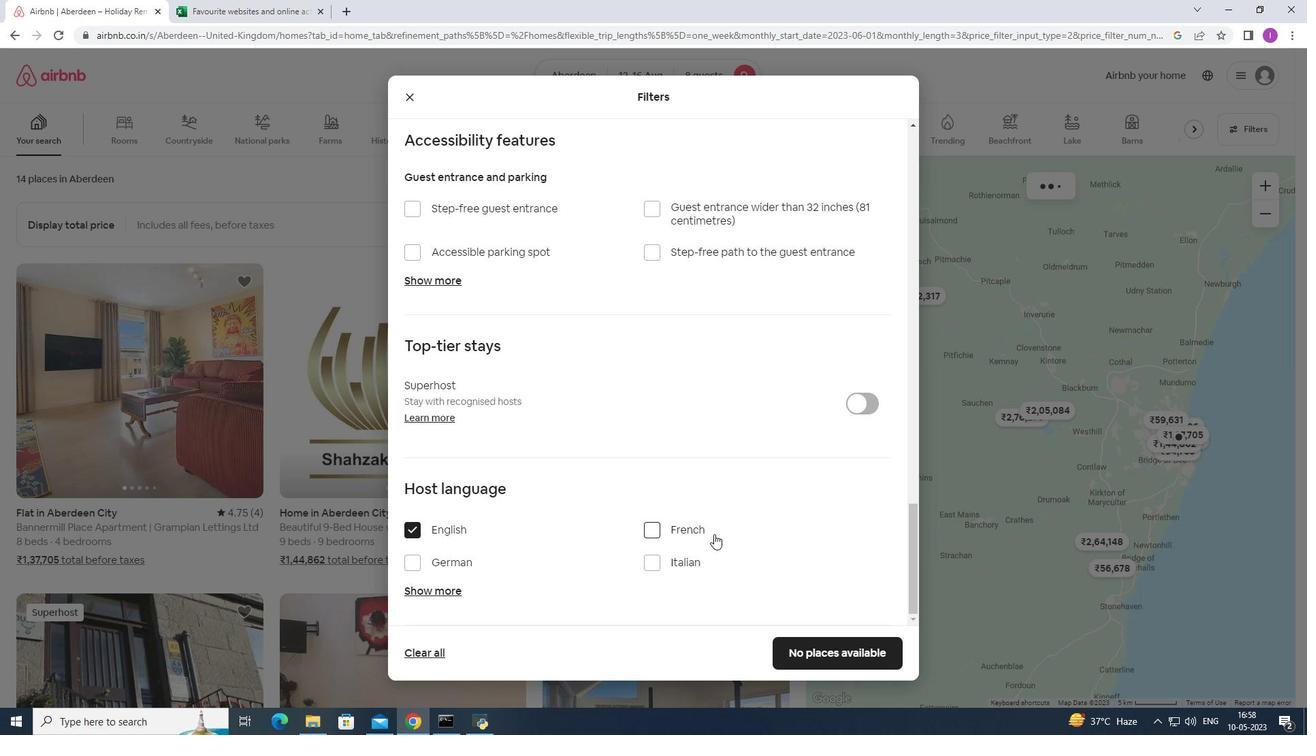
Action: Mouse moved to (831, 651)
Screenshot: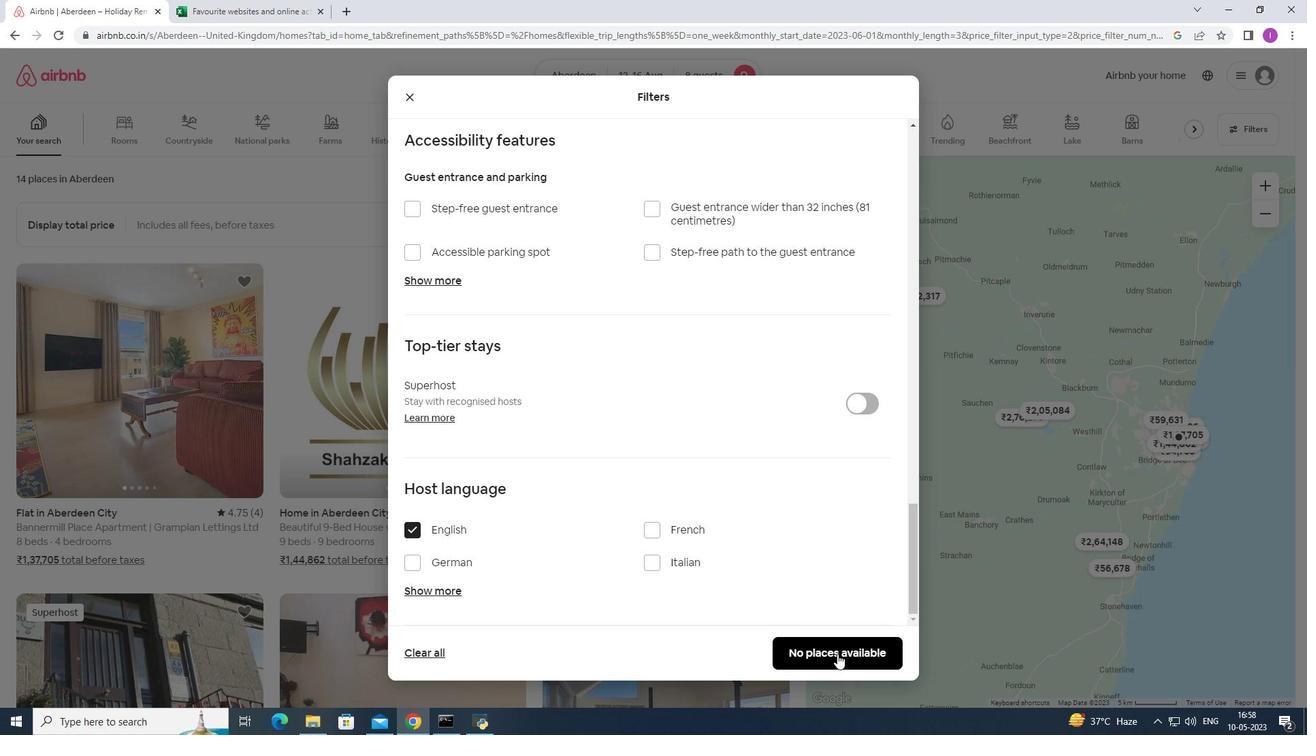 
Action: Mouse pressed left at (831, 651)
Screenshot: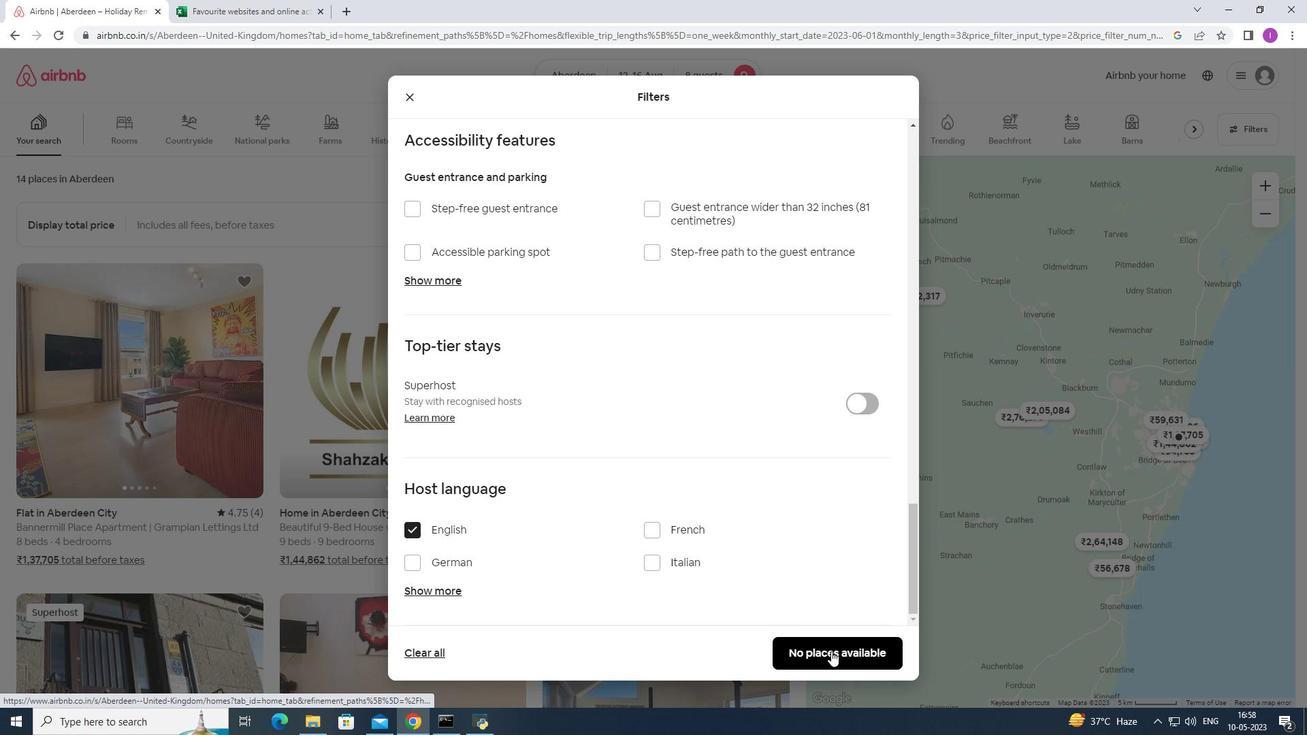 
Action: Mouse moved to (753, 668)
Screenshot: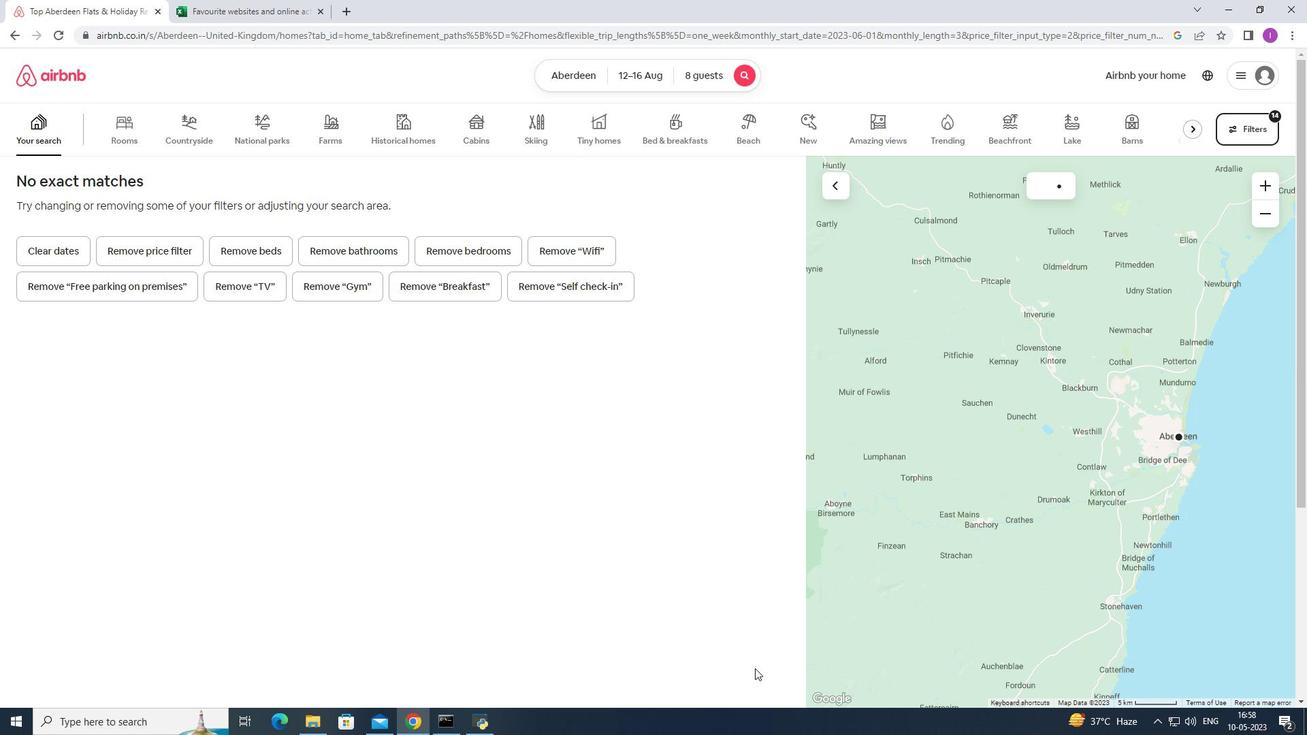 
